 Task: Find connections with filter location Muret with filter topic #propertymanagement with filter profile language French with filter current company Hogarth with filter school Krantiguru Shyamji Krishna Verma Kachchh University, Kachchh (Gujarat) with filter industry Electric Power Transmission, Control, and Distribution with filter service category Leadership Development with filter keywords title Sales Representative
Action: Mouse moved to (588, 103)
Screenshot: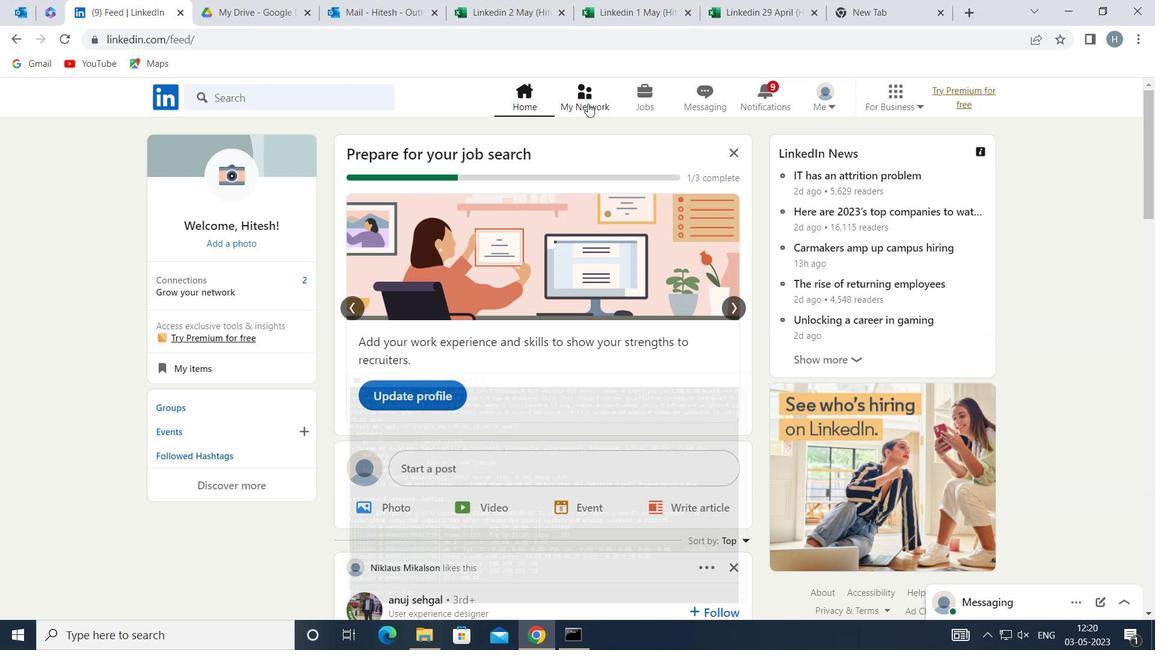 
Action: Mouse pressed left at (588, 103)
Screenshot: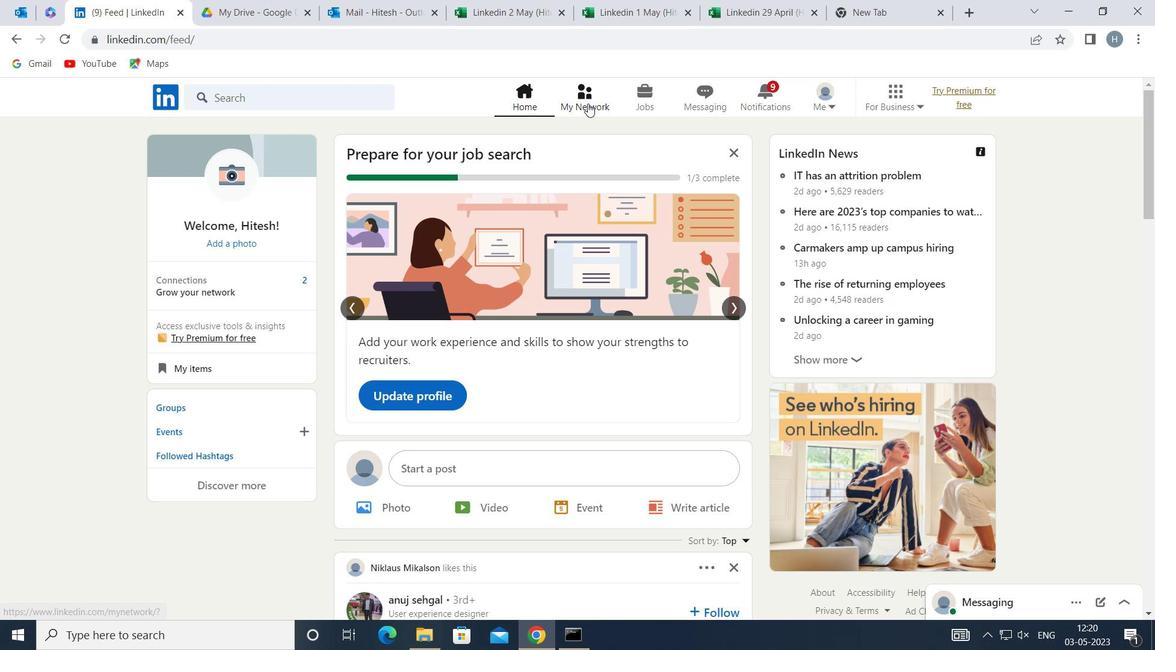 
Action: Mouse moved to (348, 175)
Screenshot: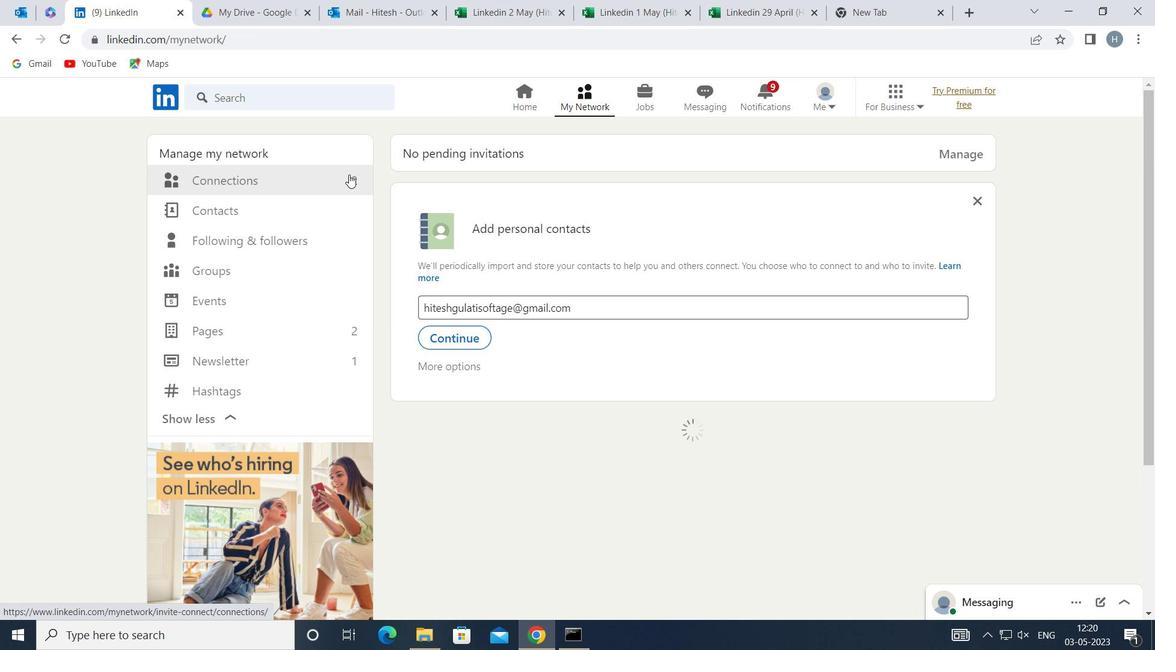 
Action: Mouse pressed left at (348, 175)
Screenshot: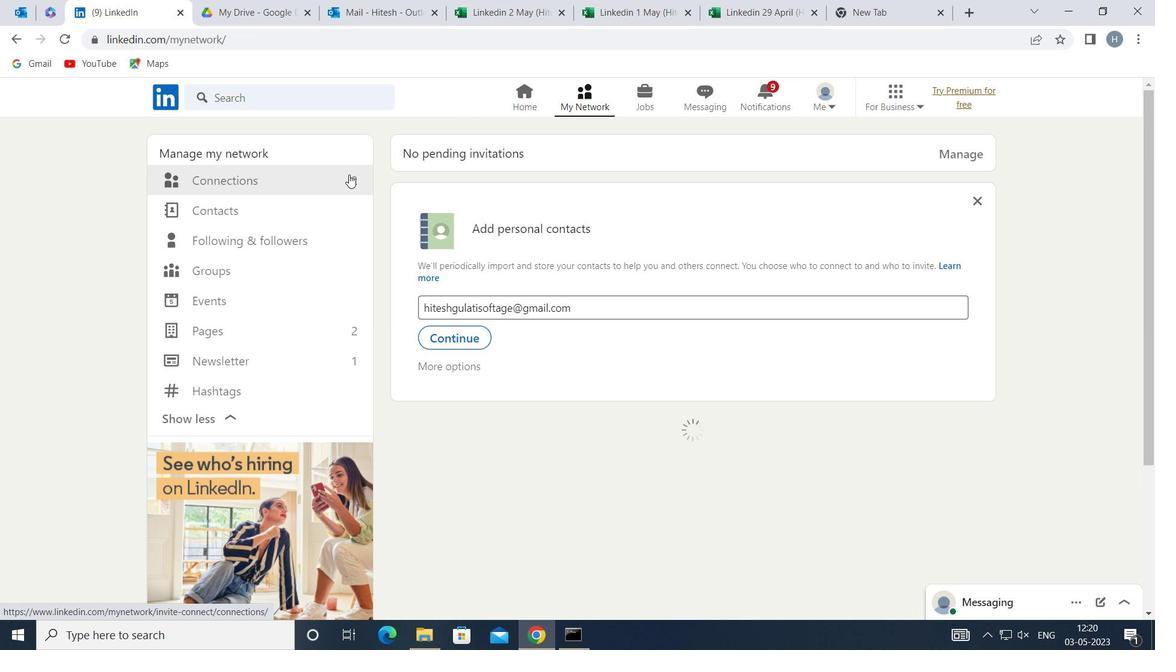 
Action: Mouse moved to (707, 182)
Screenshot: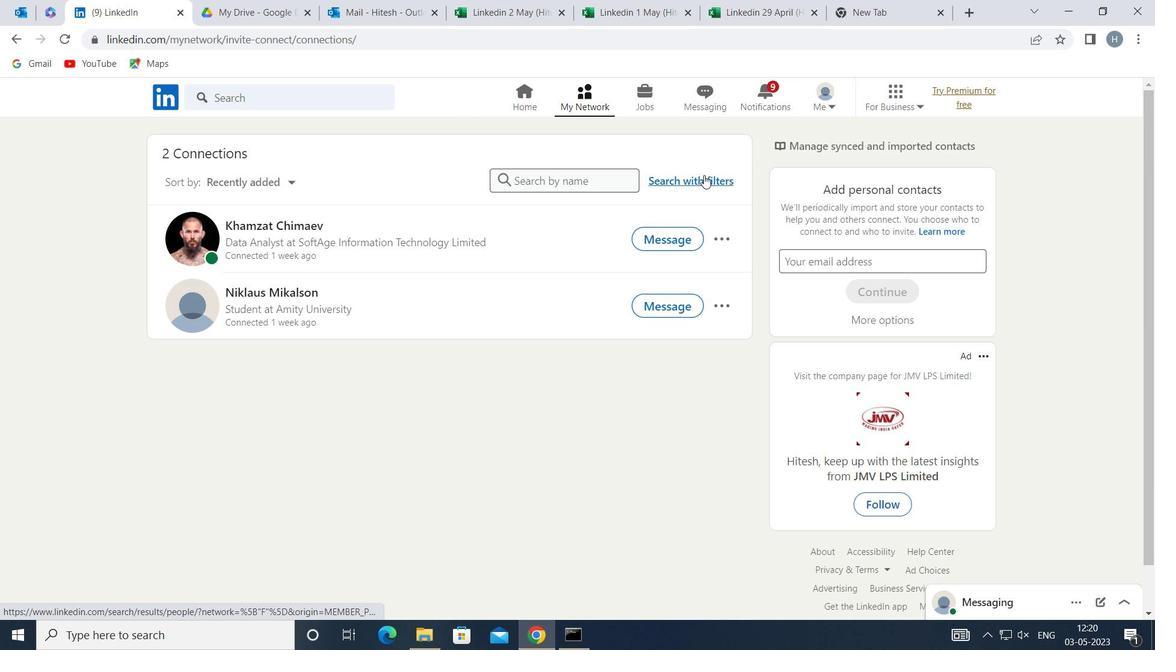 
Action: Mouse pressed left at (707, 182)
Screenshot: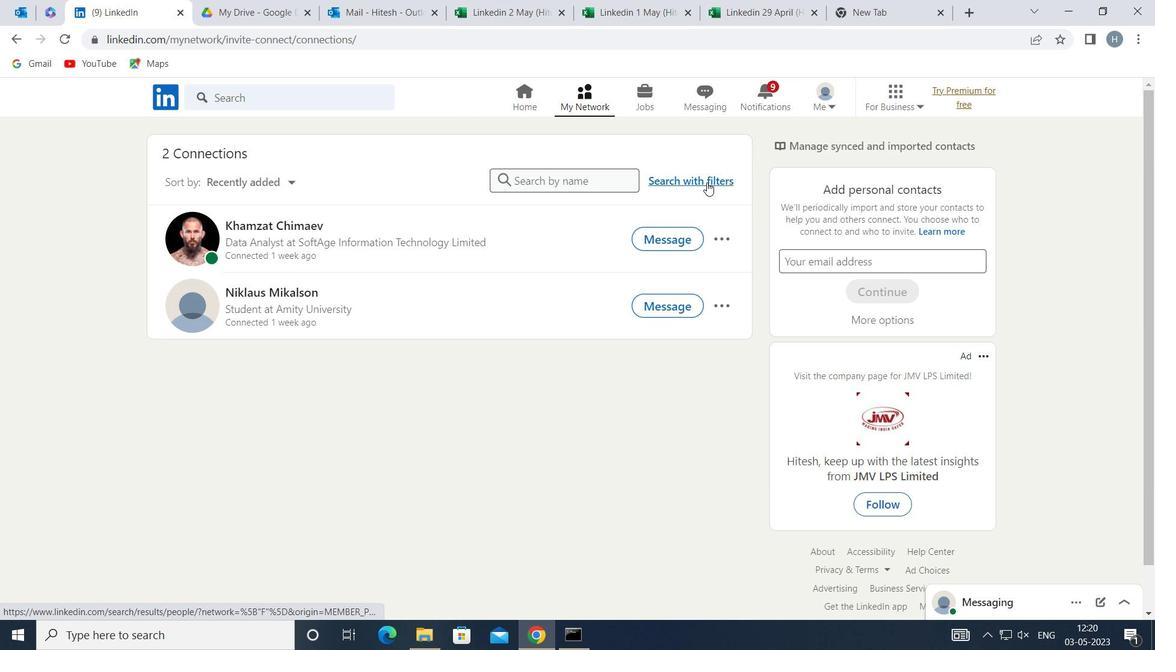 
Action: Mouse moved to (638, 140)
Screenshot: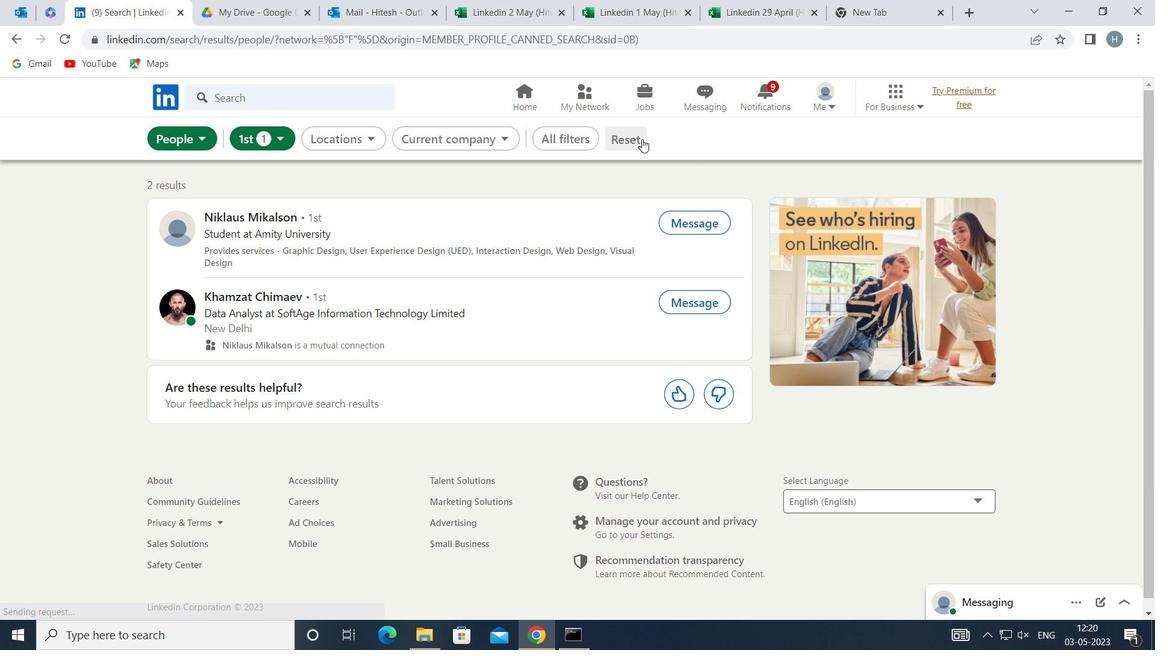 
Action: Mouse pressed left at (638, 140)
Screenshot: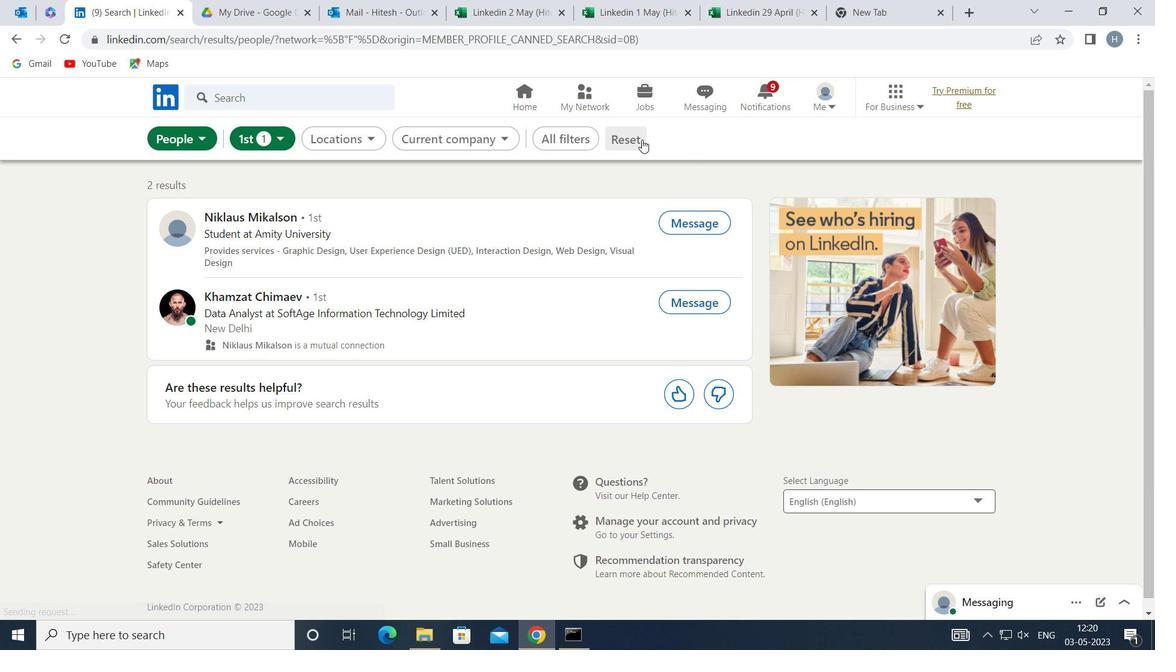 
Action: Mouse moved to (621, 139)
Screenshot: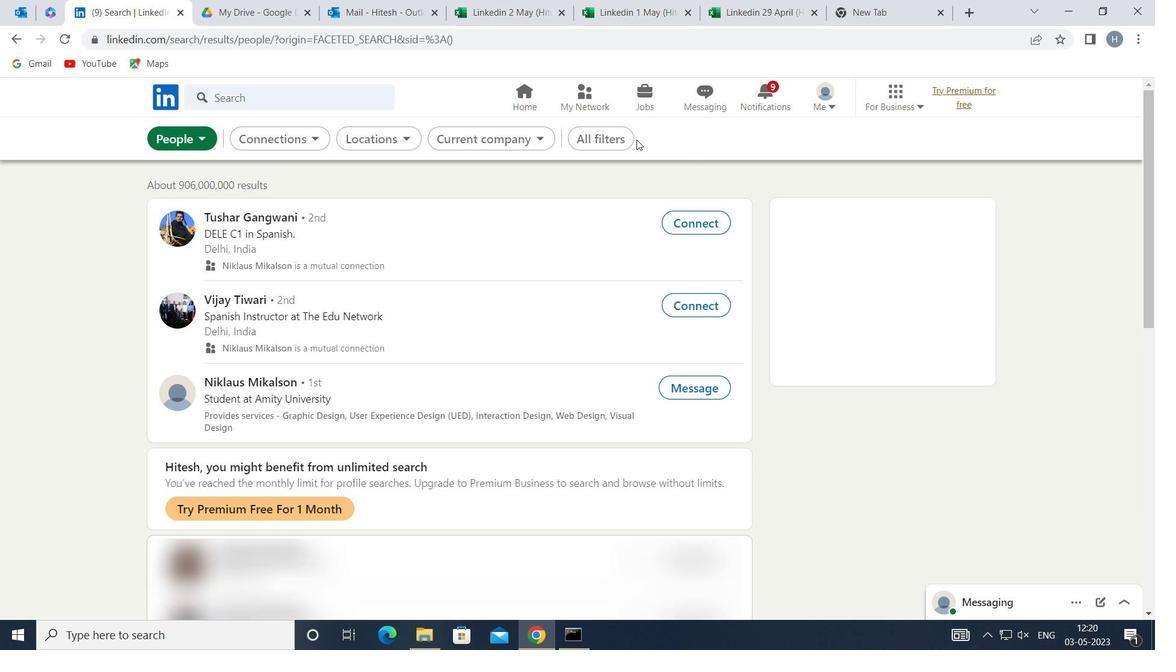 
Action: Mouse pressed left at (621, 139)
Screenshot: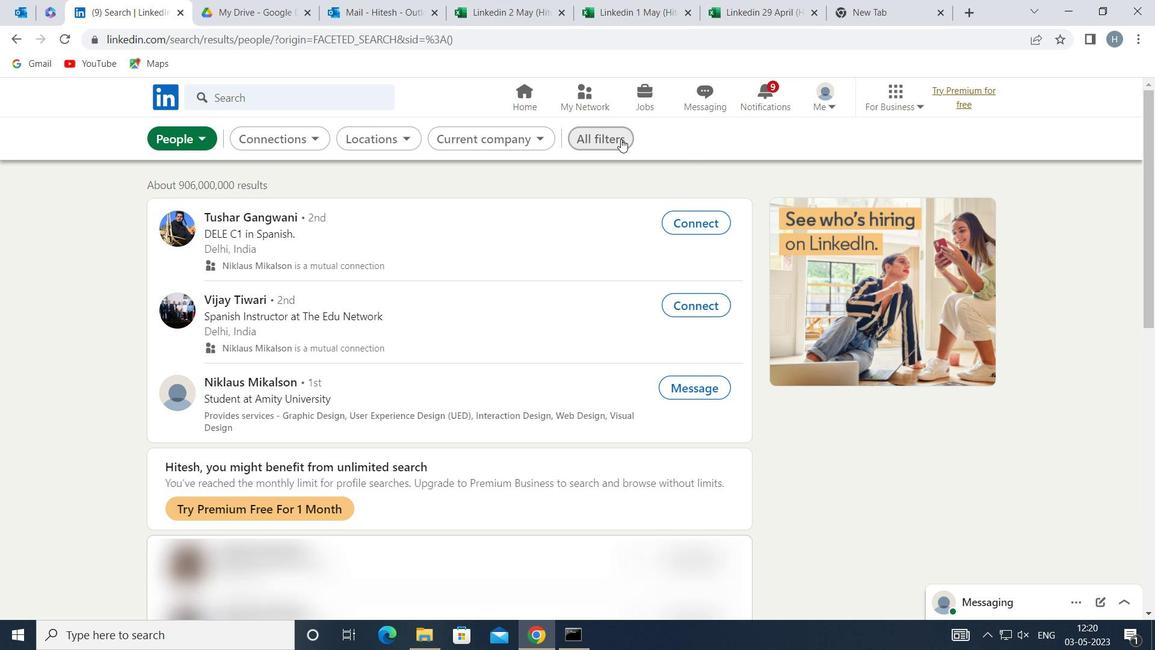 
Action: Mouse moved to (922, 322)
Screenshot: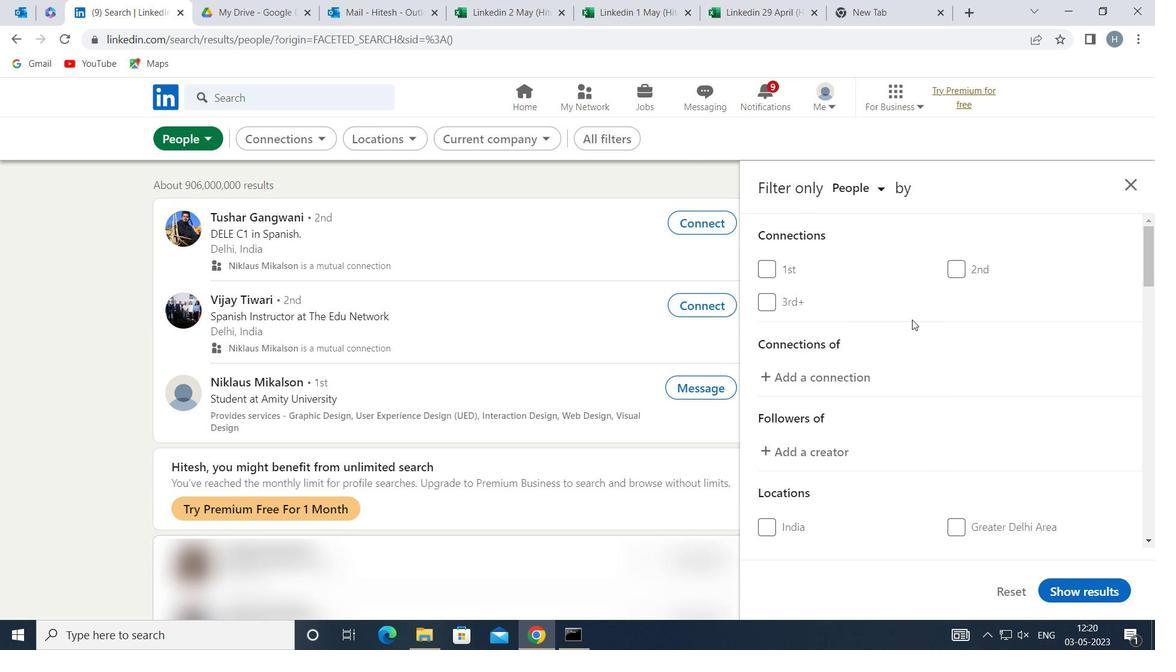 
Action: Mouse scrolled (922, 322) with delta (0, 0)
Screenshot: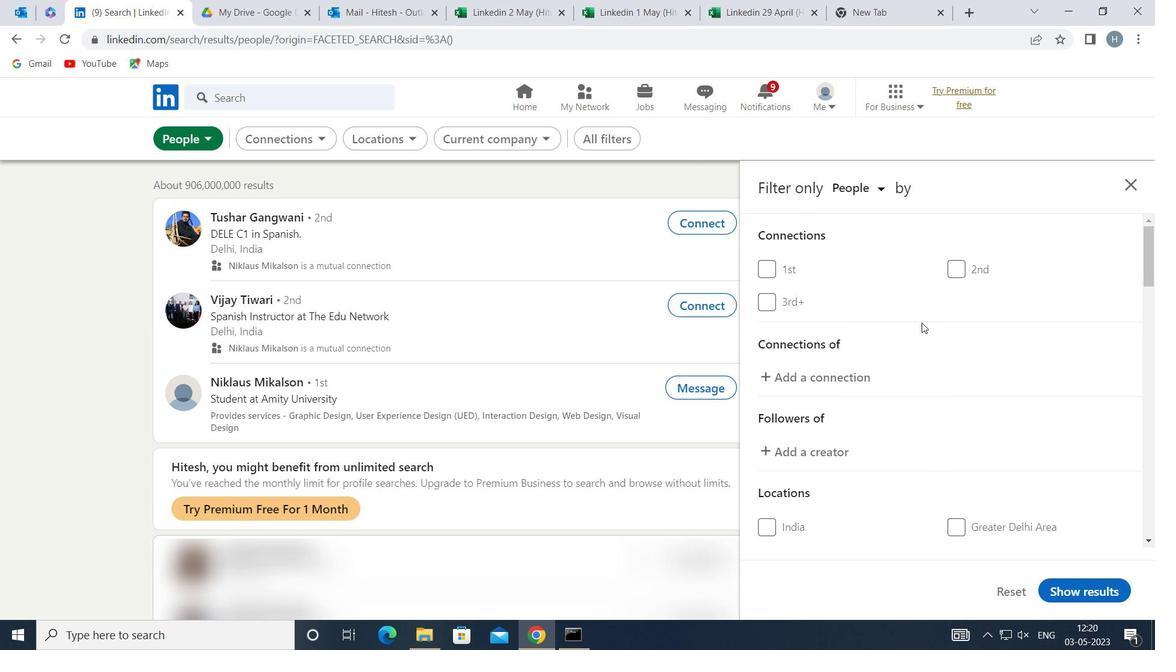 
Action: Mouse moved to (922, 326)
Screenshot: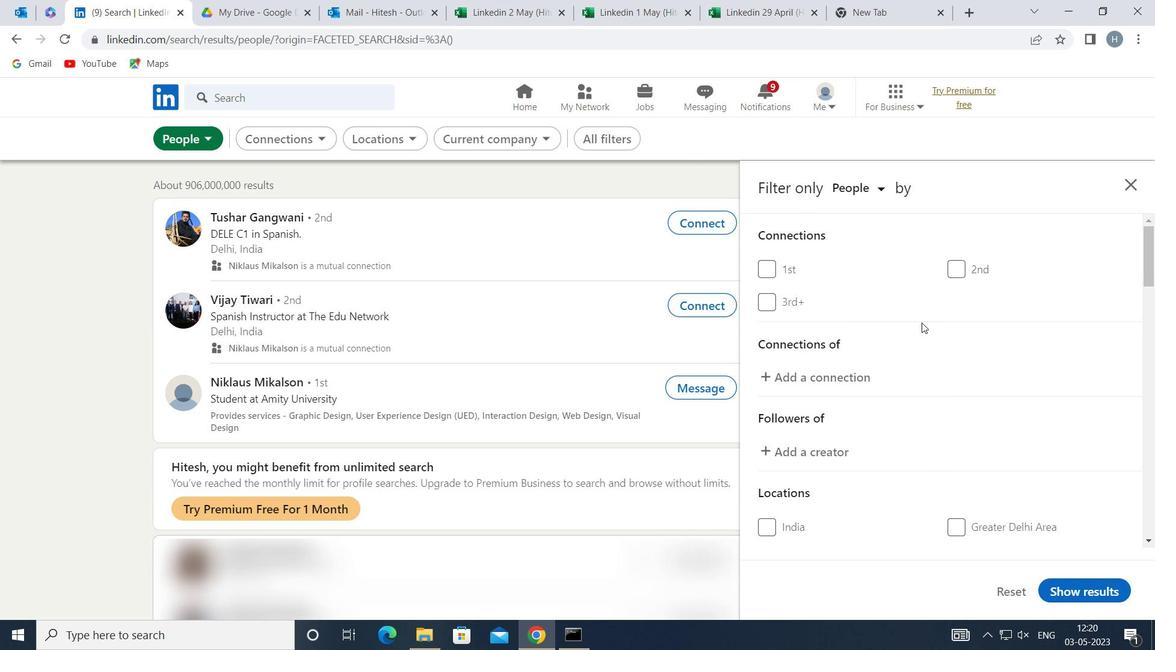 
Action: Mouse scrolled (922, 326) with delta (0, 0)
Screenshot: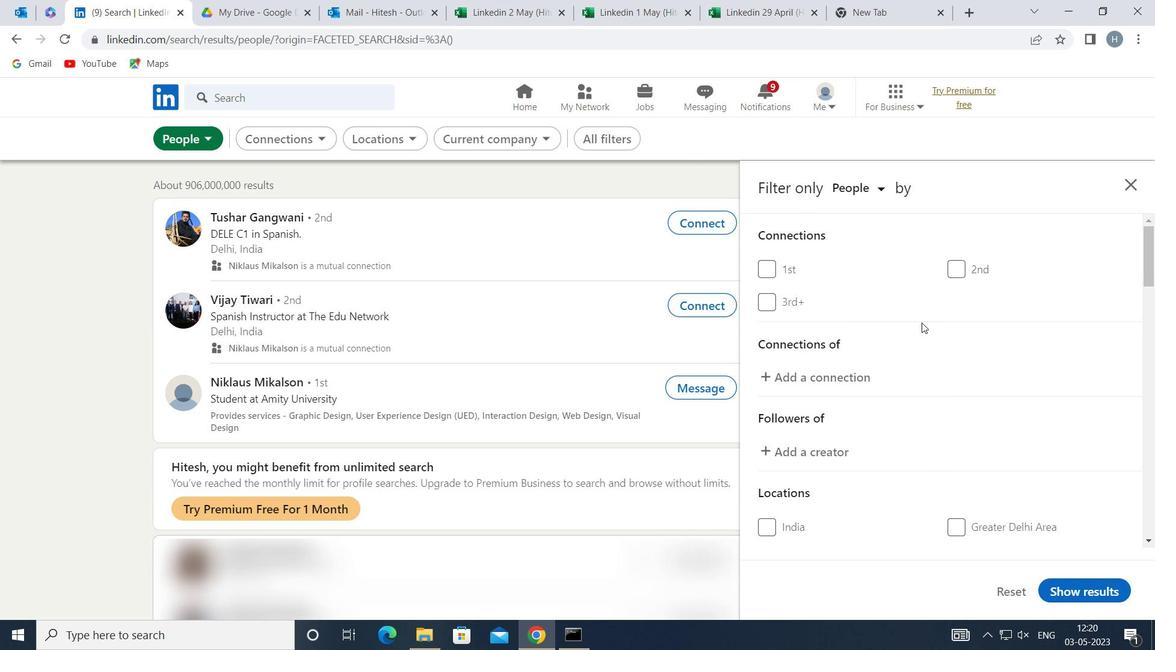 
Action: Mouse moved to (919, 328)
Screenshot: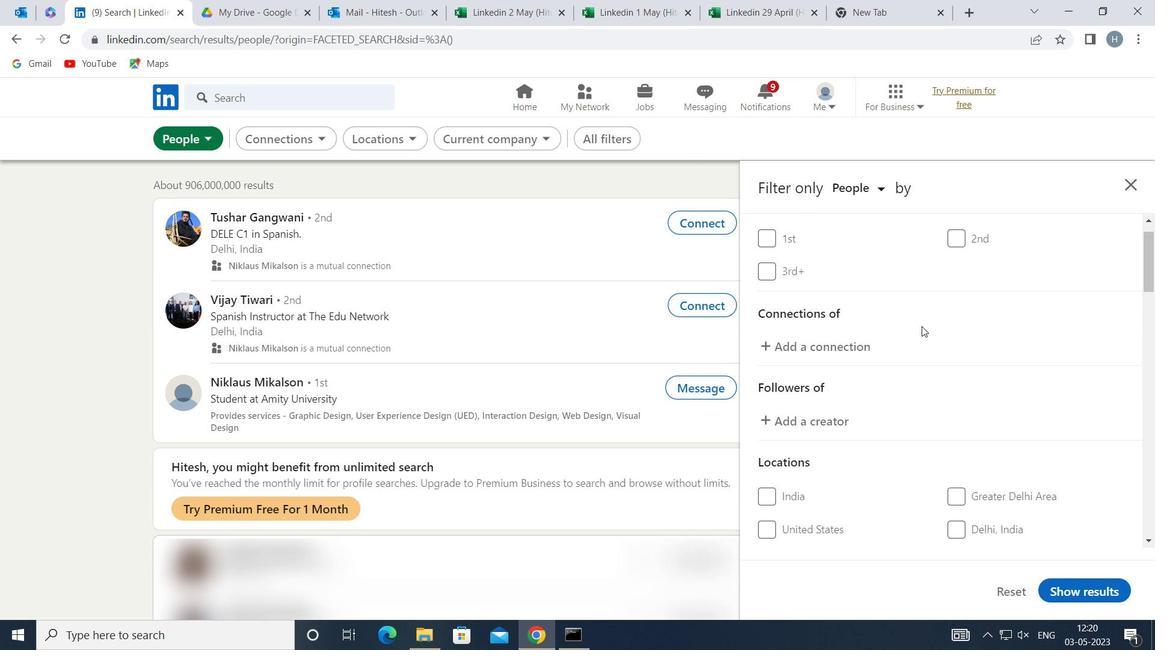 
Action: Mouse scrolled (919, 328) with delta (0, 0)
Screenshot: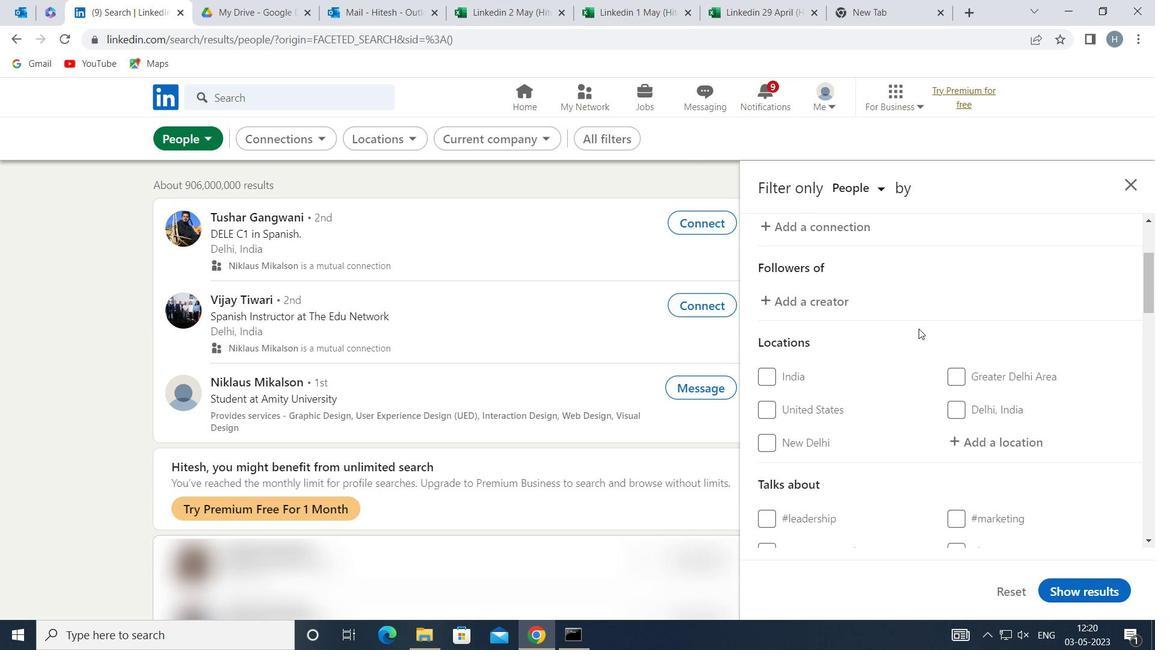 
Action: Mouse moved to (993, 366)
Screenshot: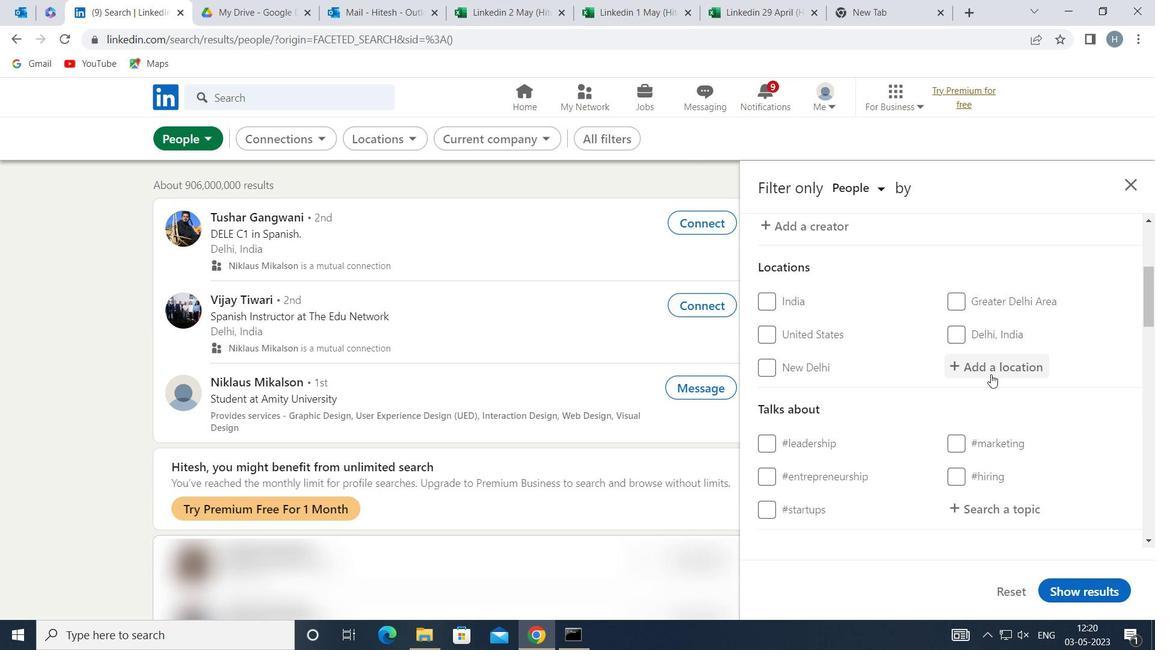 
Action: Mouse pressed left at (993, 366)
Screenshot: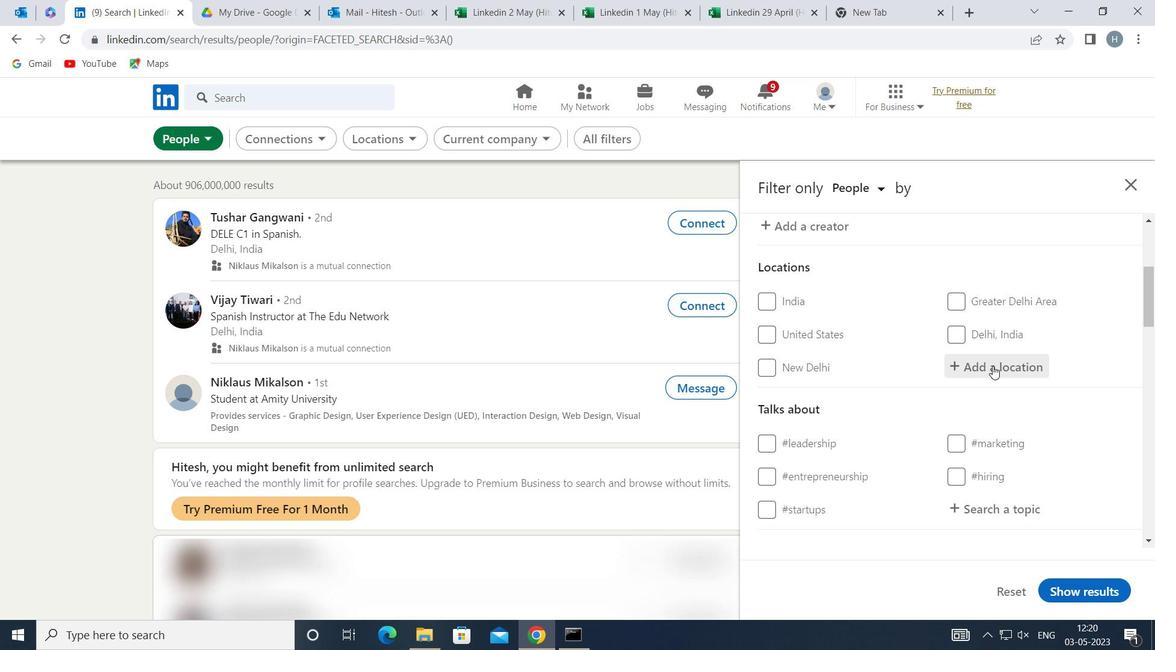 
Action: Mouse moved to (993, 366)
Screenshot: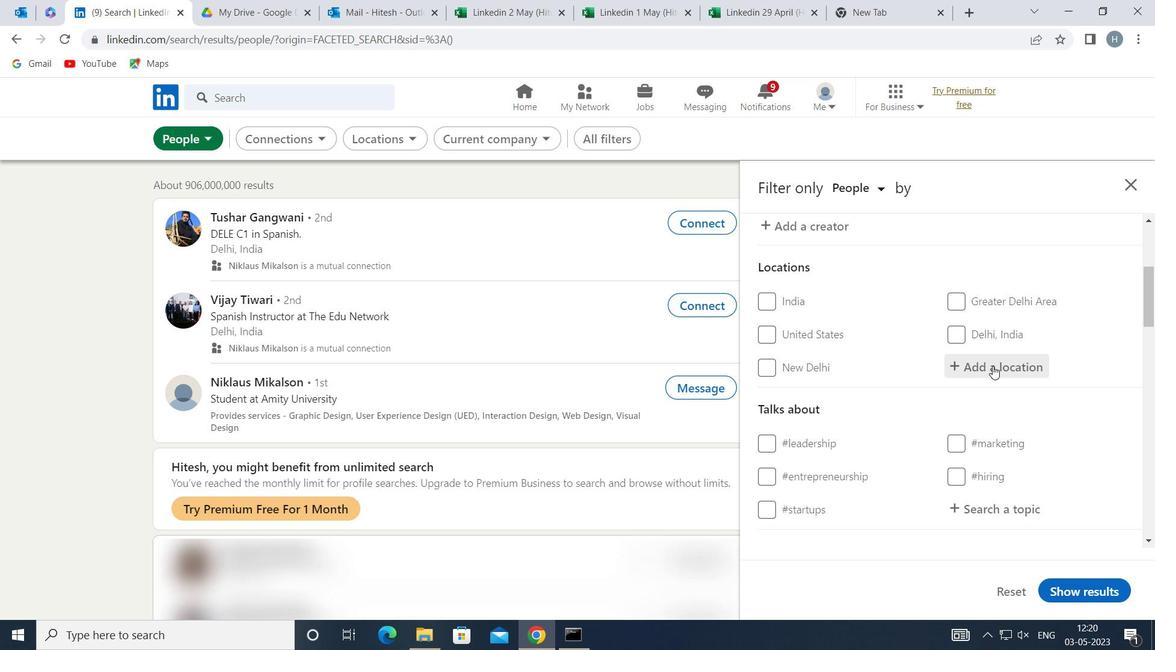 
Action: Key pressed <Key.shift>ME<Key.backspace>URET
Screenshot: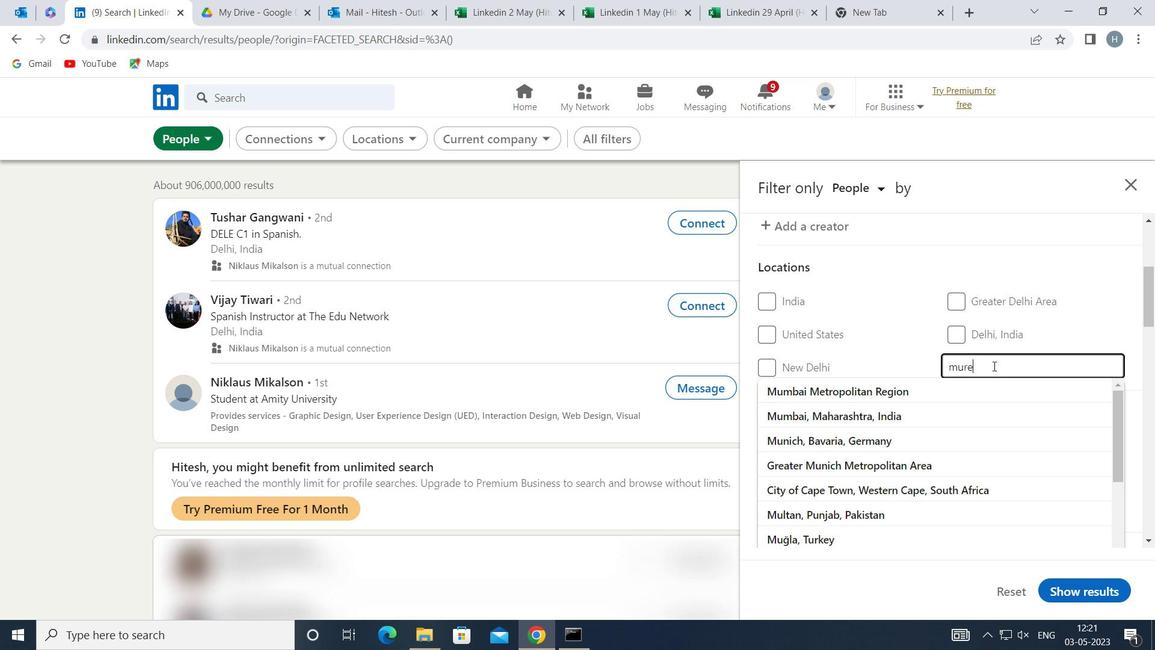 
Action: Mouse moved to (988, 390)
Screenshot: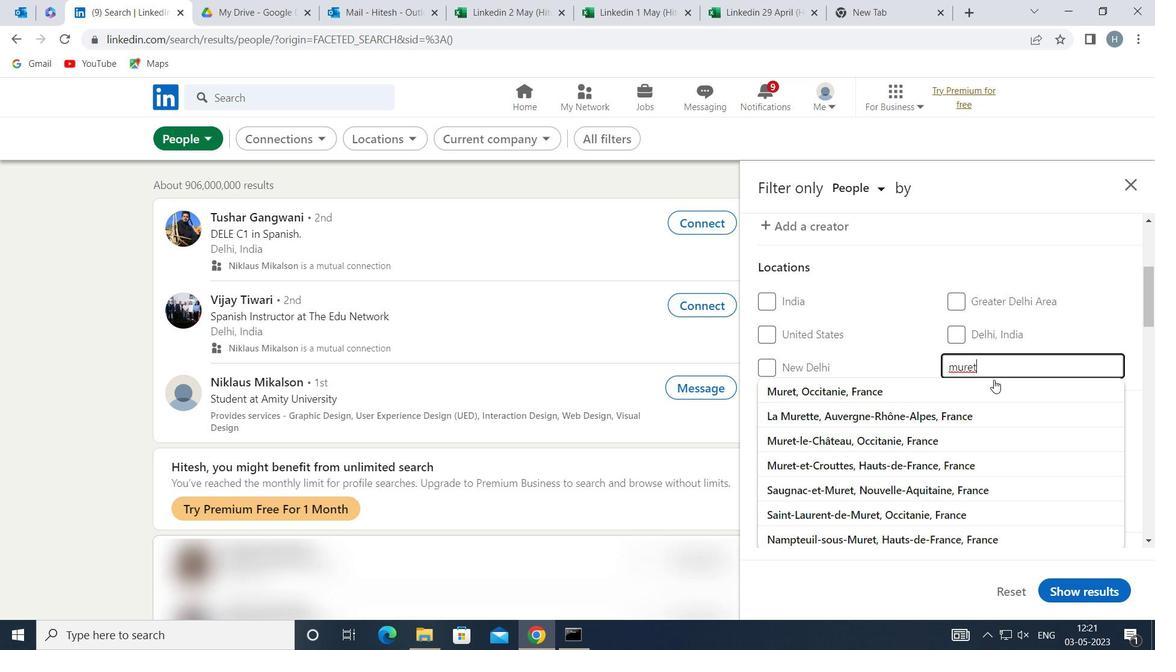 
Action: Mouse pressed left at (988, 390)
Screenshot: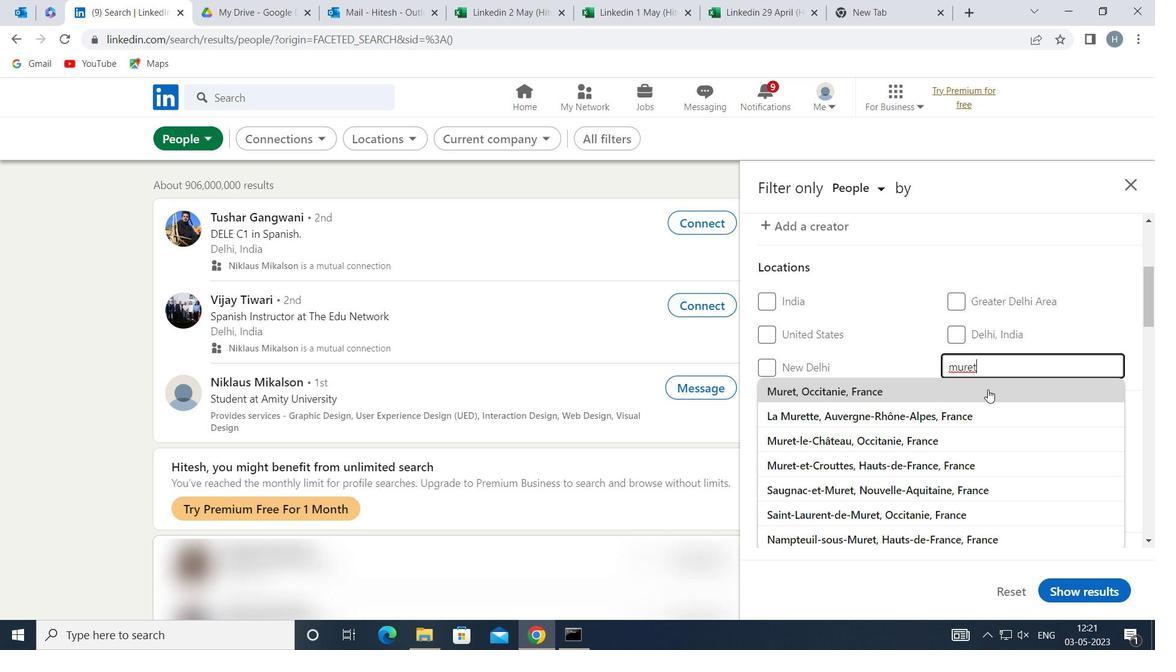 
Action: Mouse moved to (987, 390)
Screenshot: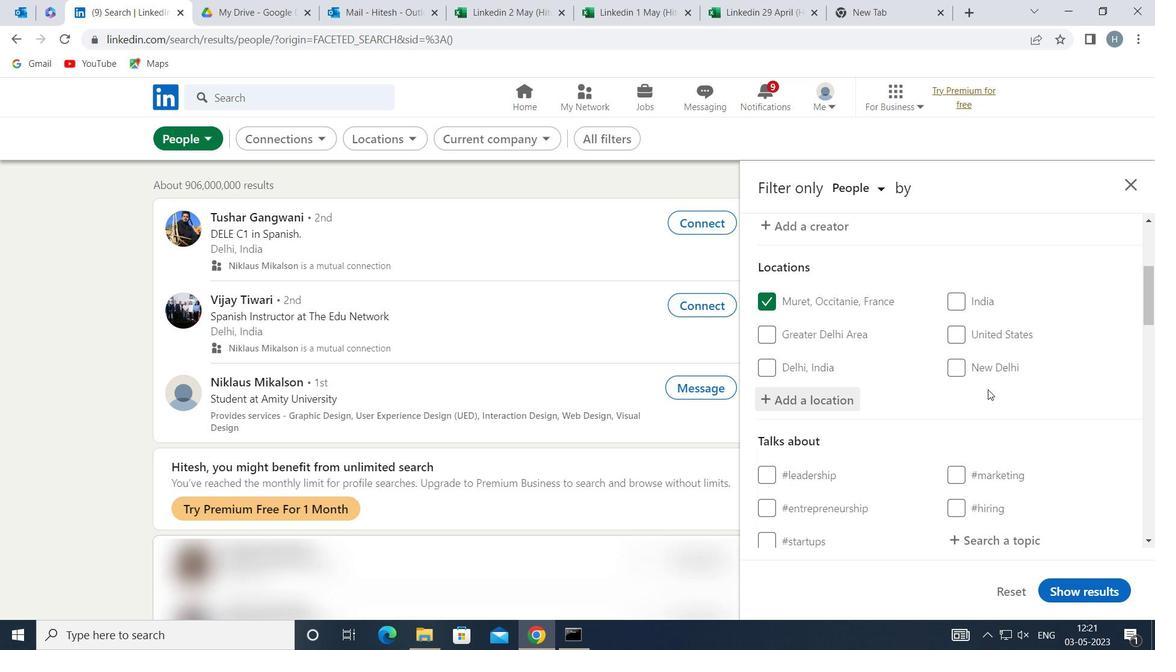 
Action: Mouse scrolled (987, 390) with delta (0, 0)
Screenshot: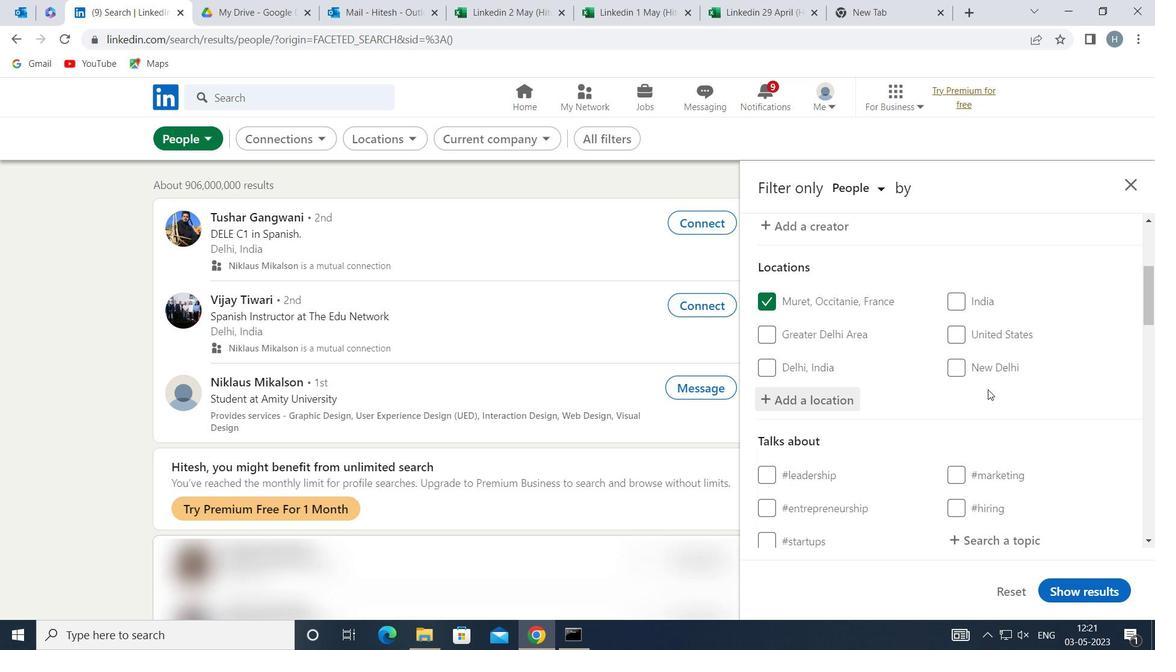 
Action: Mouse moved to (999, 466)
Screenshot: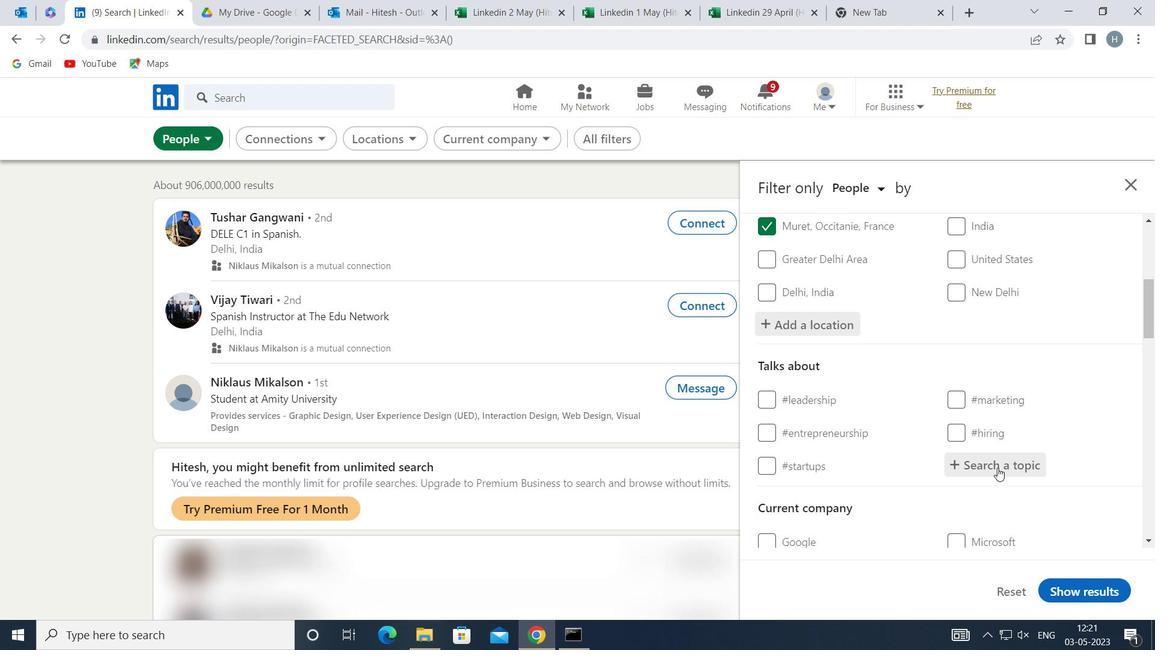 
Action: Mouse pressed left at (999, 466)
Screenshot: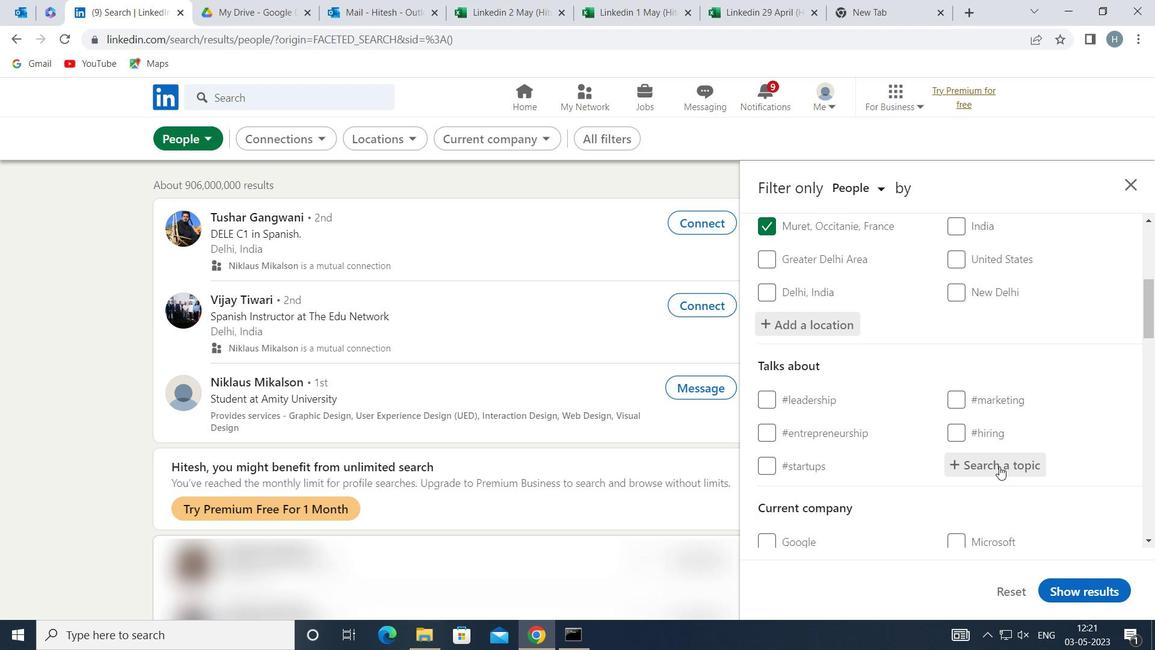 
Action: Key pressed PROPERTYMAN
Screenshot: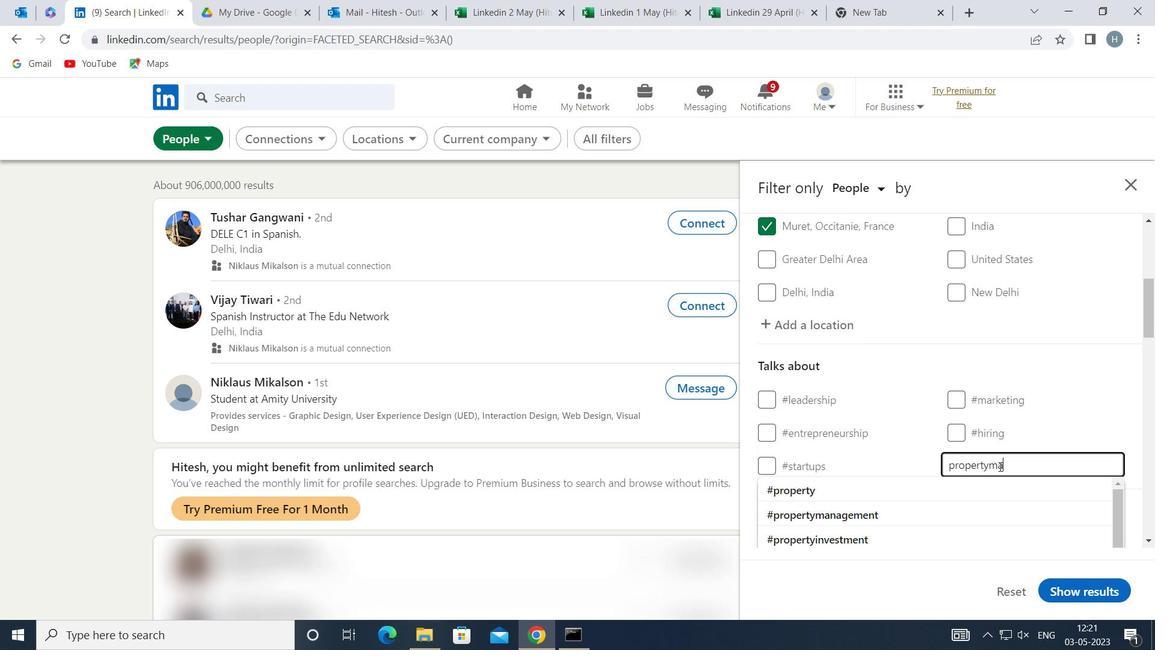 
Action: Mouse moved to (957, 489)
Screenshot: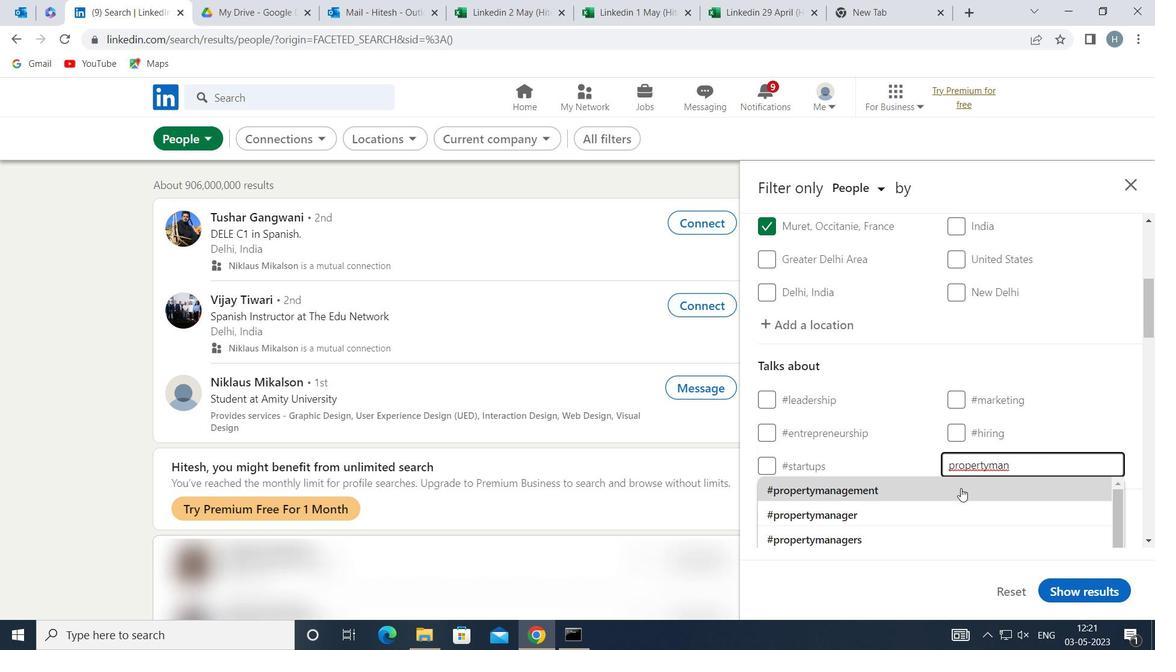 
Action: Mouse pressed left at (957, 489)
Screenshot: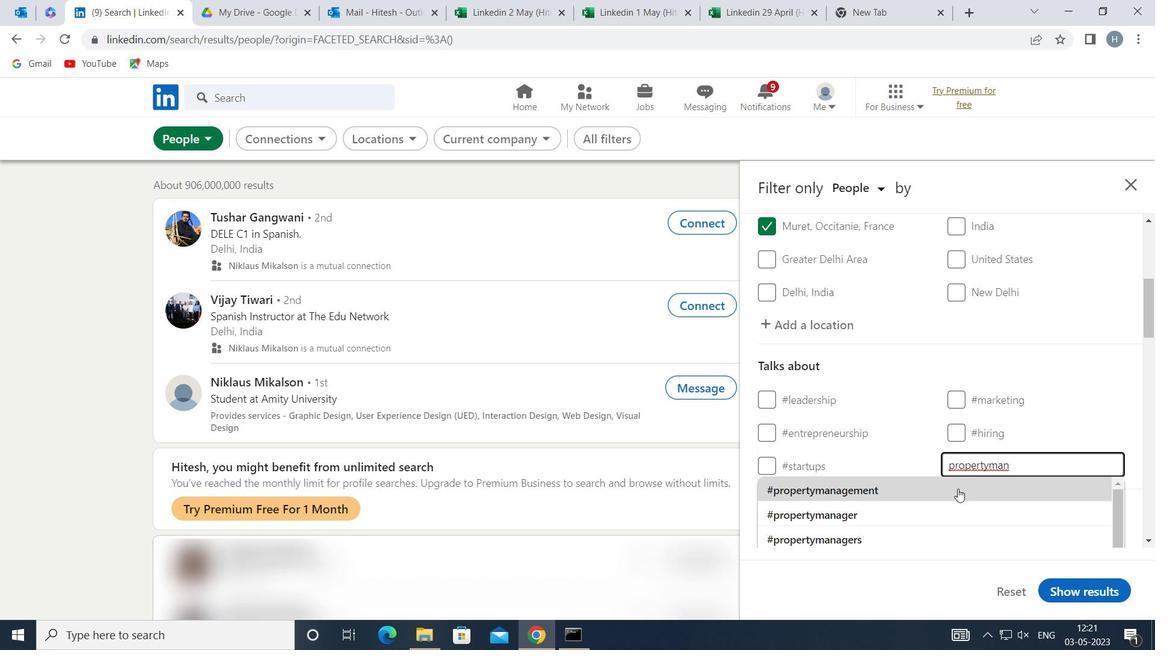 
Action: Mouse moved to (894, 456)
Screenshot: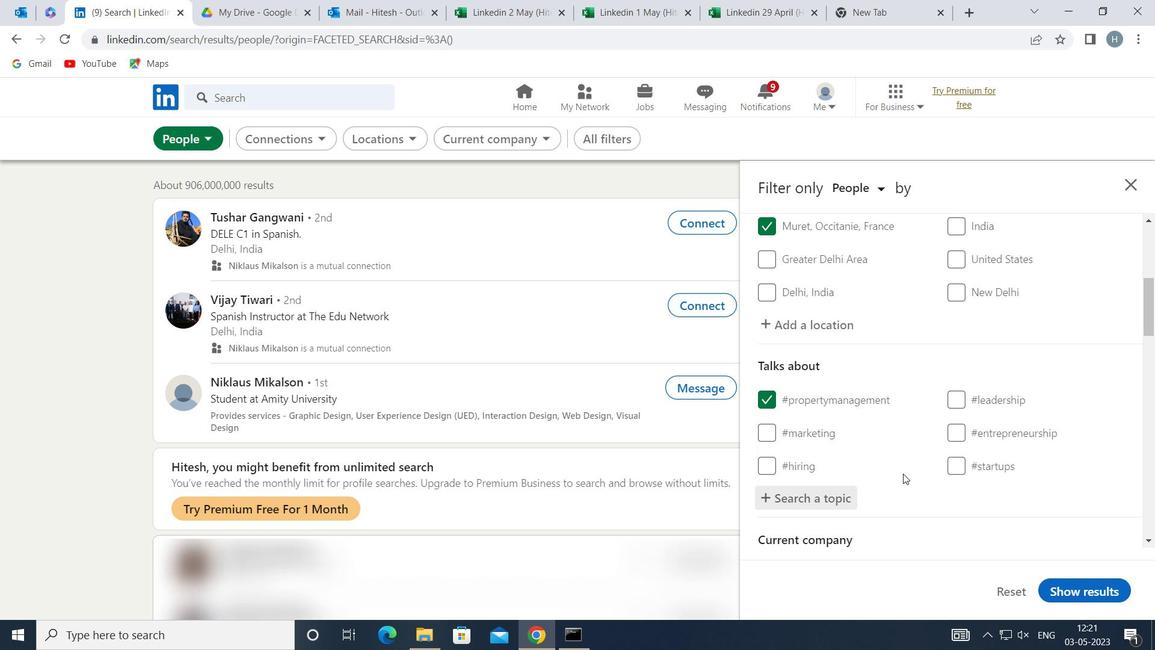 
Action: Mouse scrolled (894, 456) with delta (0, 0)
Screenshot: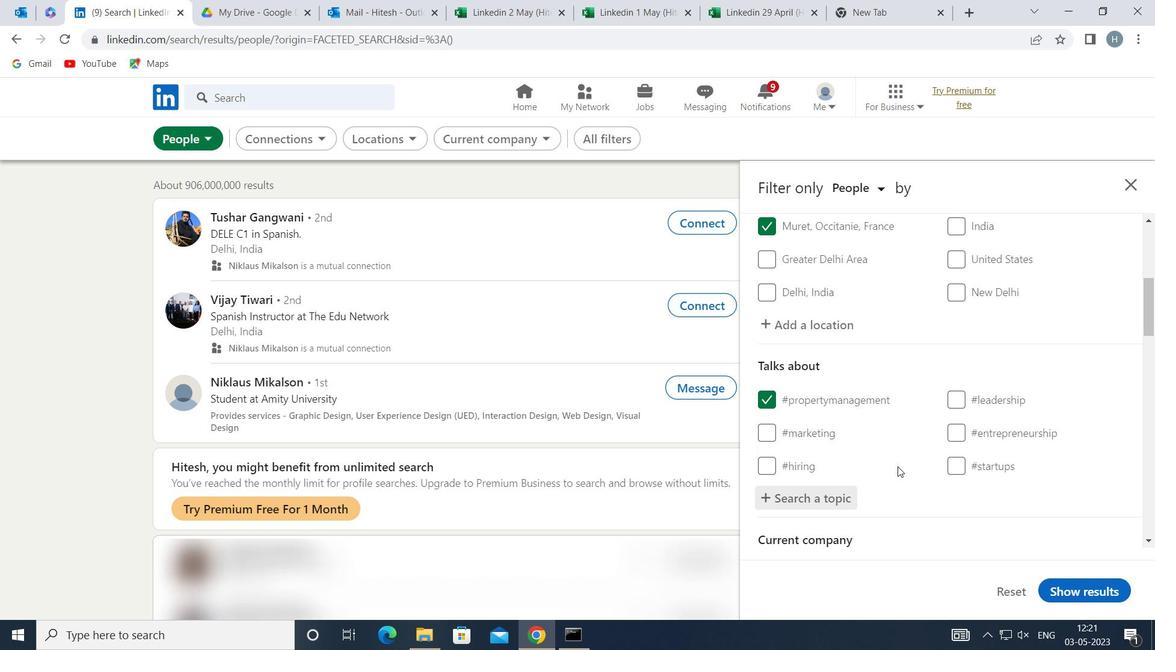 
Action: Mouse moved to (896, 453)
Screenshot: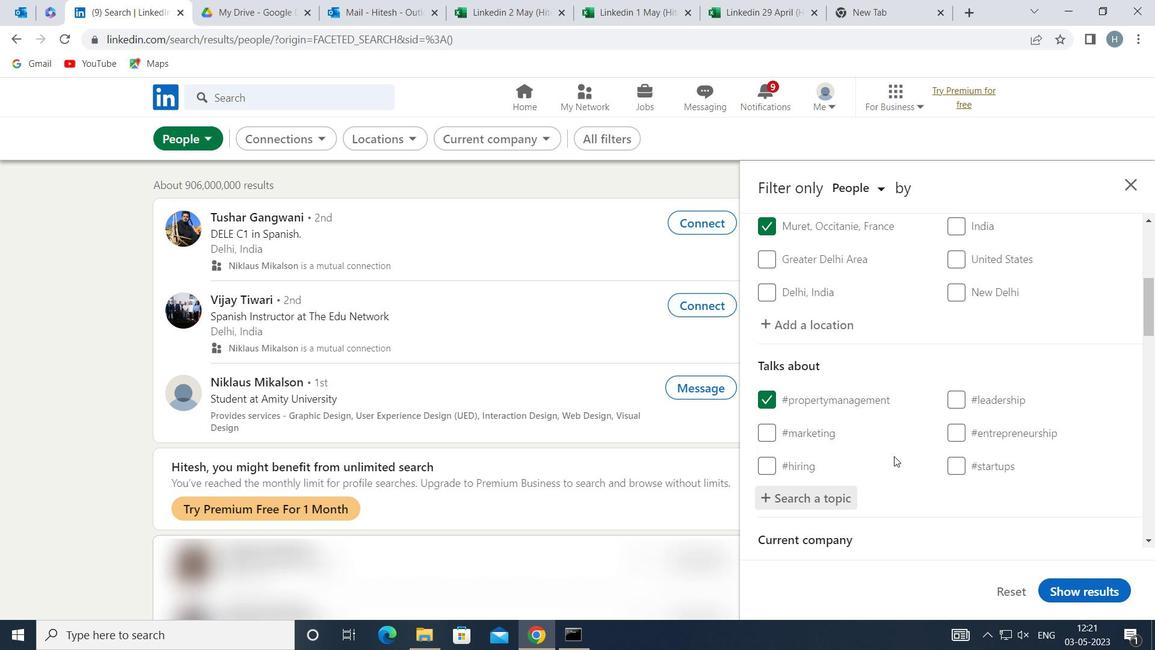 
Action: Mouse scrolled (896, 453) with delta (0, 0)
Screenshot: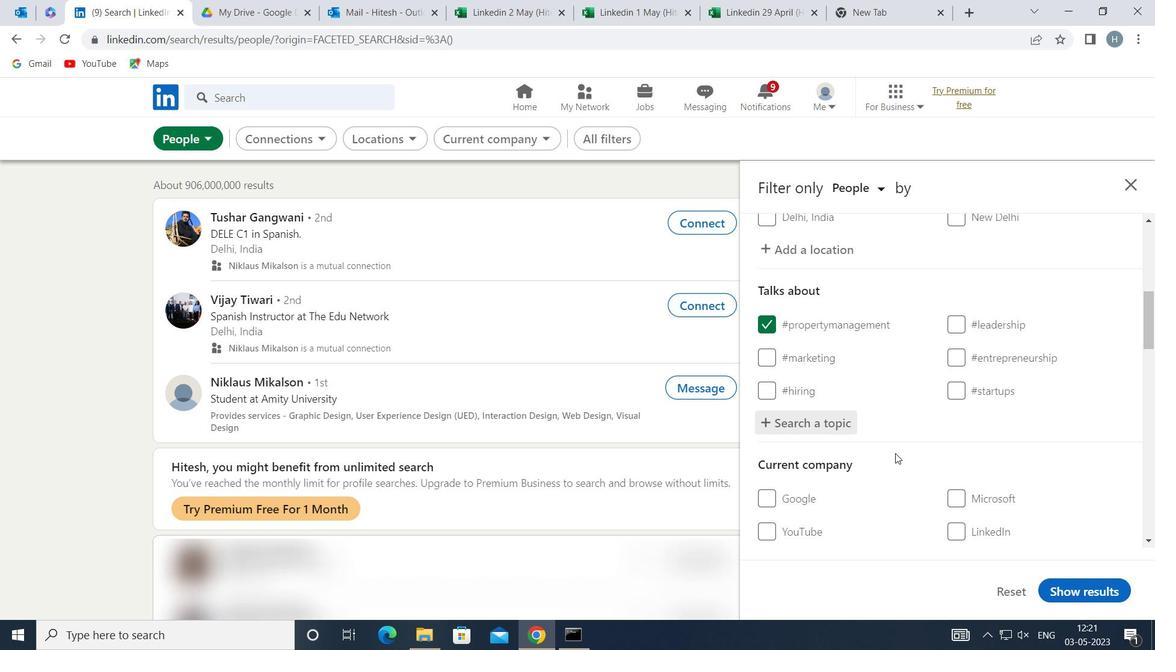 
Action: Mouse scrolled (896, 453) with delta (0, 0)
Screenshot: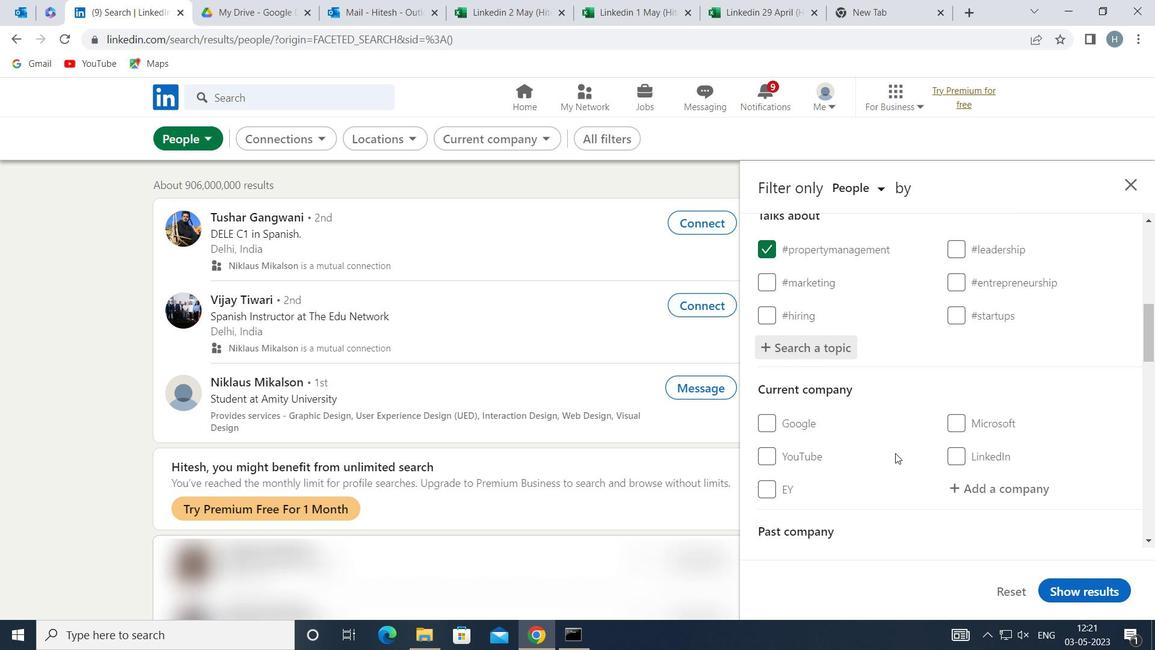 
Action: Mouse scrolled (896, 453) with delta (0, 0)
Screenshot: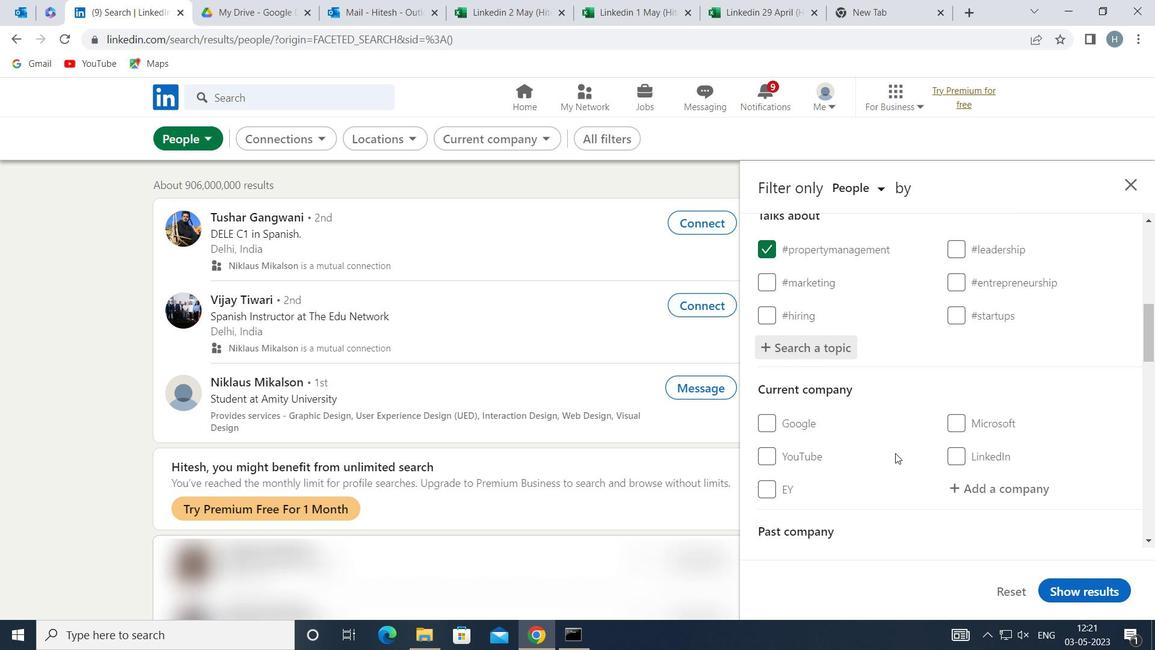
Action: Mouse scrolled (896, 453) with delta (0, 0)
Screenshot: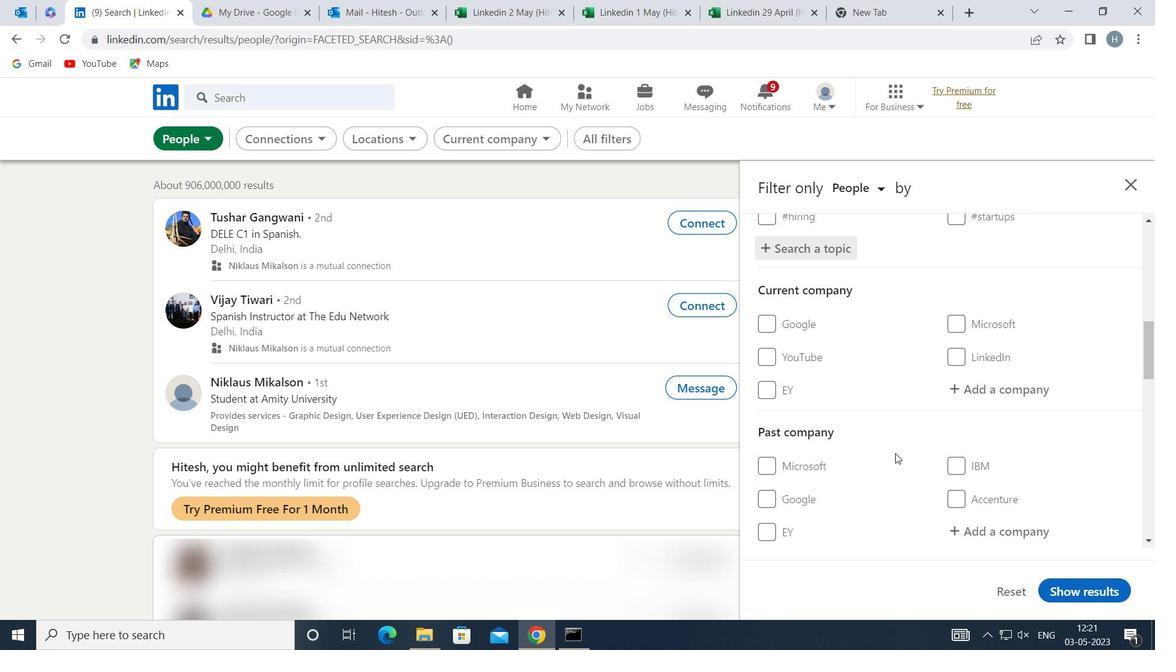 
Action: Mouse scrolled (896, 453) with delta (0, 0)
Screenshot: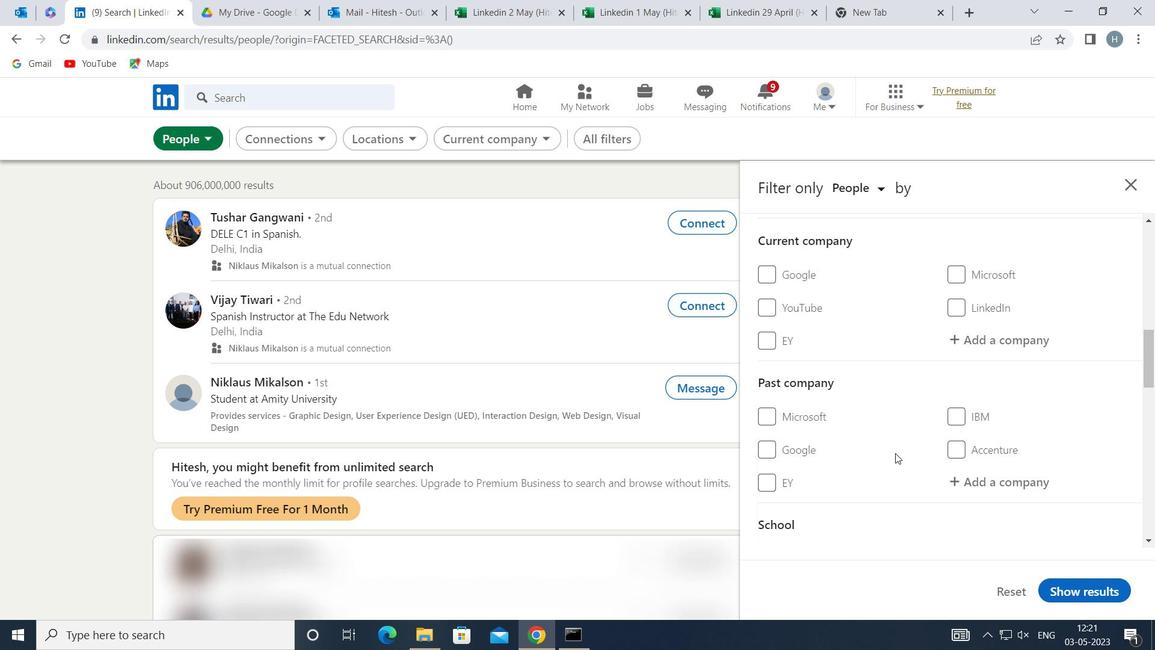
Action: Mouse scrolled (896, 453) with delta (0, 0)
Screenshot: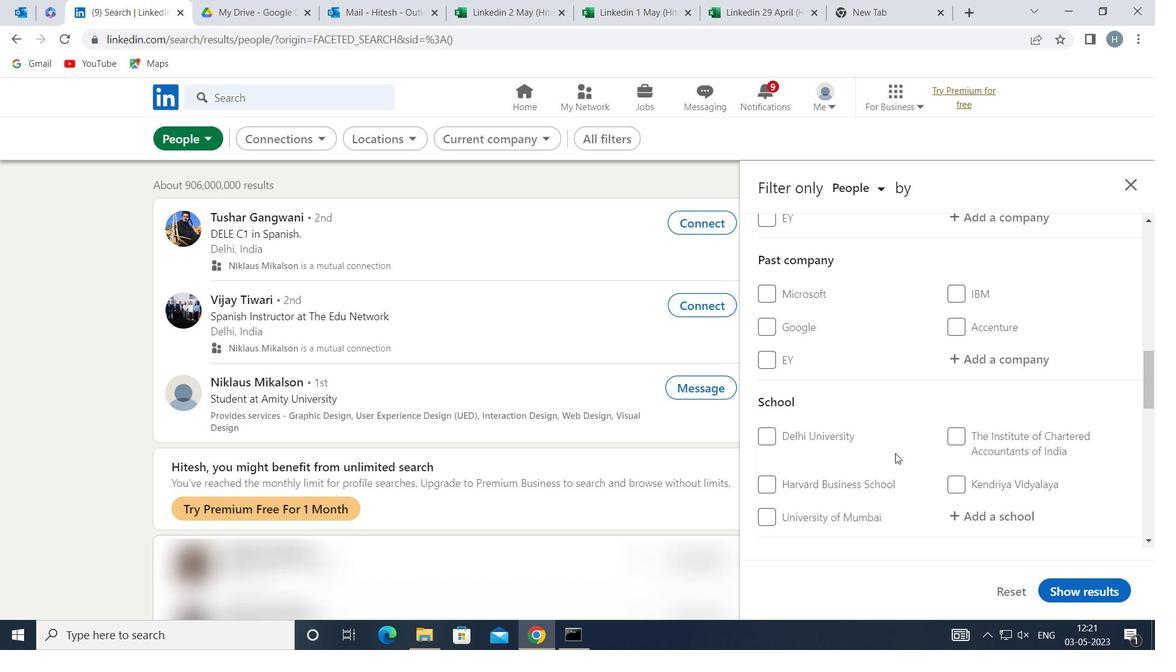 
Action: Mouse scrolled (896, 453) with delta (0, 0)
Screenshot: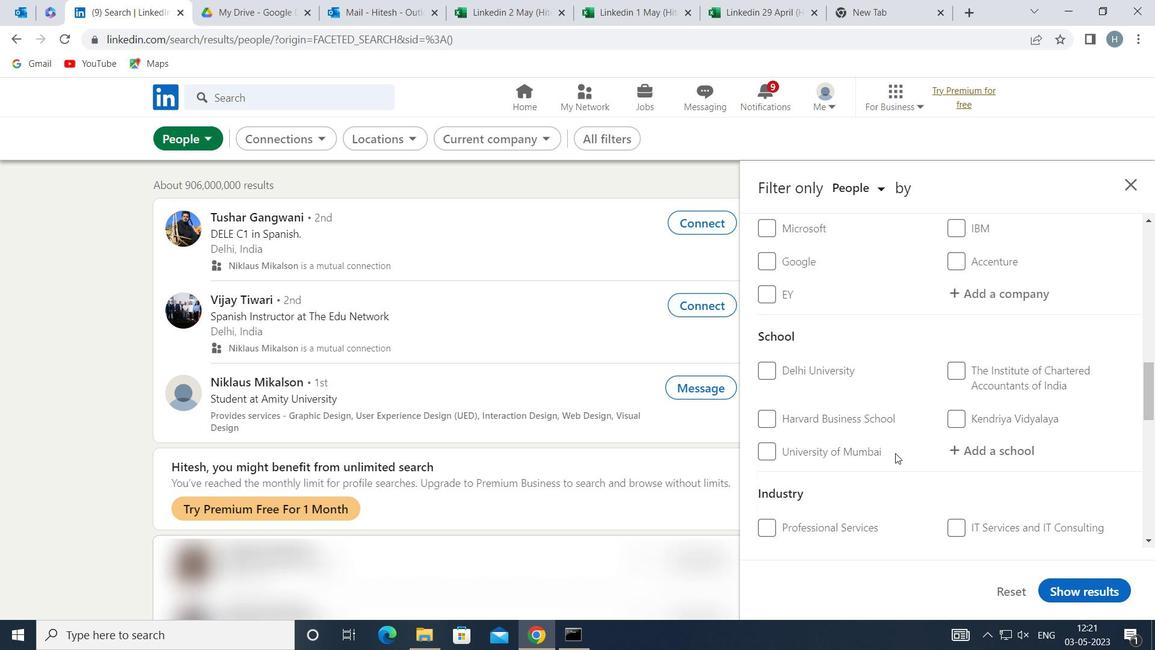 
Action: Mouse scrolled (896, 453) with delta (0, 0)
Screenshot: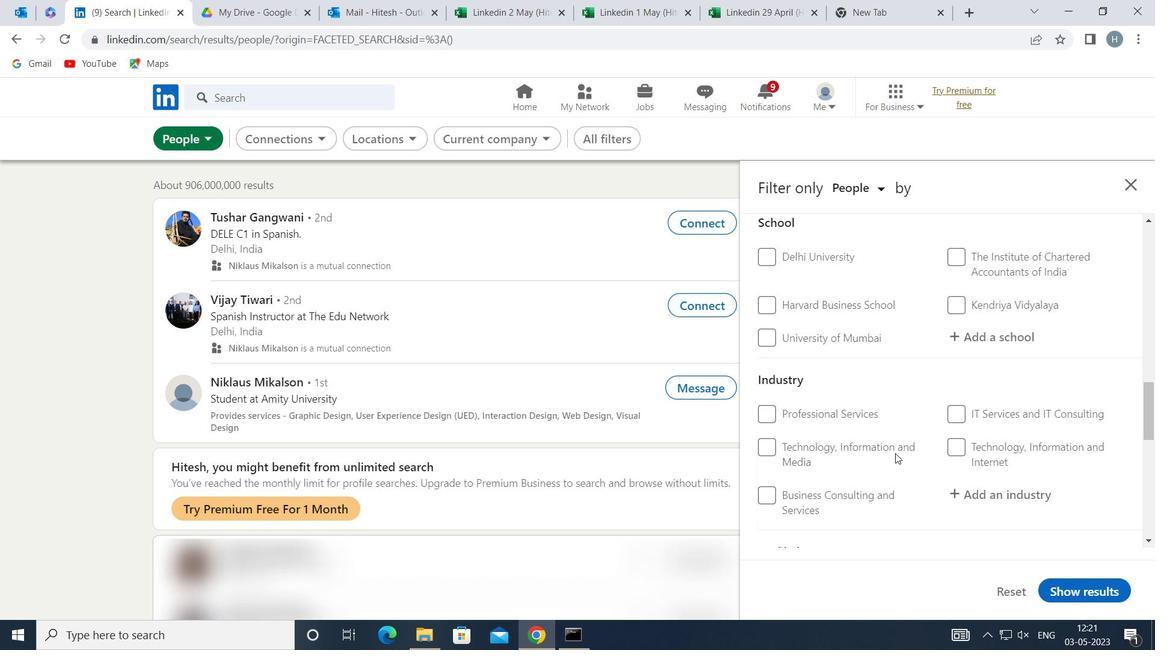 
Action: Mouse moved to (963, 507)
Screenshot: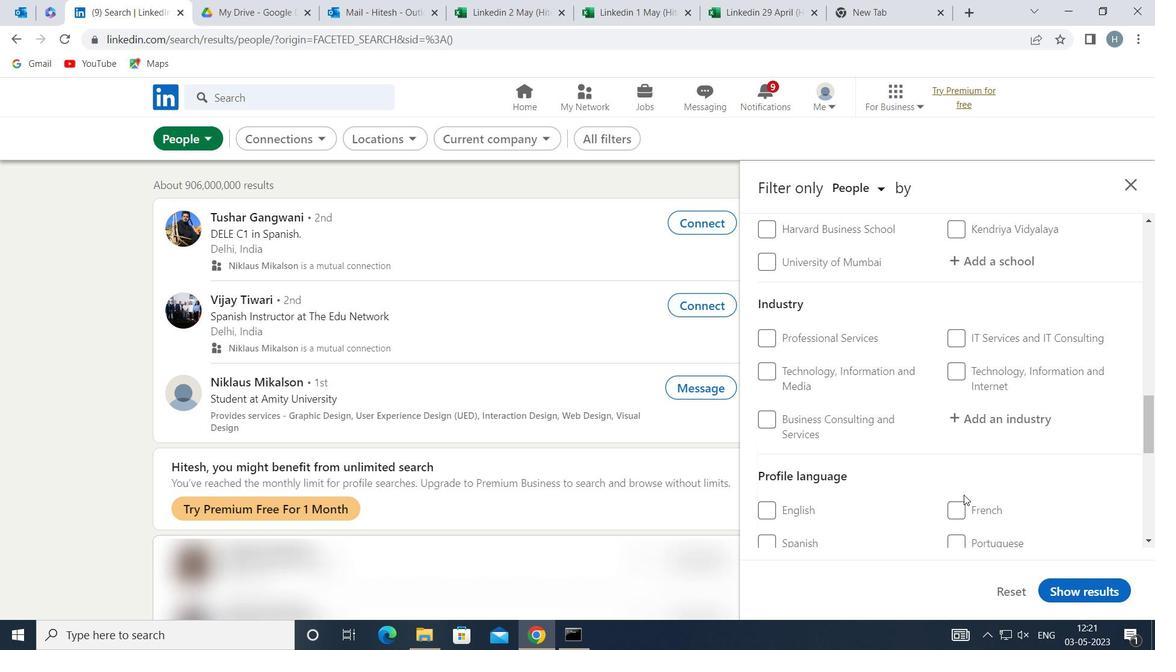 
Action: Mouse pressed left at (963, 507)
Screenshot: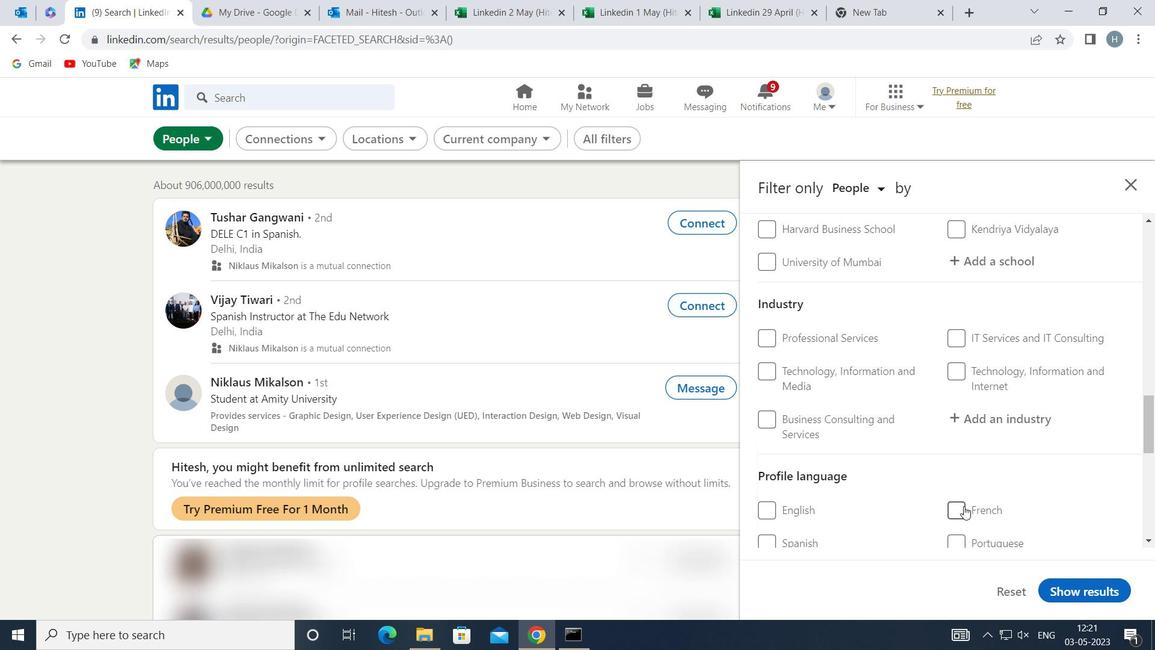 
Action: Mouse moved to (915, 489)
Screenshot: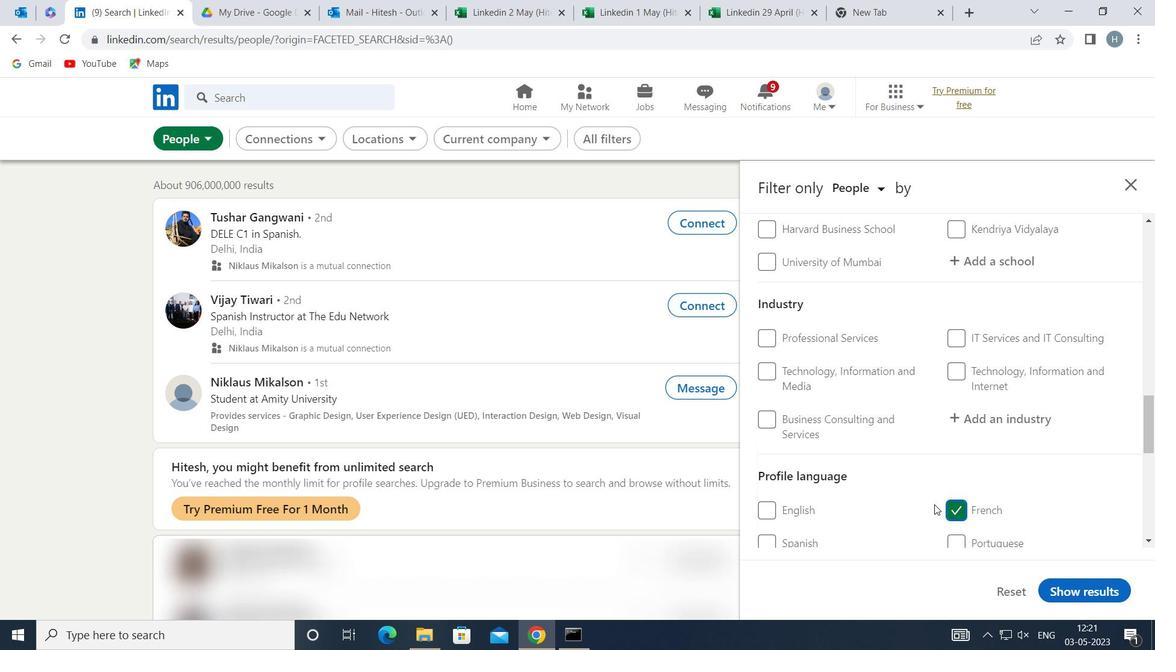 
Action: Mouse scrolled (915, 489) with delta (0, 0)
Screenshot: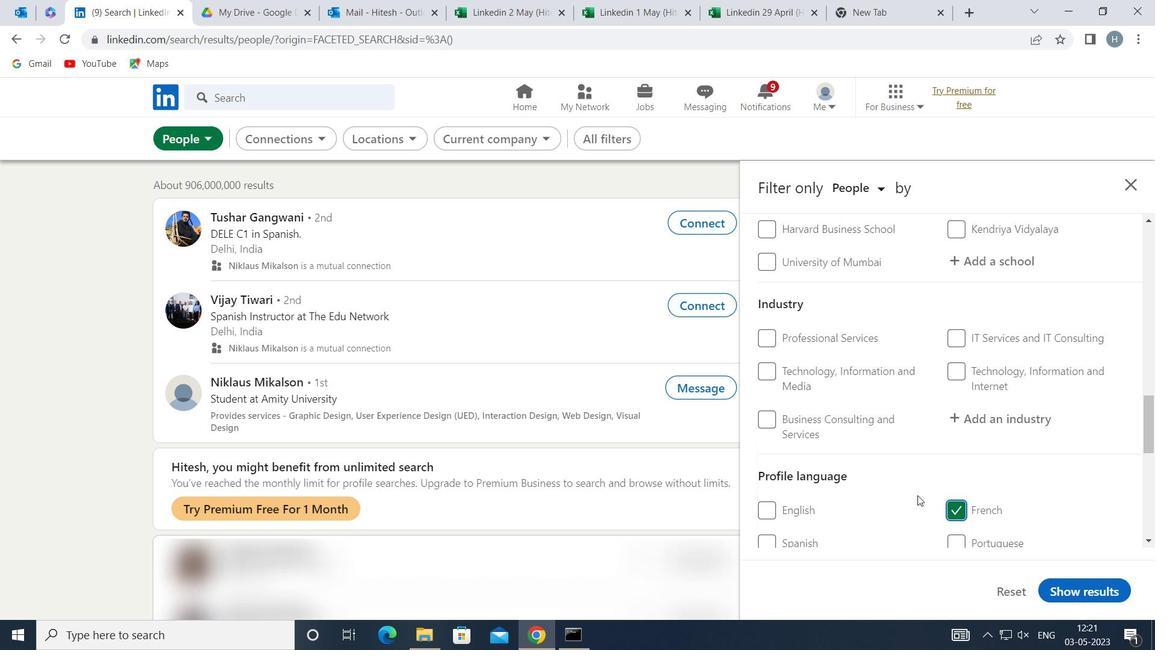 
Action: Mouse scrolled (915, 489) with delta (0, 0)
Screenshot: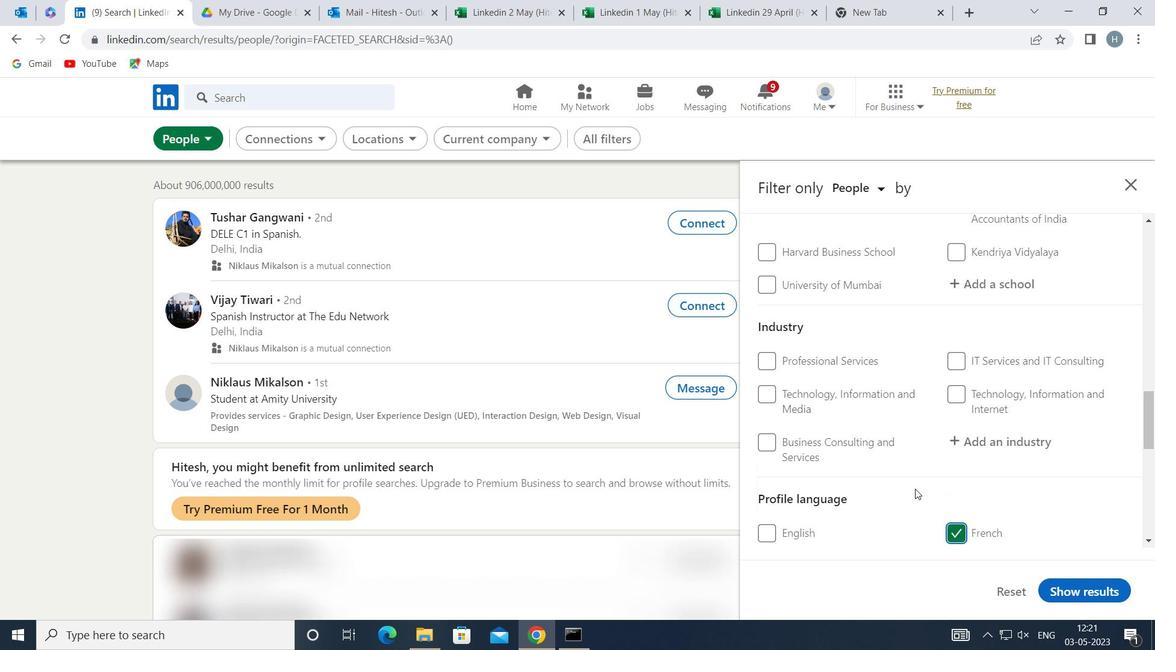 
Action: Mouse scrolled (915, 489) with delta (0, 0)
Screenshot: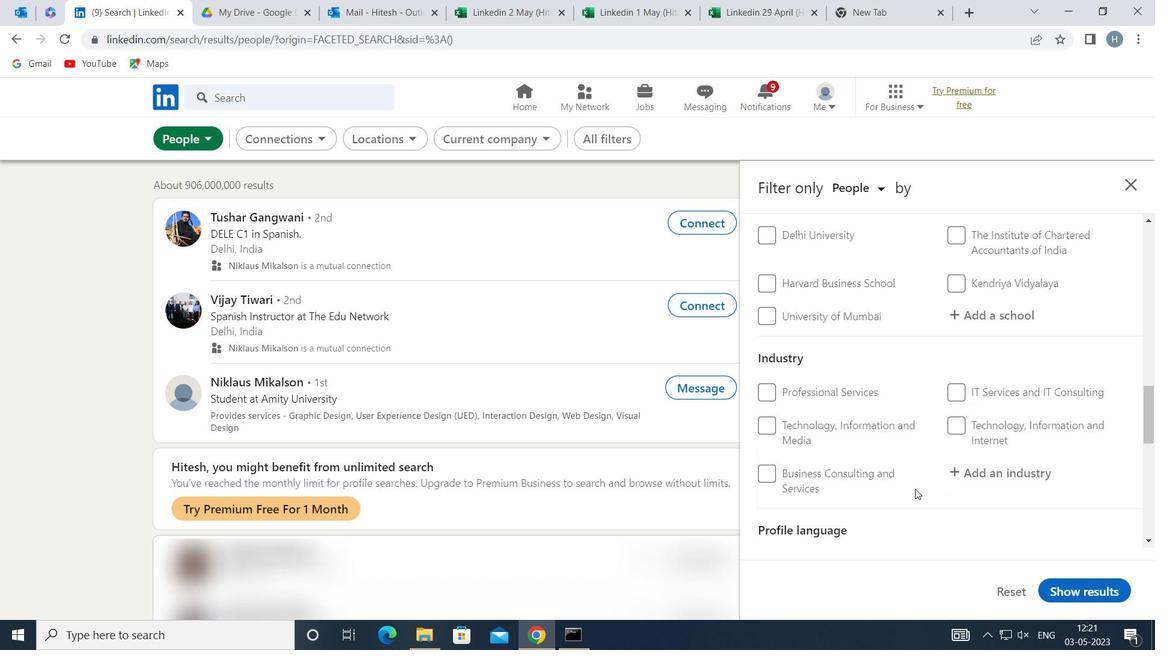 
Action: Mouse scrolled (915, 489) with delta (0, 0)
Screenshot: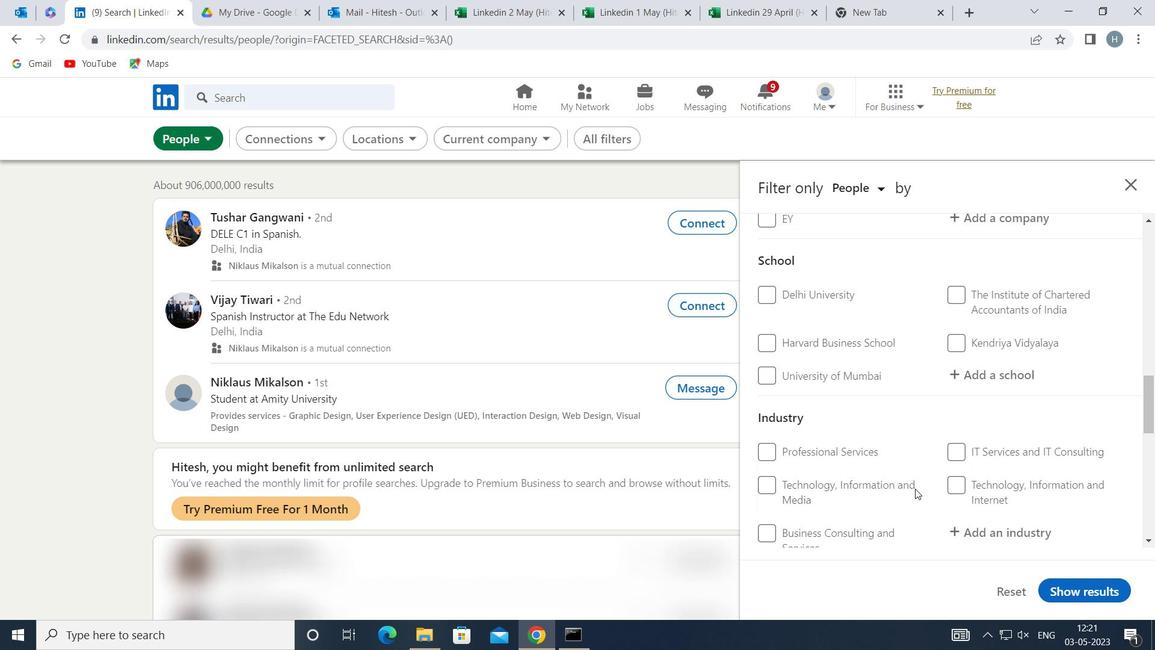 
Action: Mouse scrolled (915, 489) with delta (0, 0)
Screenshot: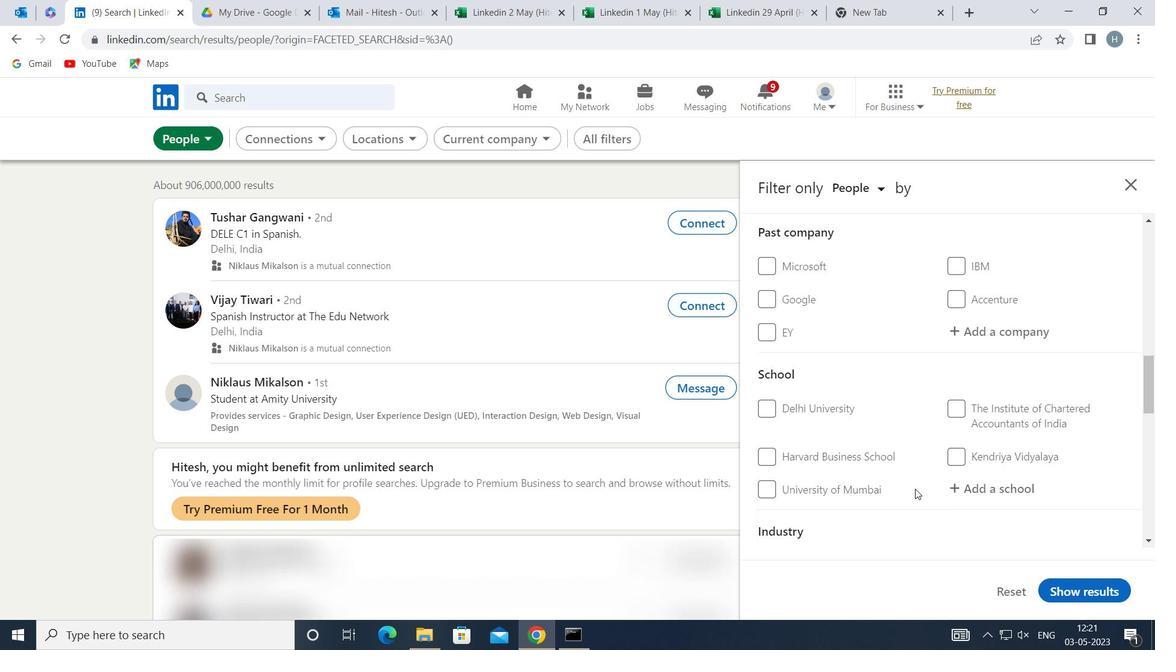 
Action: Mouse scrolled (915, 489) with delta (0, 0)
Screenshot: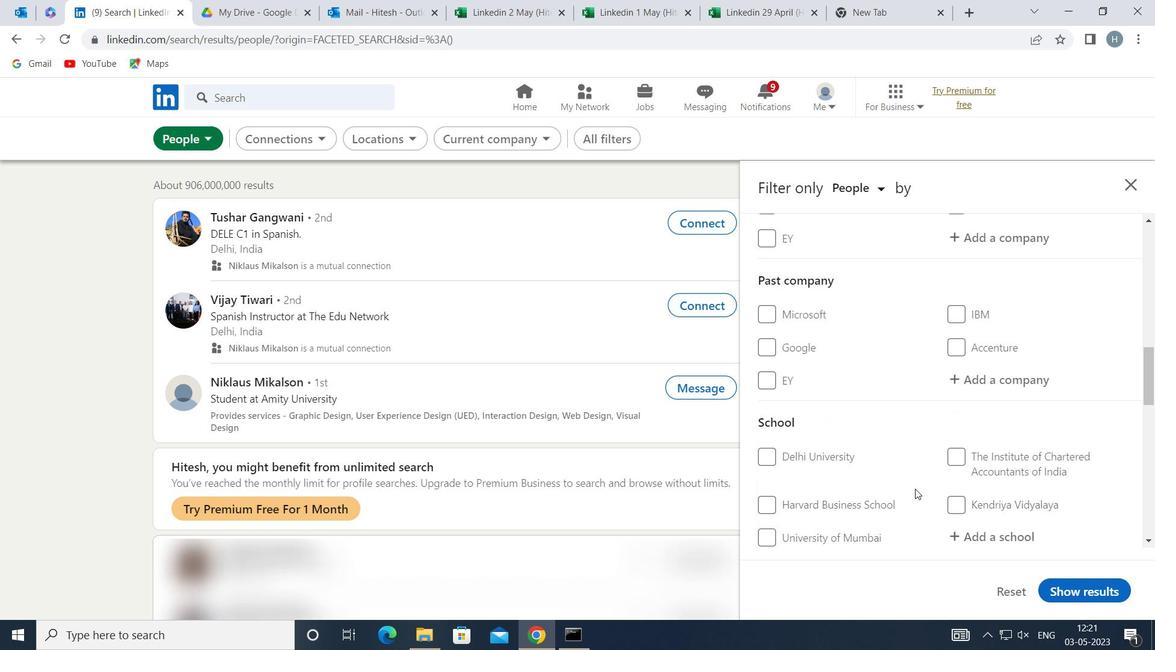 
Action: Mouse scrolled (915, 489) with delta (0, 0)
Screenshot: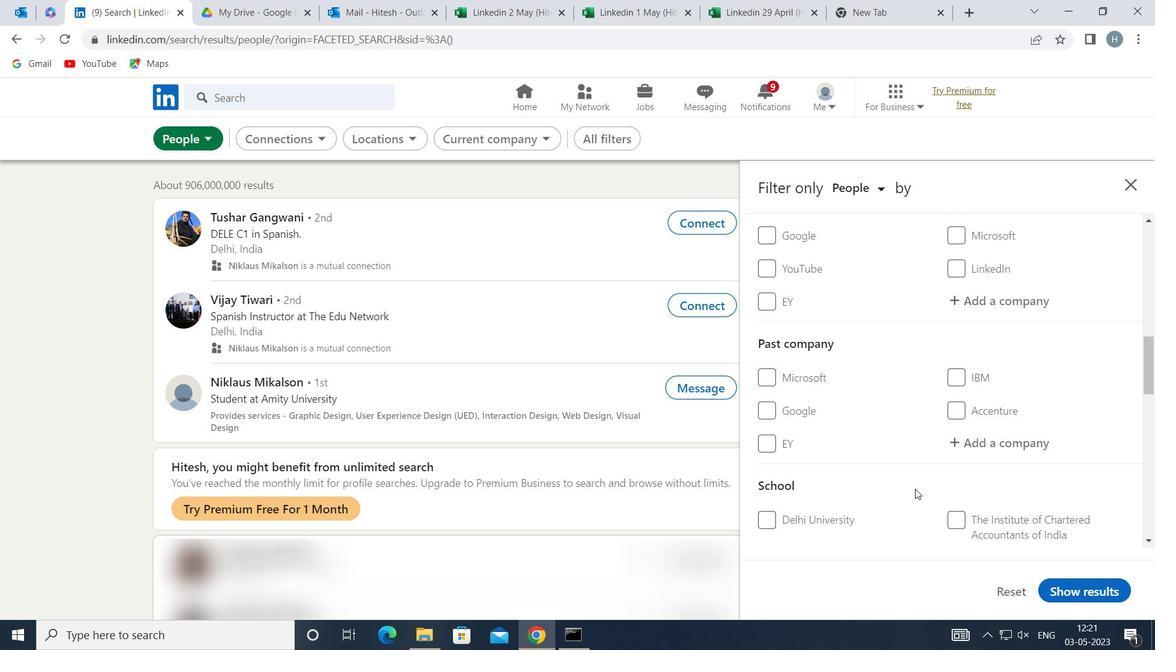 
Action: Mouse moved to (983, 486)
Screenshot: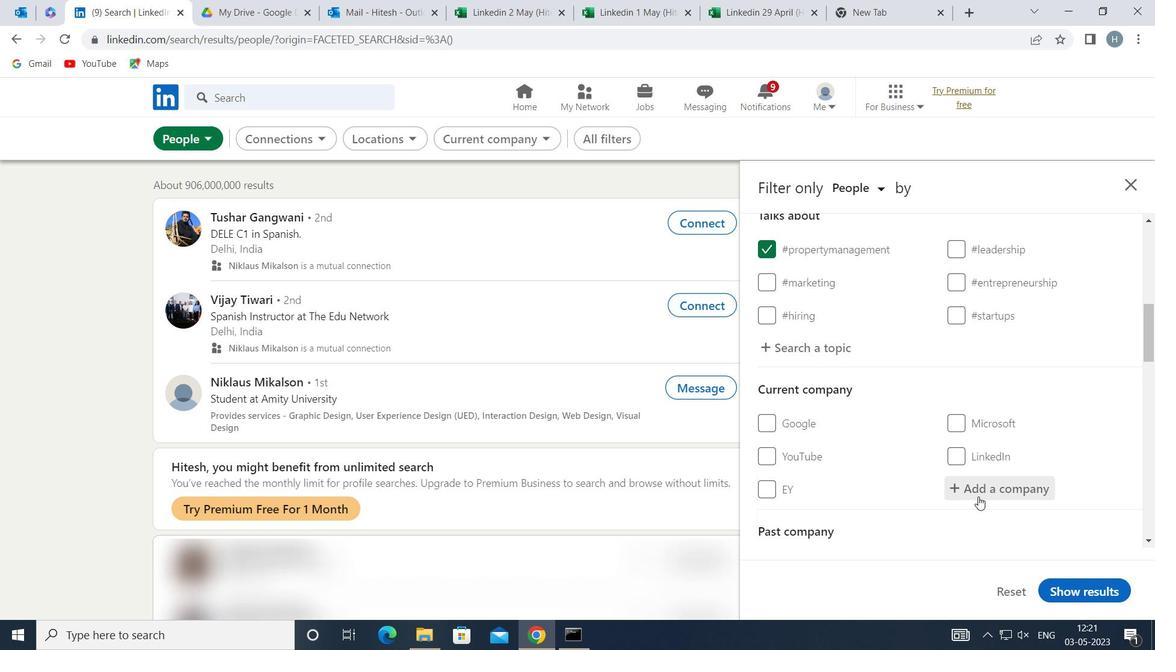 
Action: Mouse pressed left at (983, 486)
Screenshot: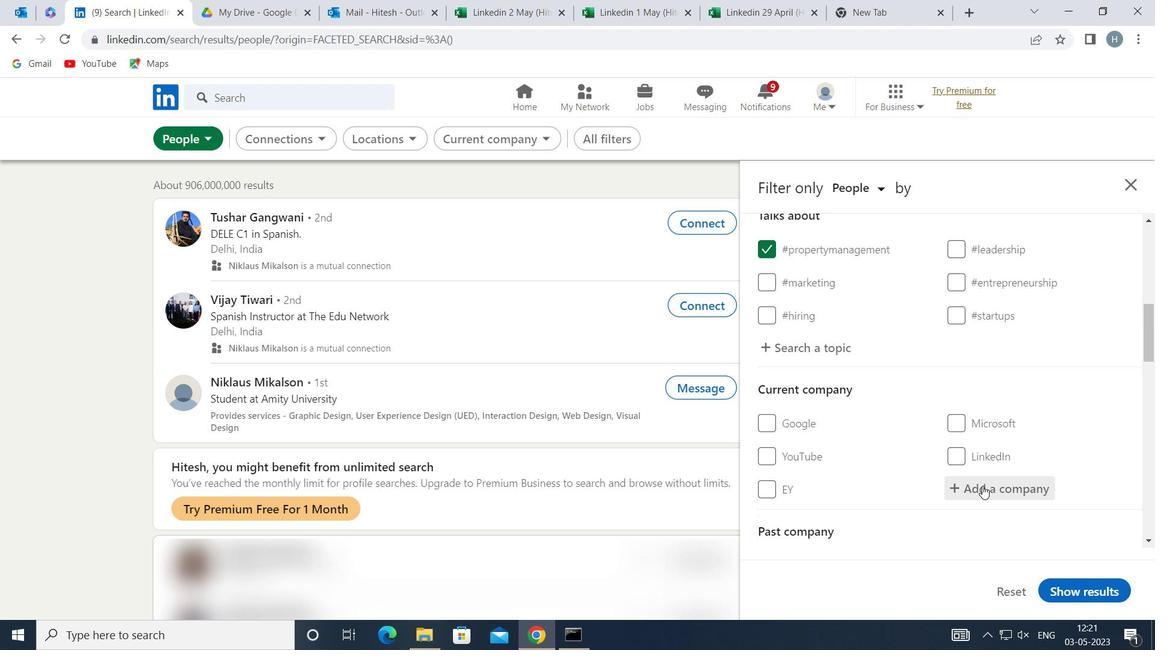
Action: Key pressed <Key.shift>HOGARTH
Screenshot: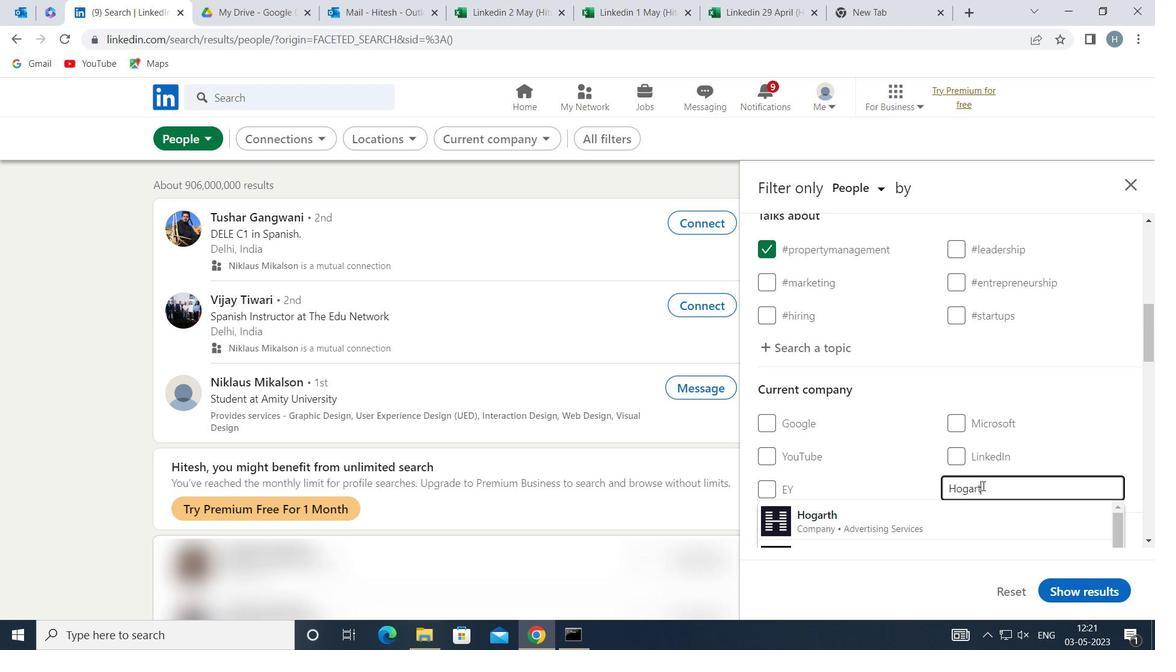 
Action: Mouse moved to (928, 515)
Screenshot: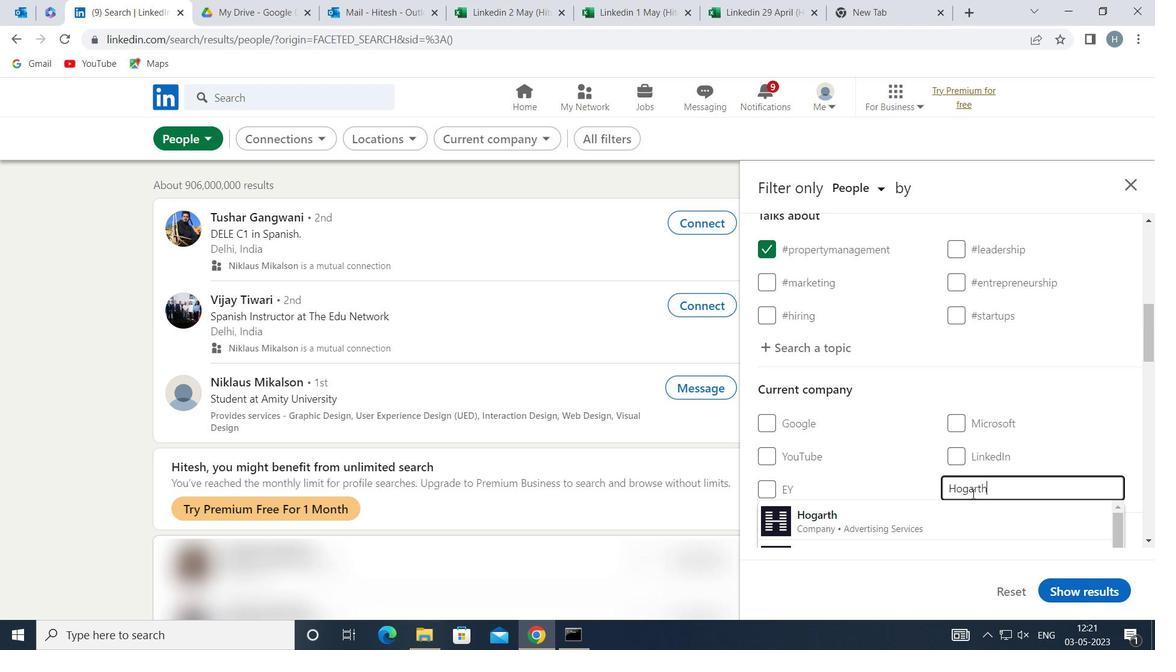 
Action: Mouse pressed left at (928, 515)
Screenshot: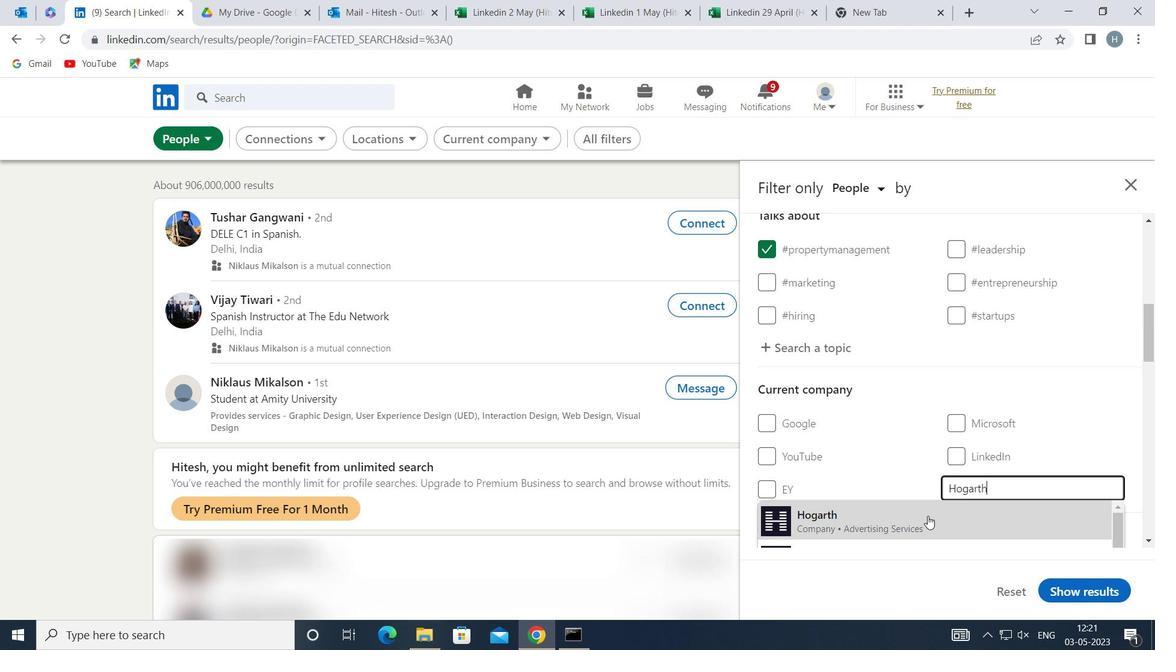 
Action: Mouse moved to (907, 452)
Screenshot: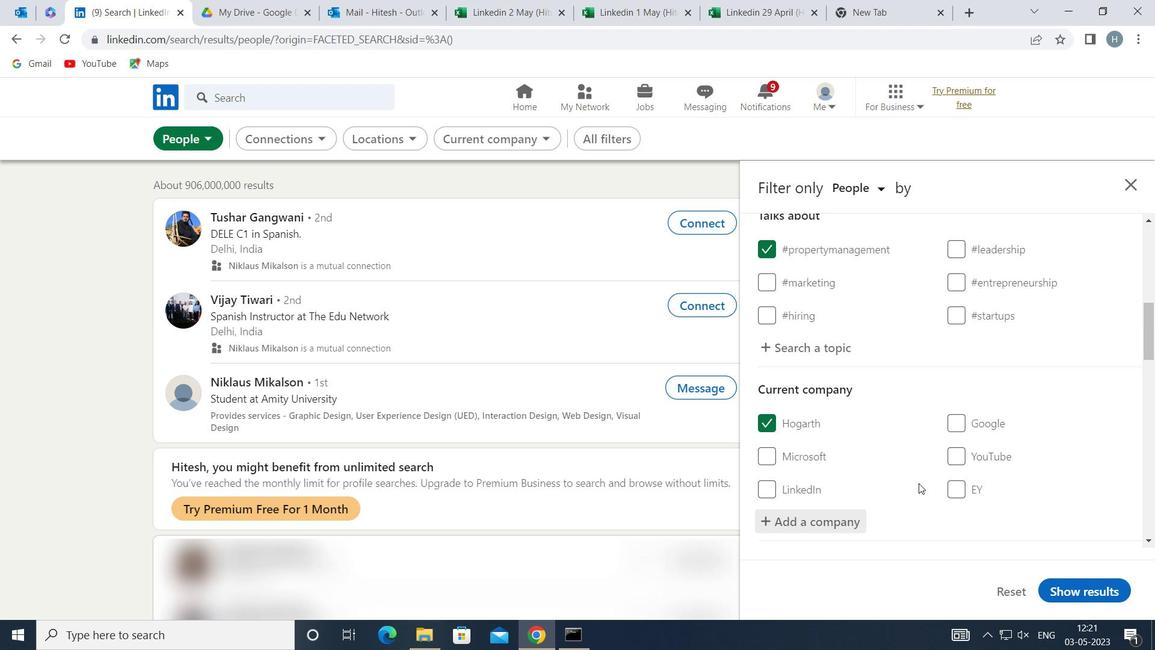 
Action: Mouse scrolled (907, 451) with delta (0, 0)
Screenshot: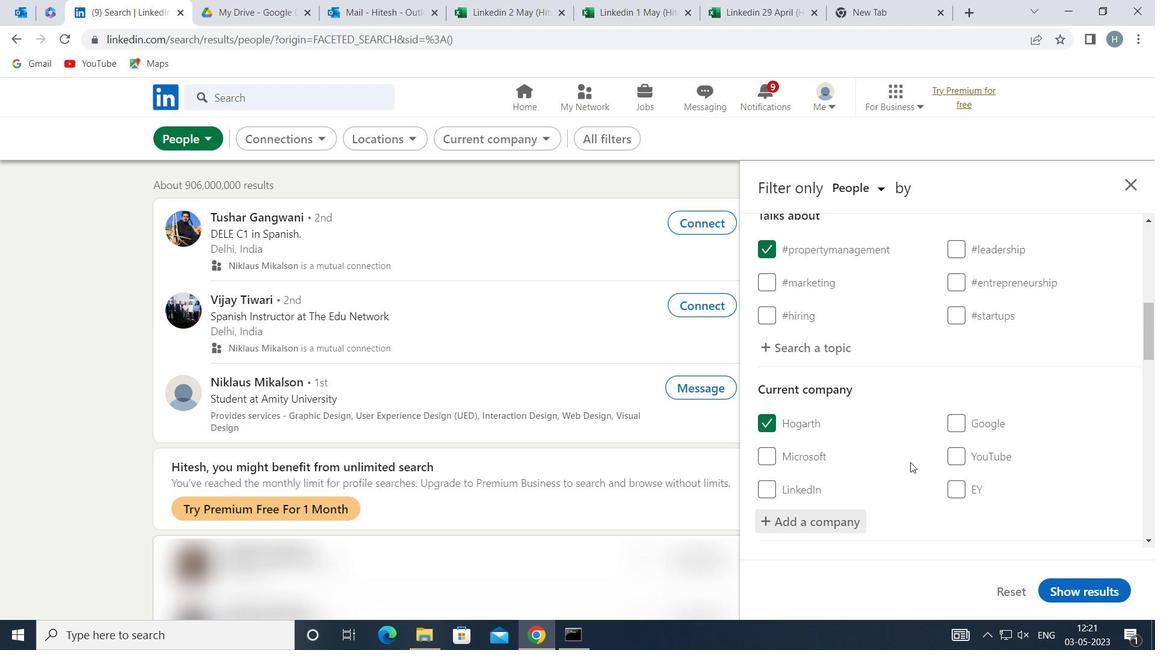 
Action: Mouse moved to (907, 451)
Screenshot: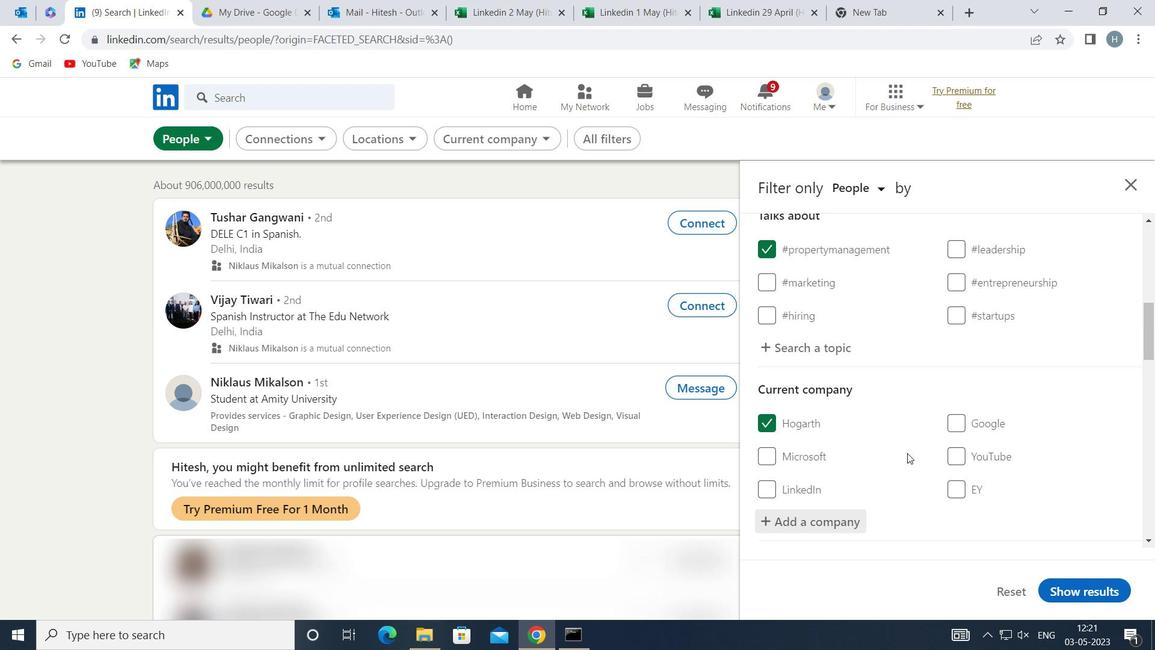 
Action: Mouse scrolled (907, 450) with delta (0, 0)
Screenshot: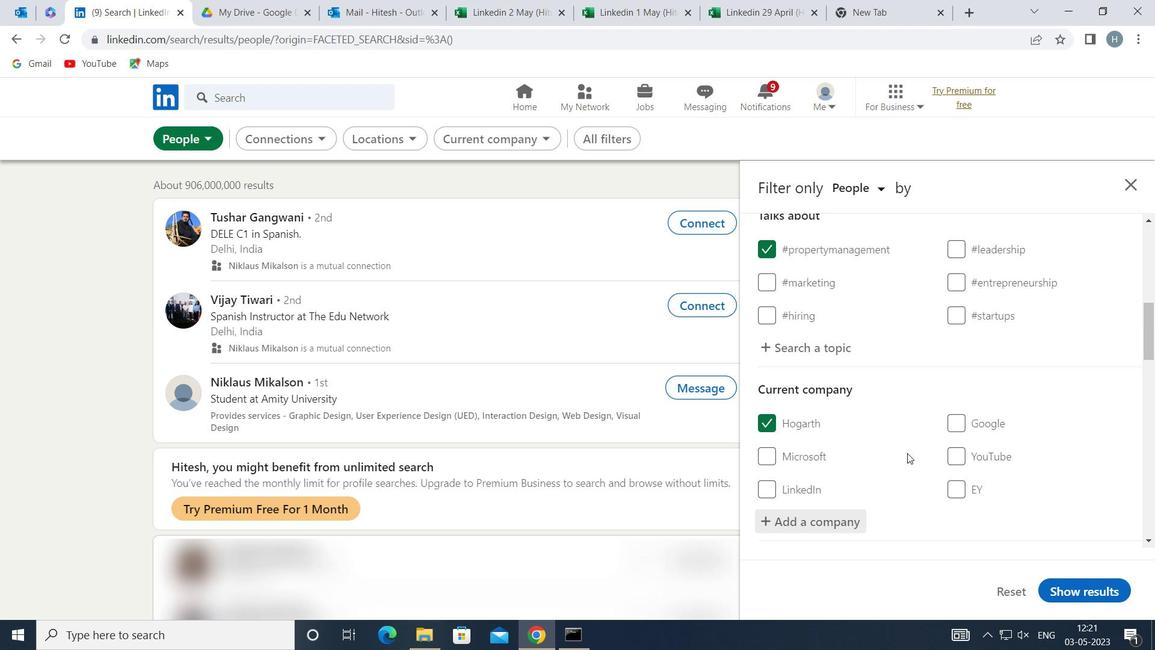 
Action: Mouse moved to (907, 446)
Screenshot: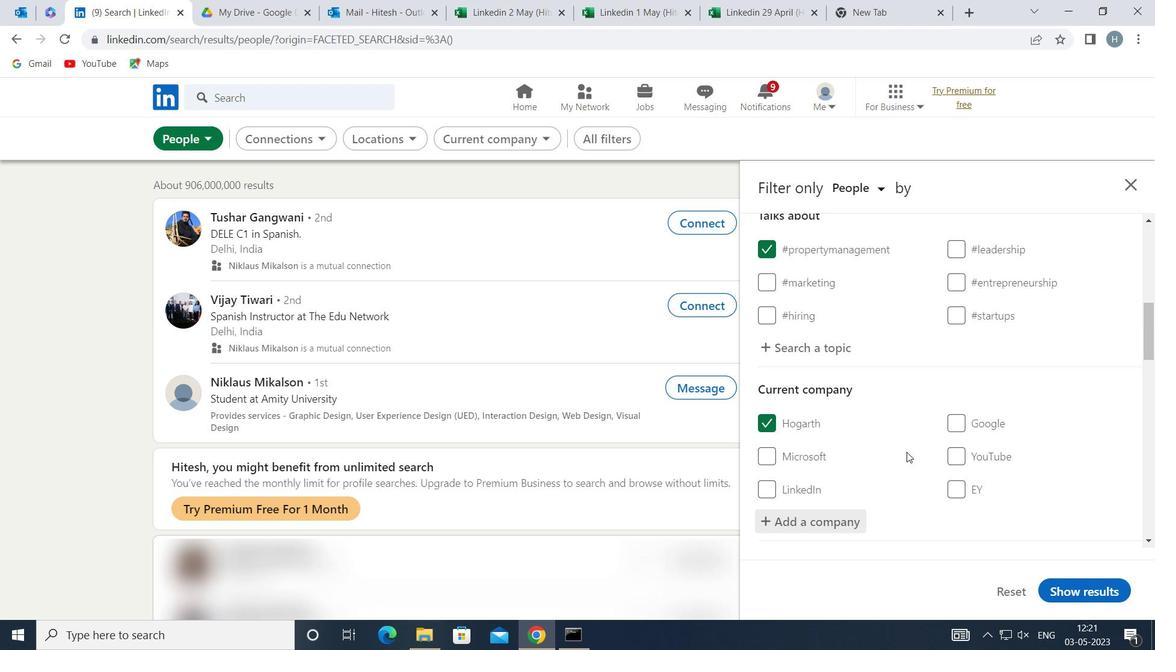 
Action: Mouse scrolled (907, 446) with delta (0, 0)
Screenshot: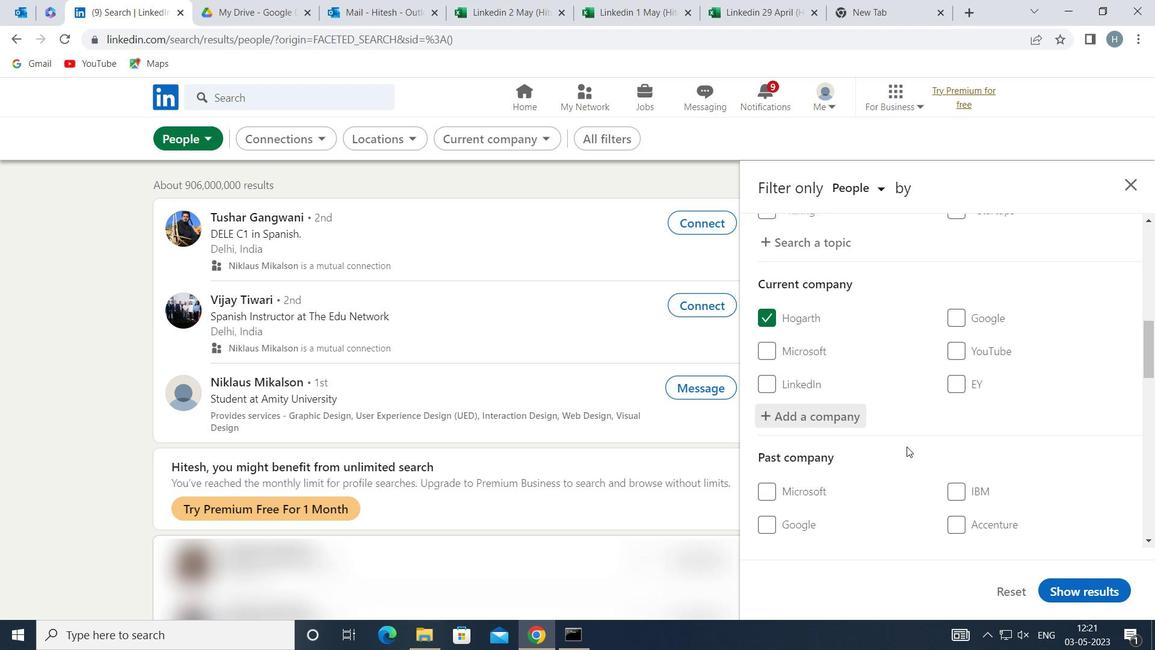 
Action: Mouse moved to (908, 444)
Screenshot: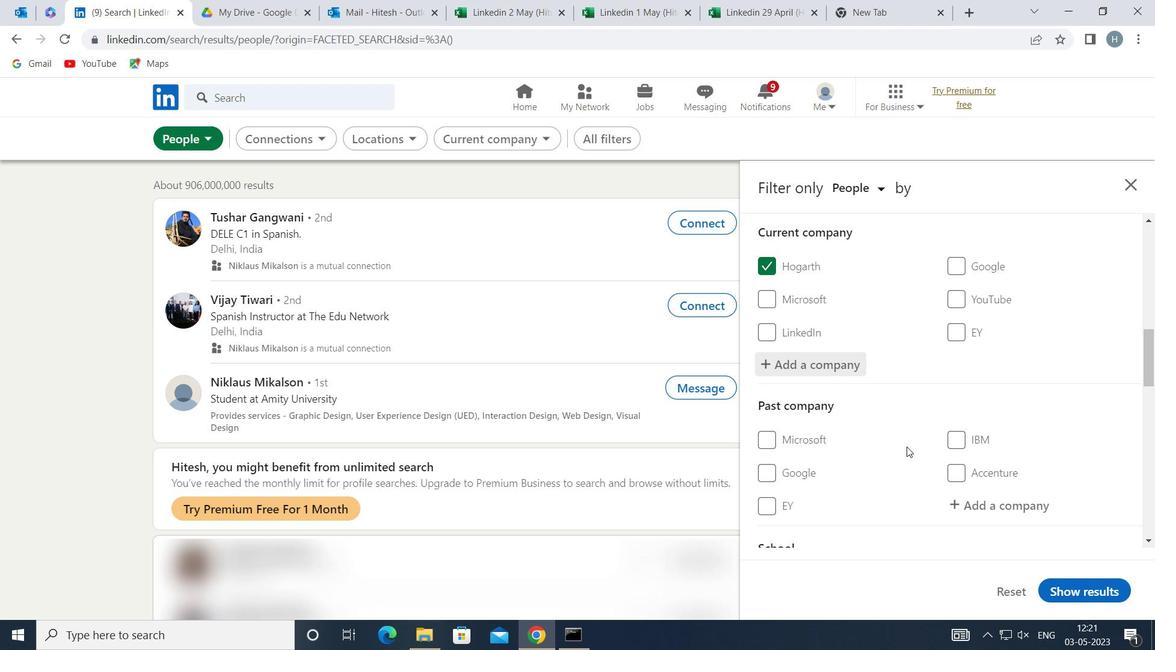 
Action: Mouse scrolled (908, 443) with delta (0, 0)
Screenshot: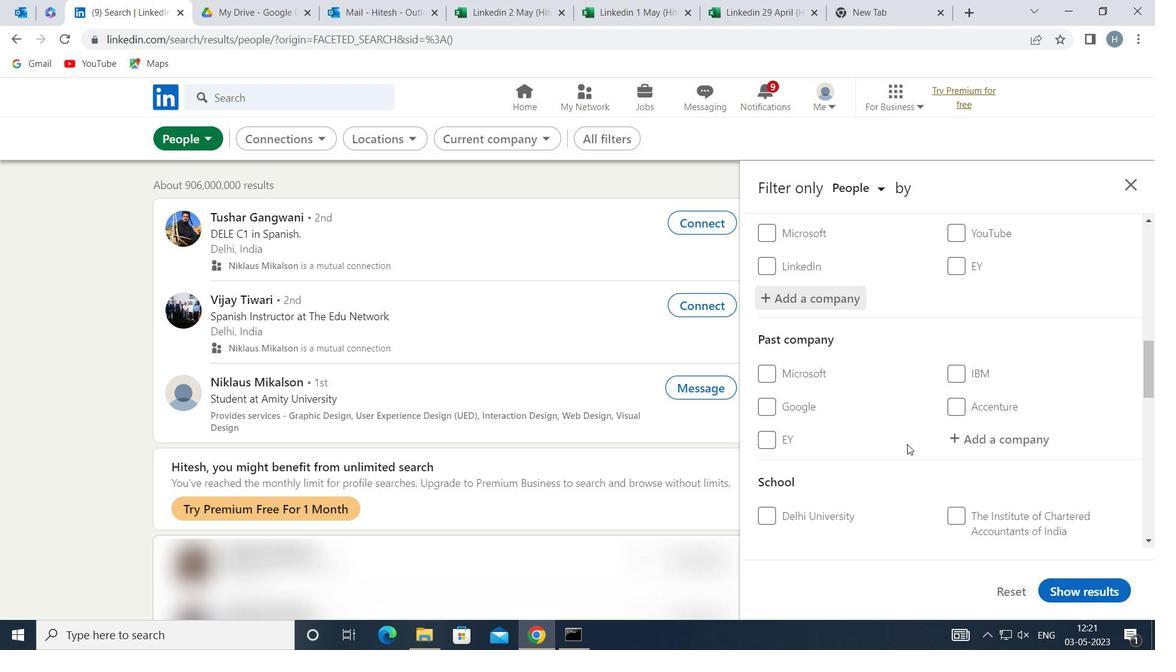 
Action: Mouse scrolled (908, 443) with delta (0, 0)
Screenshot: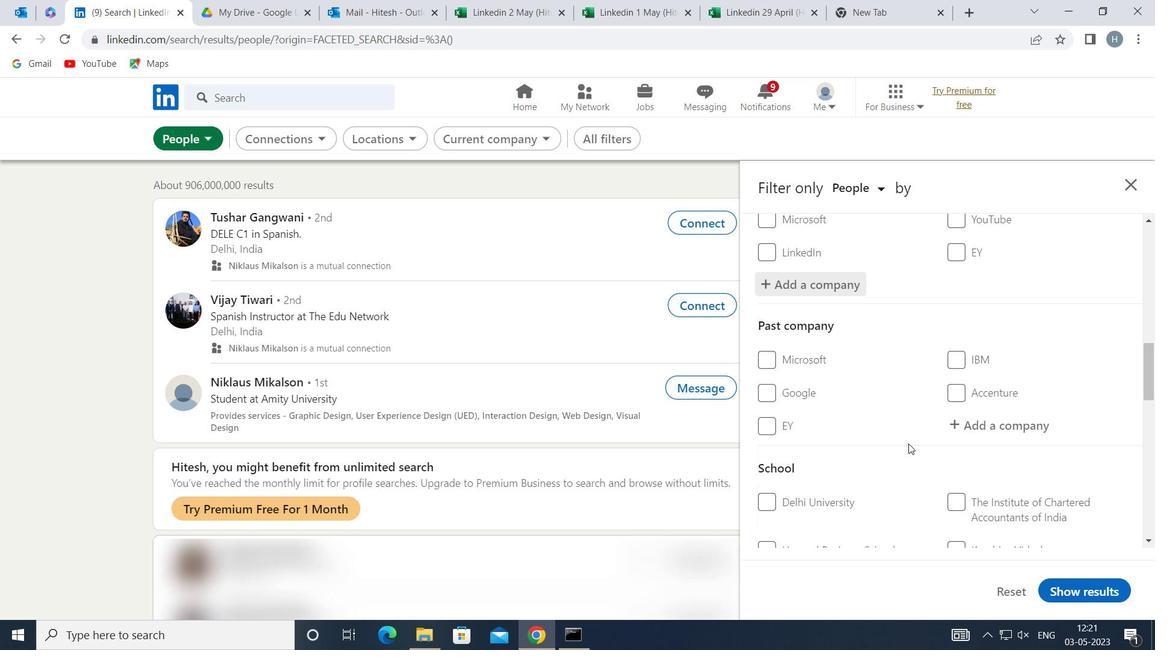 
Action: Mouse moved to (989, 440)
Screenshot: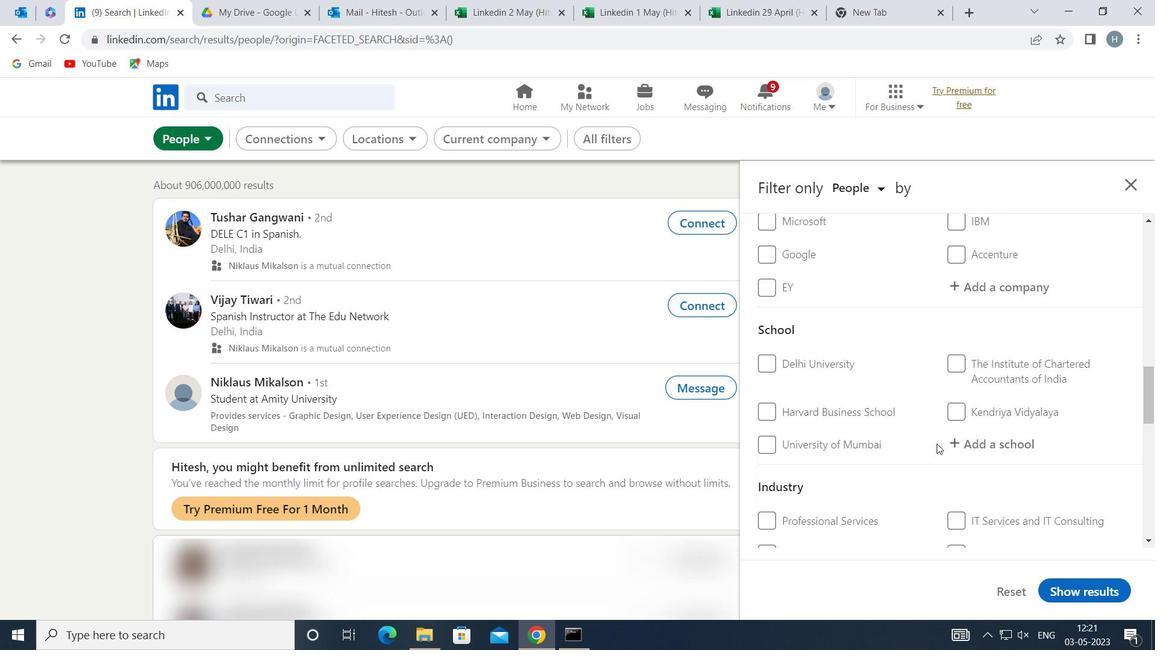 
Action: Mouse pressed left at (989, 440)
Screenshot: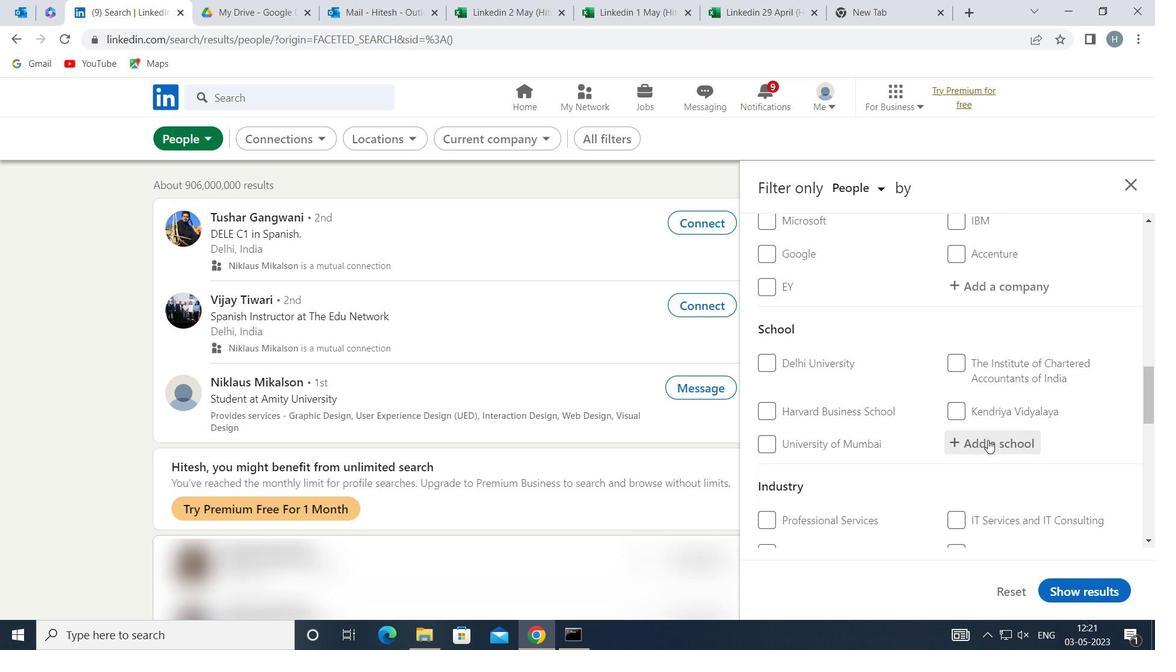 
Action: Key pressed <Key.shift>KRANTIGURU
Screenshot: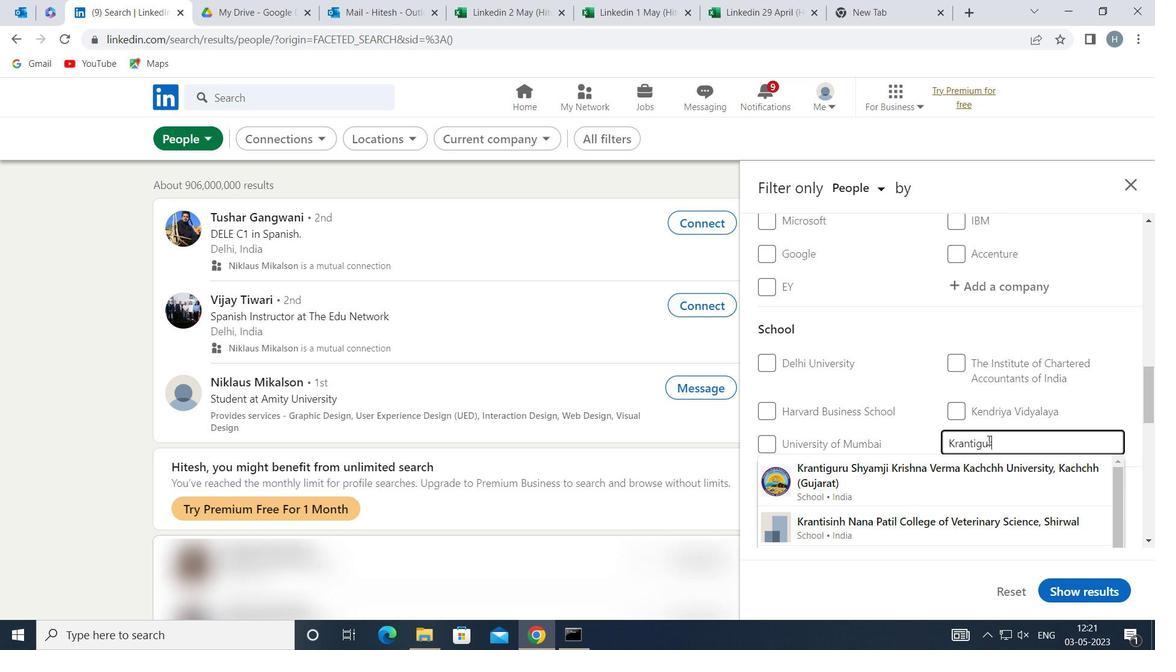 
Action: Mouse moved to (950, 470)
Screenshot: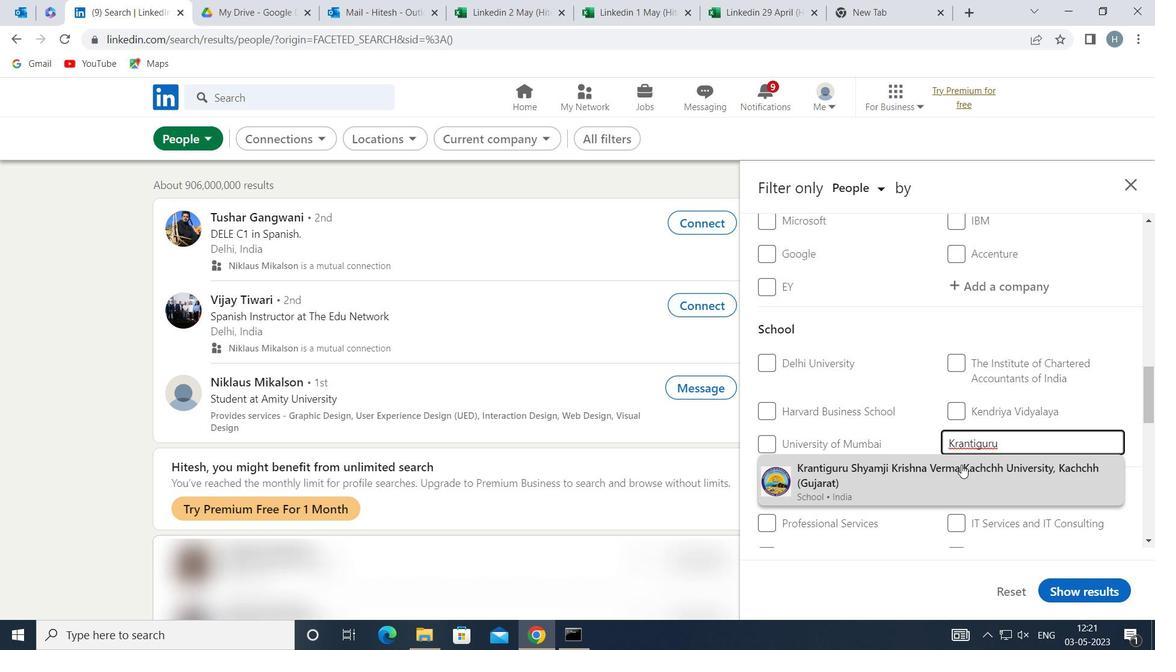 
Action: Mouse pressed left at (950, 470)
Screenshot: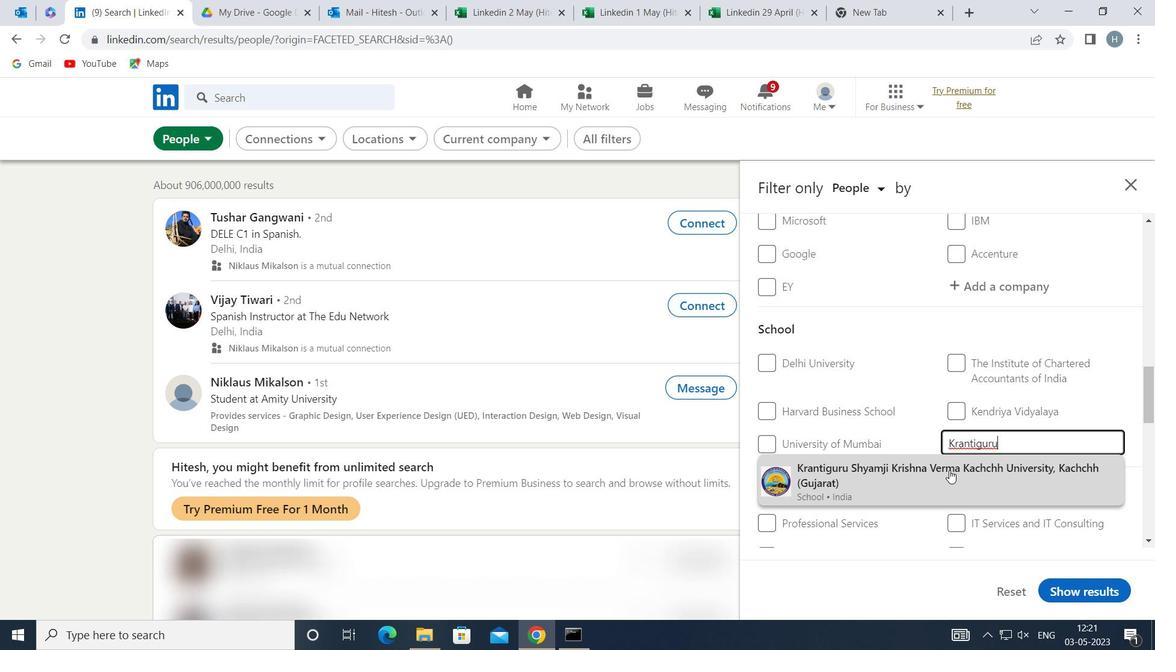 
Action: Mouse moved to (911, 444)
Screenshot: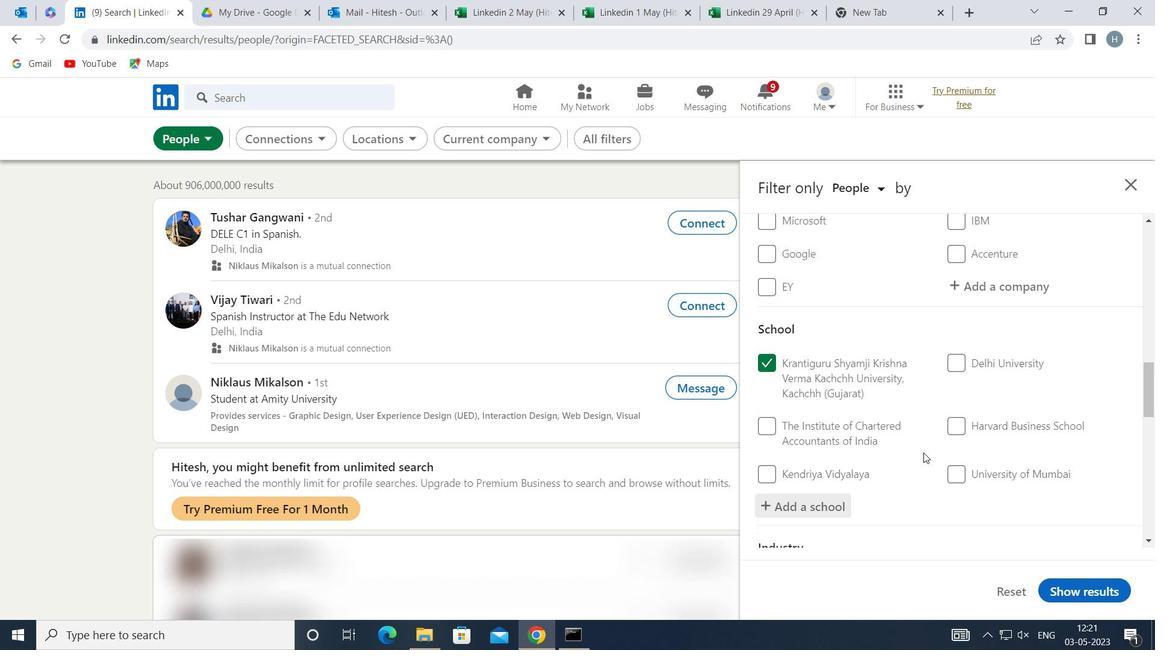
Action: Mouse scrolled (911, 443) with delta (0, 0)
Screenshot: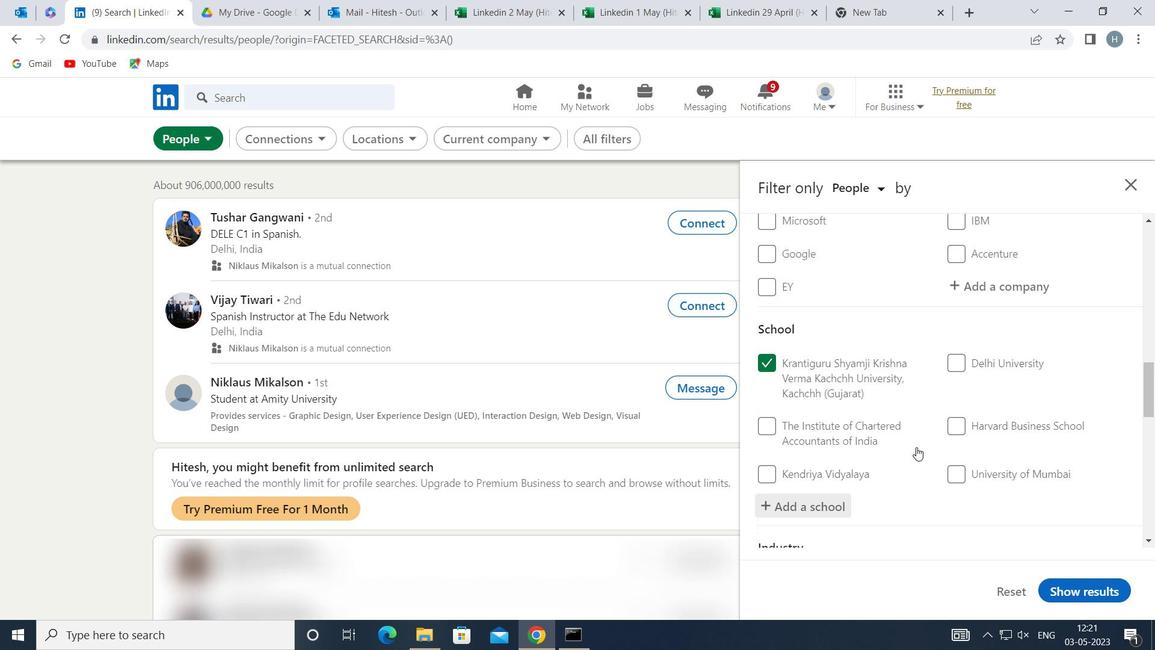 
Action: Mouse scrolled (911, 443) with delta (0, 0)
Screenshot: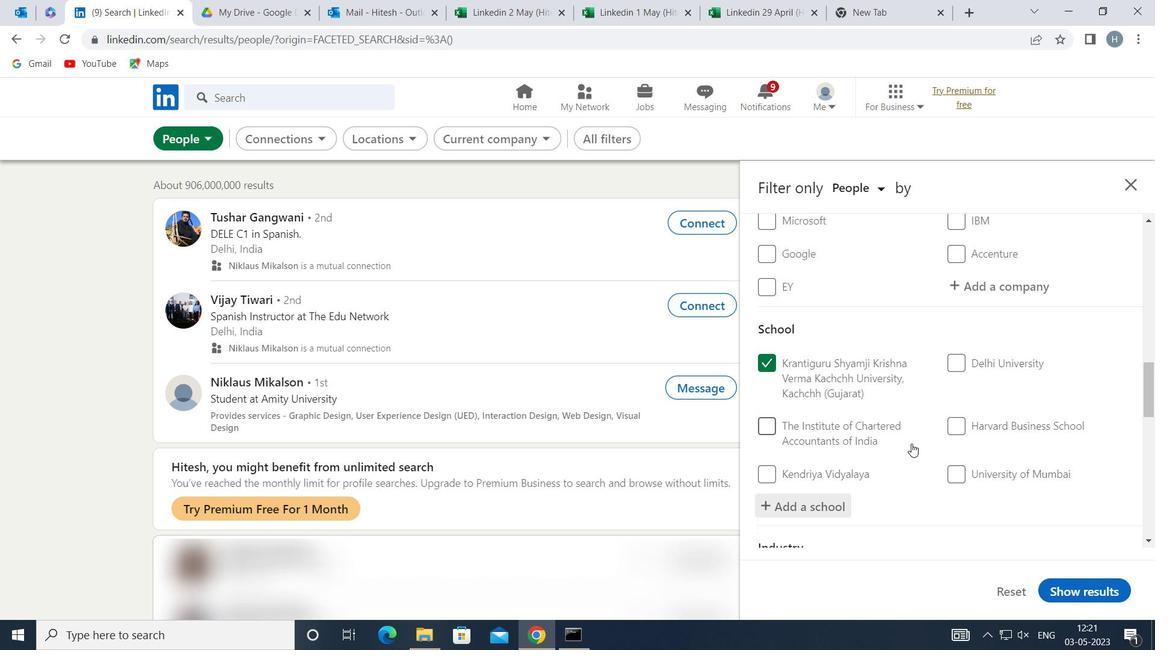 
Action: Mouse scrolled (911, 443) with delta (0, 0)
Screenshot: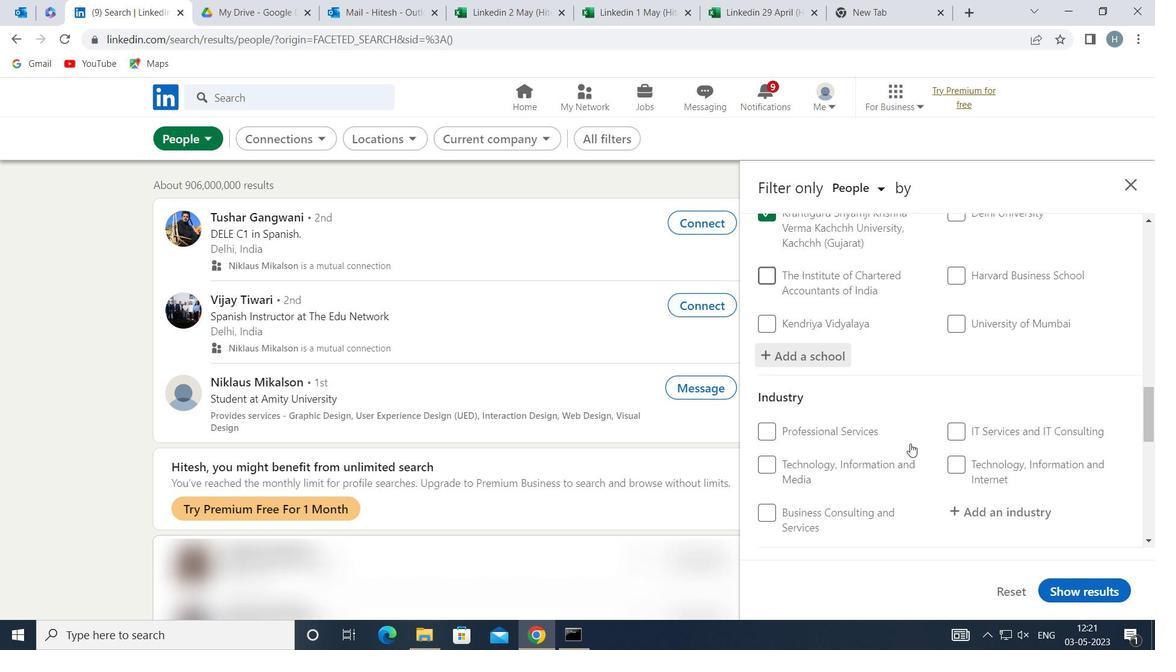 
Action: Mouse moved to (993, 434)
Screenshot: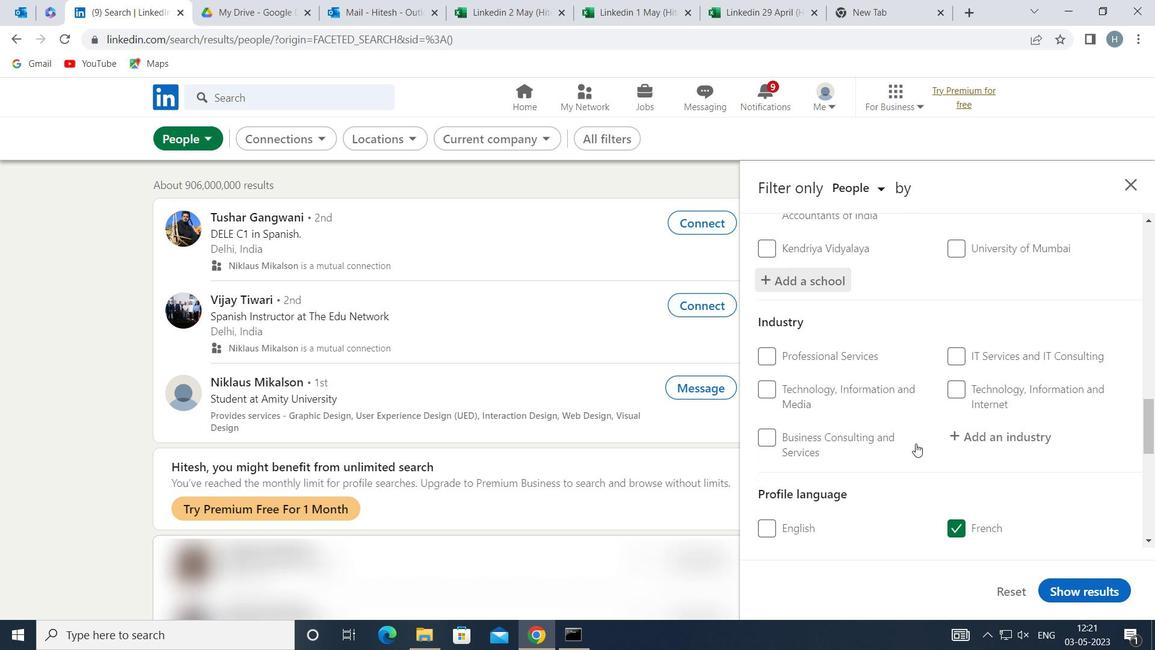 
Action: Mouse pressed left at (993, 434)
Screenshot: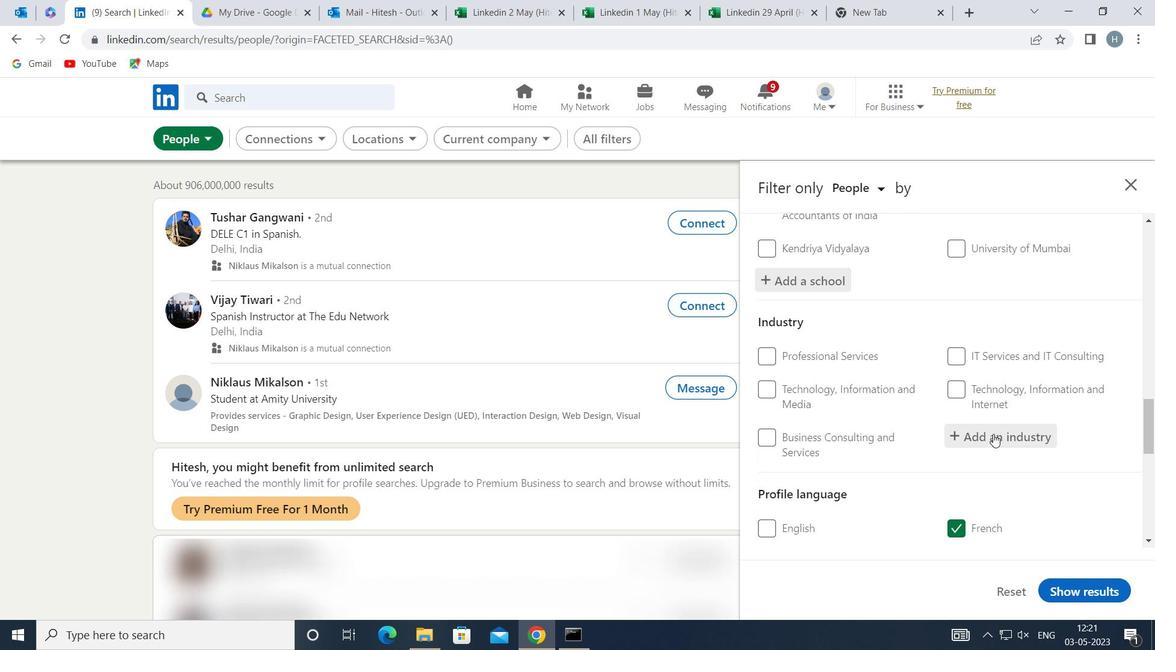 
Action: Mouse moved to (993, 434)
Screenshot: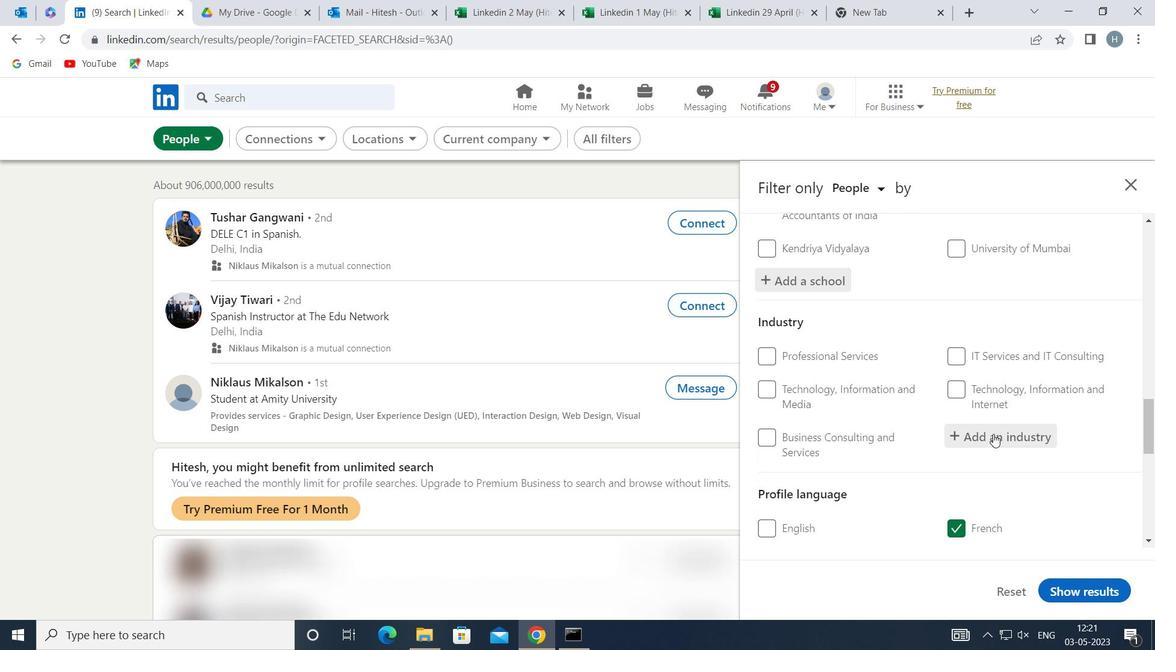 
Action: Key pressed <Key.shift>ELECTRIC<Key.space><Key.shift>POWER<Key.space><Key.shift>TRA
Screenshot: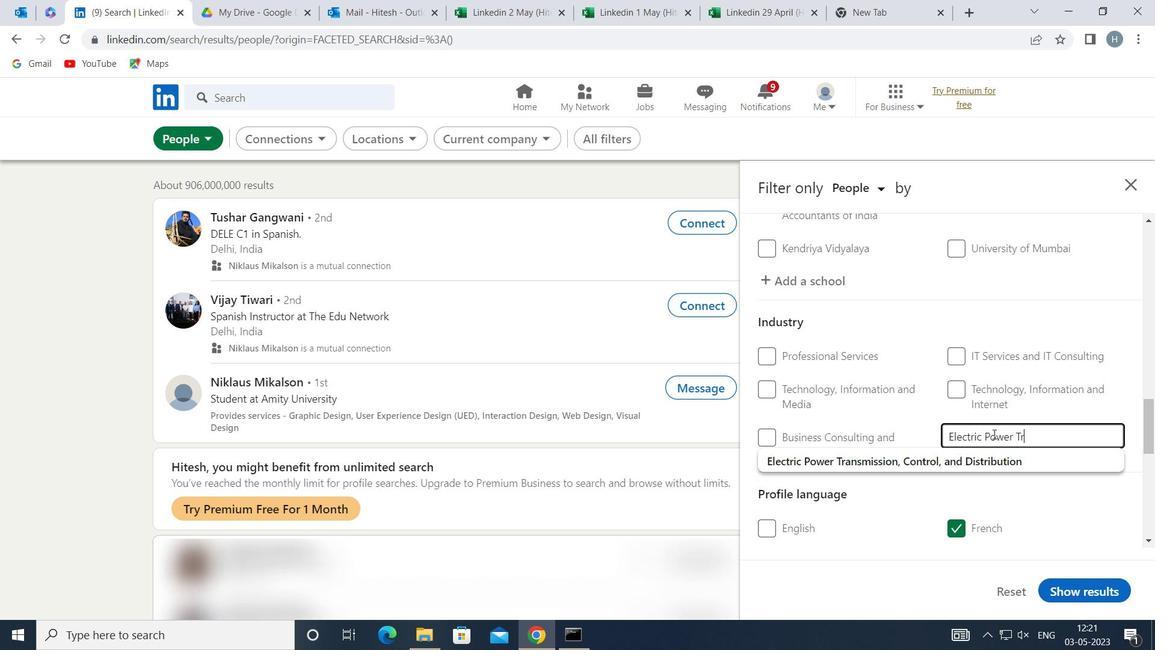 
Action: Mouse moved to (976, 462)
Screenshot: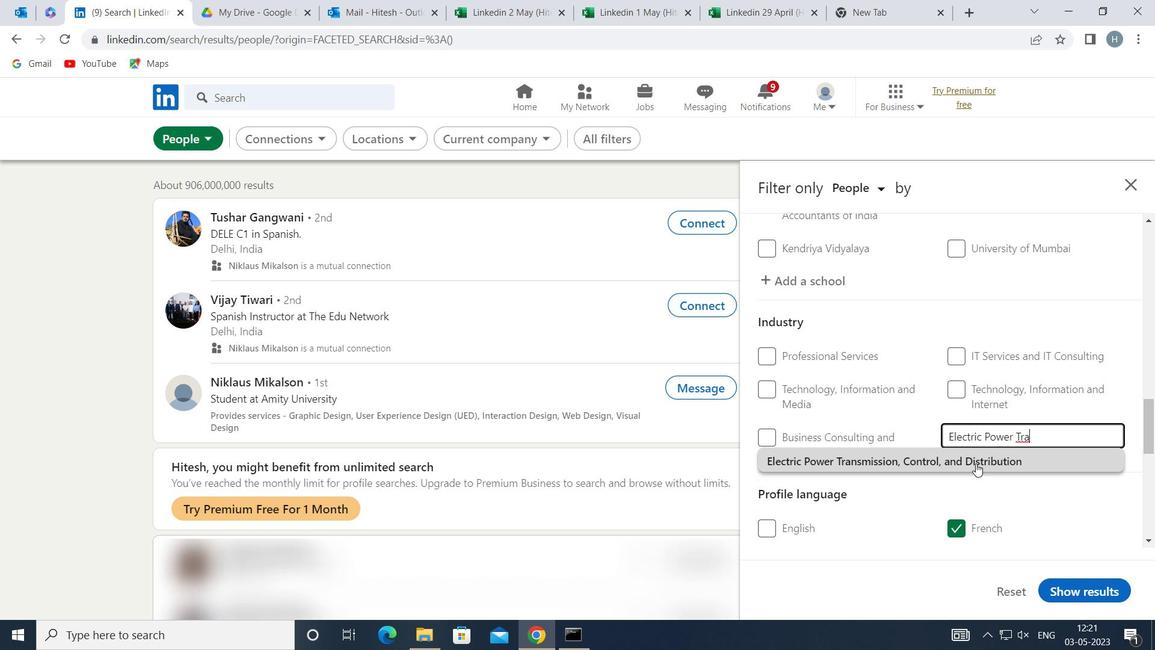
Action: Mouse pressed left at (976, 462)
Screenshot: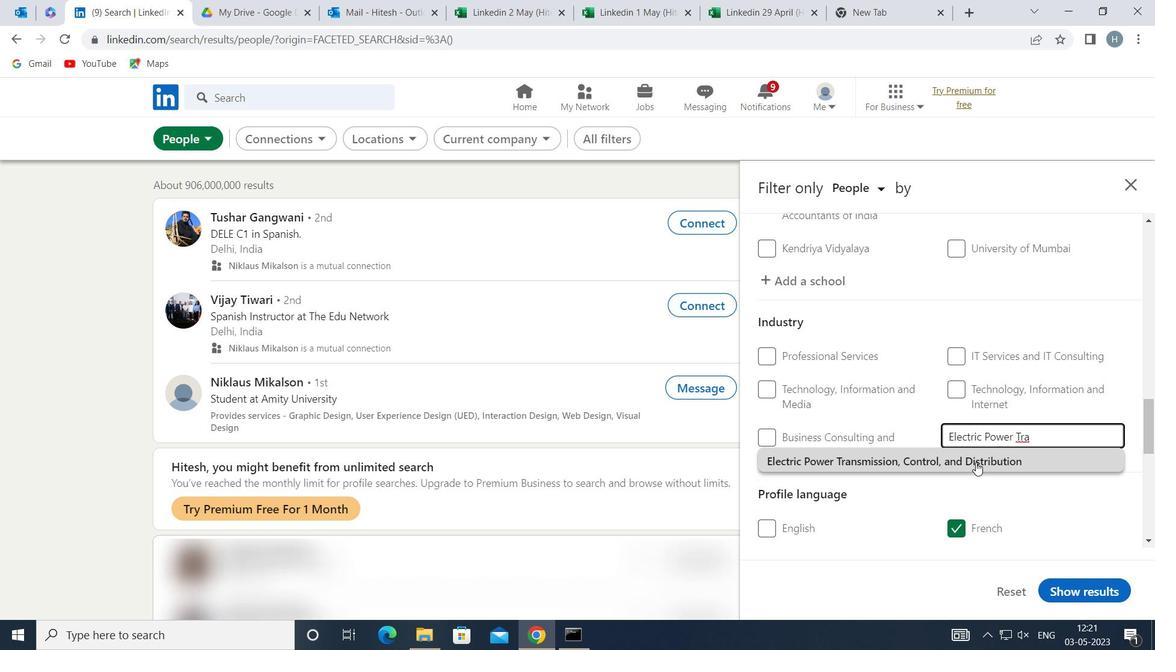 
Action: Mouse moved to (900, 451)
Screenshot: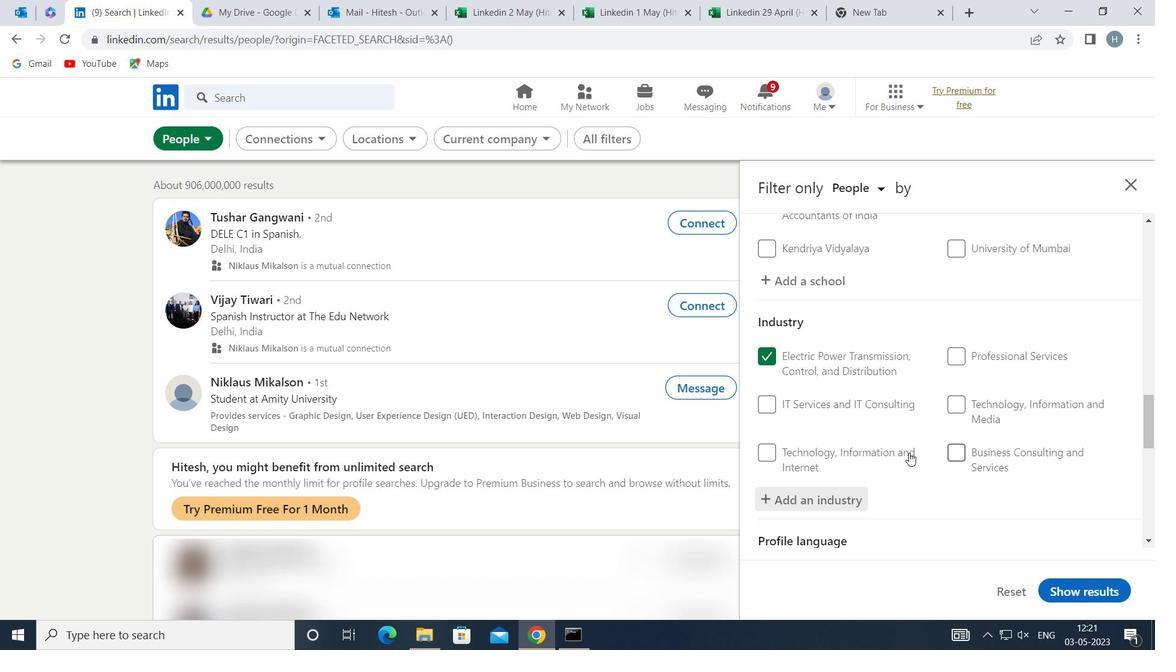 
Action: Mouse scrolled (900, 450) with delta (0, 0)
Screenshot: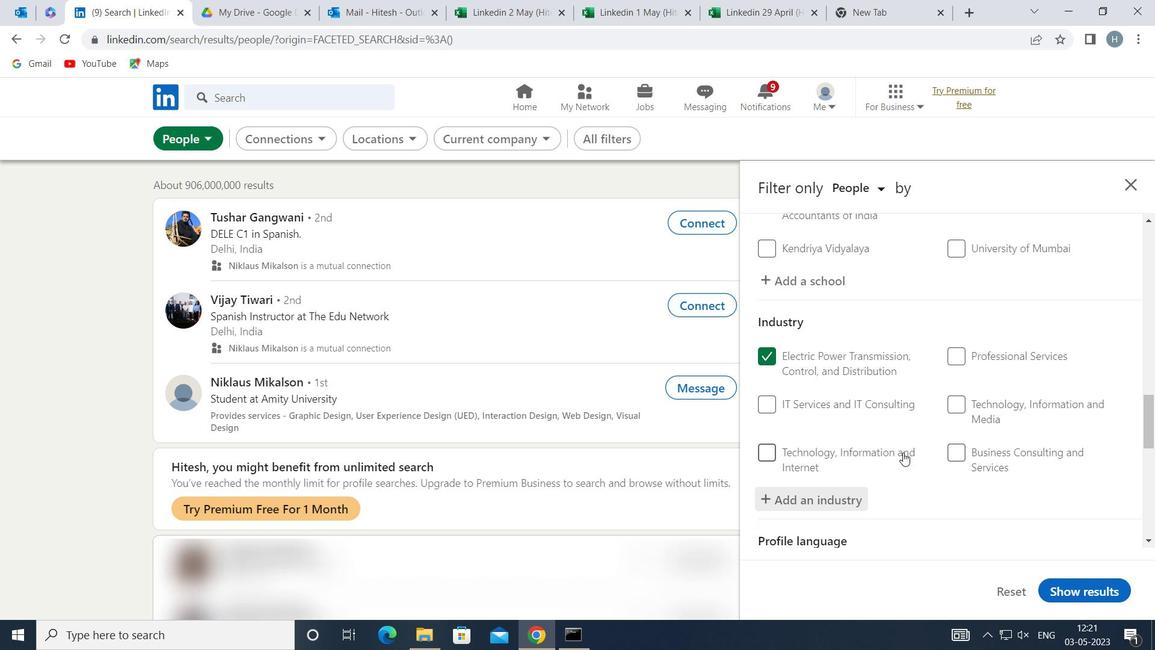 
Action: Mouse scrolled (900, 450) with delta (0, 0)
Screenshot: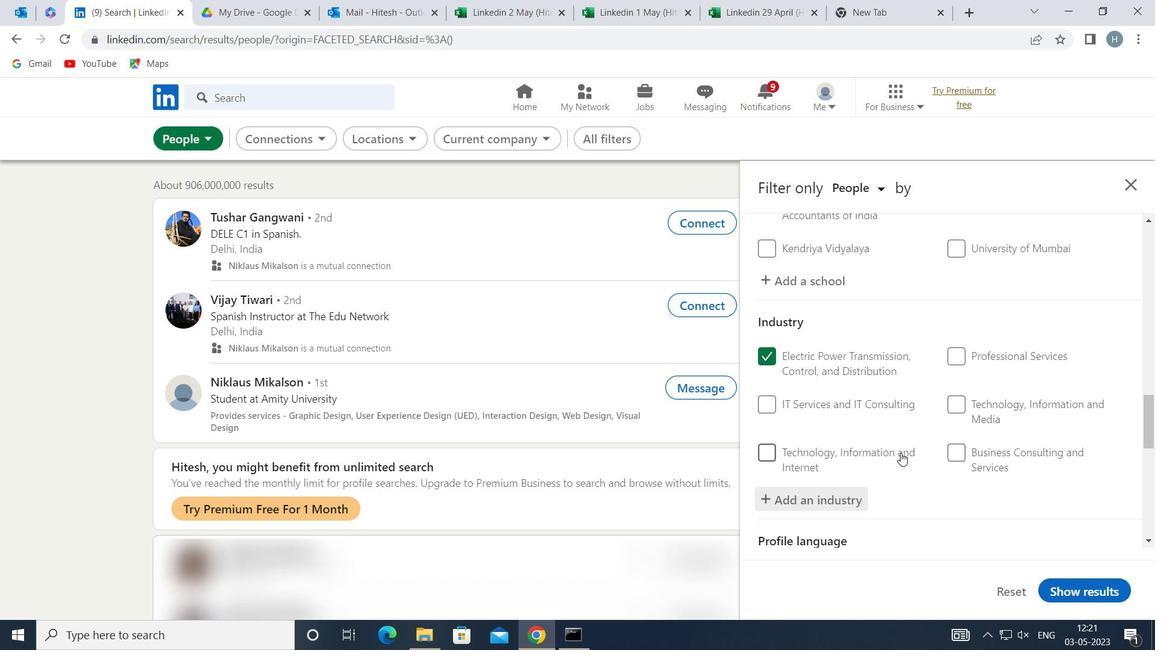 
Action: Mouse moved to (900, 451)
Screenshot: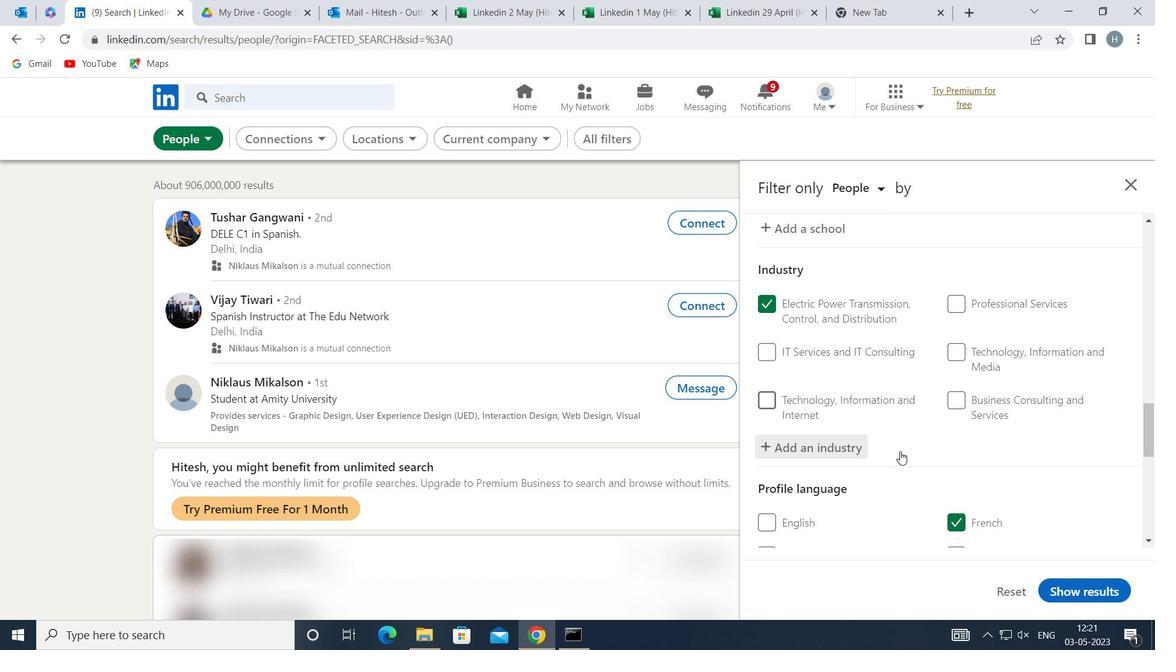 
Action: Mouse scrolled (900, 450) with delta (0, 0)
Screenshot: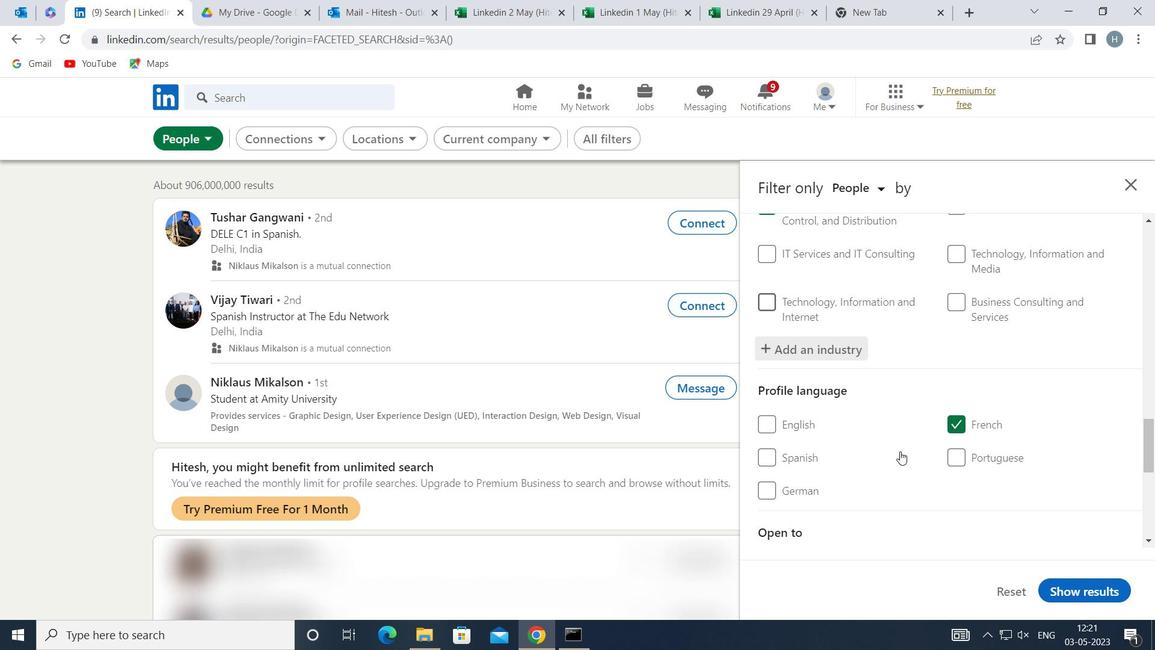 
Action: Mouse scrolled (900, 450) with delta (0, 0)
Screenshot: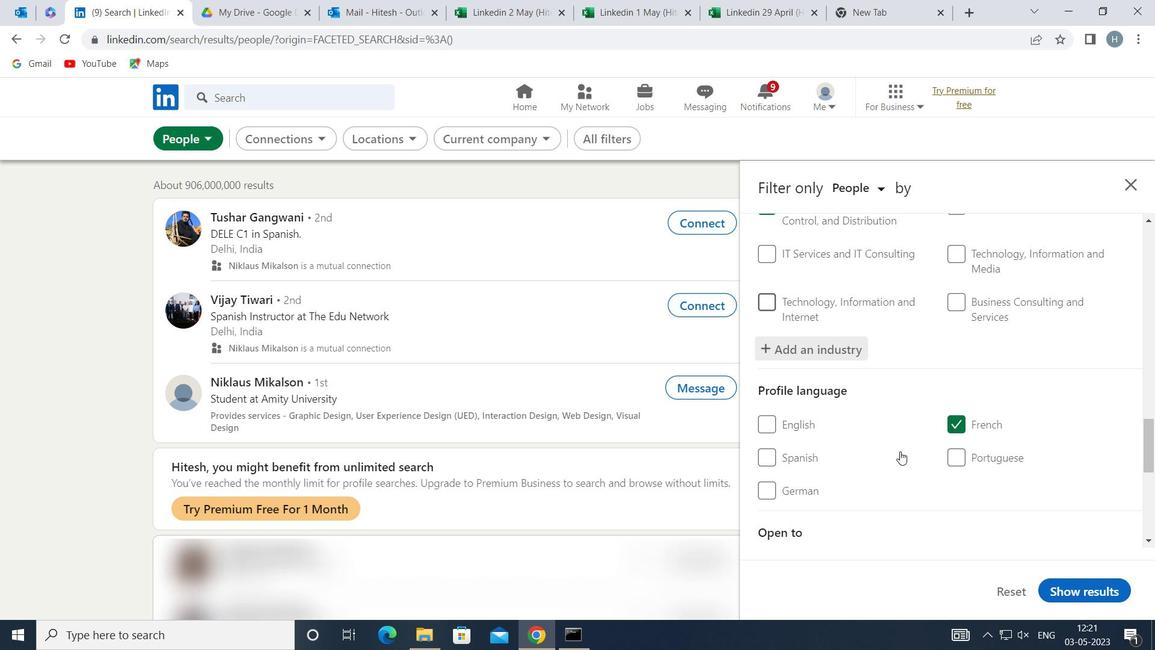 
Action: Mouse moved to (901, 451)
Screenshot: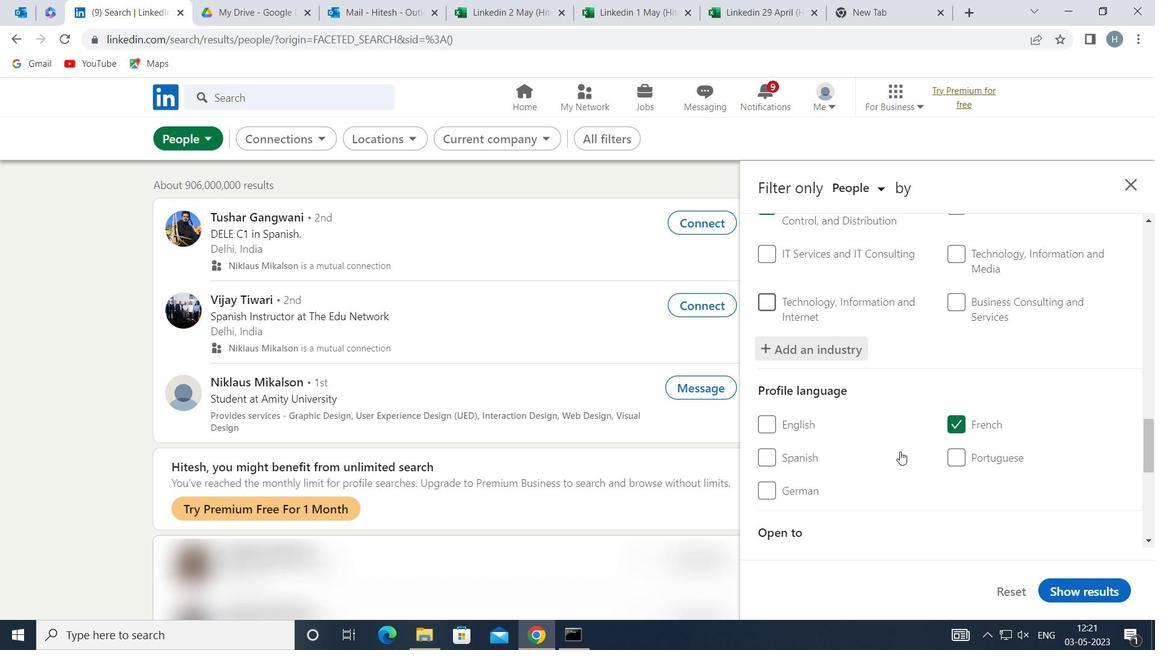 
Action: Mouse scrolled (901, 450) with delta (0, 0)
Screenshot: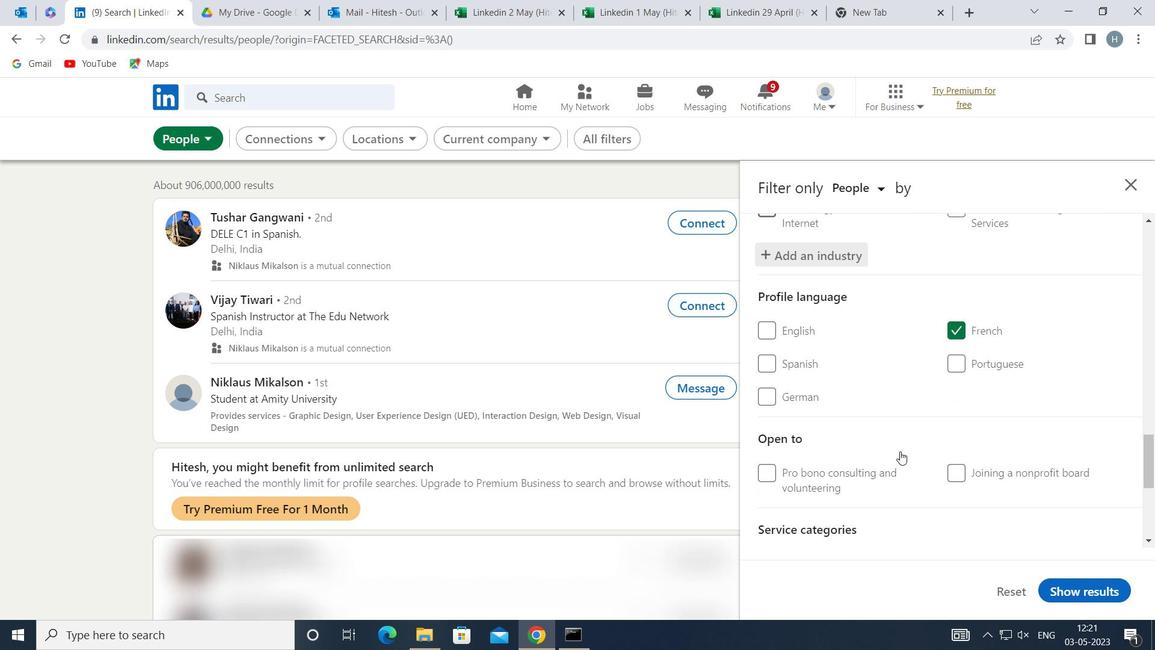 
Action: Mouse moved to (983, 492)
Screenshot: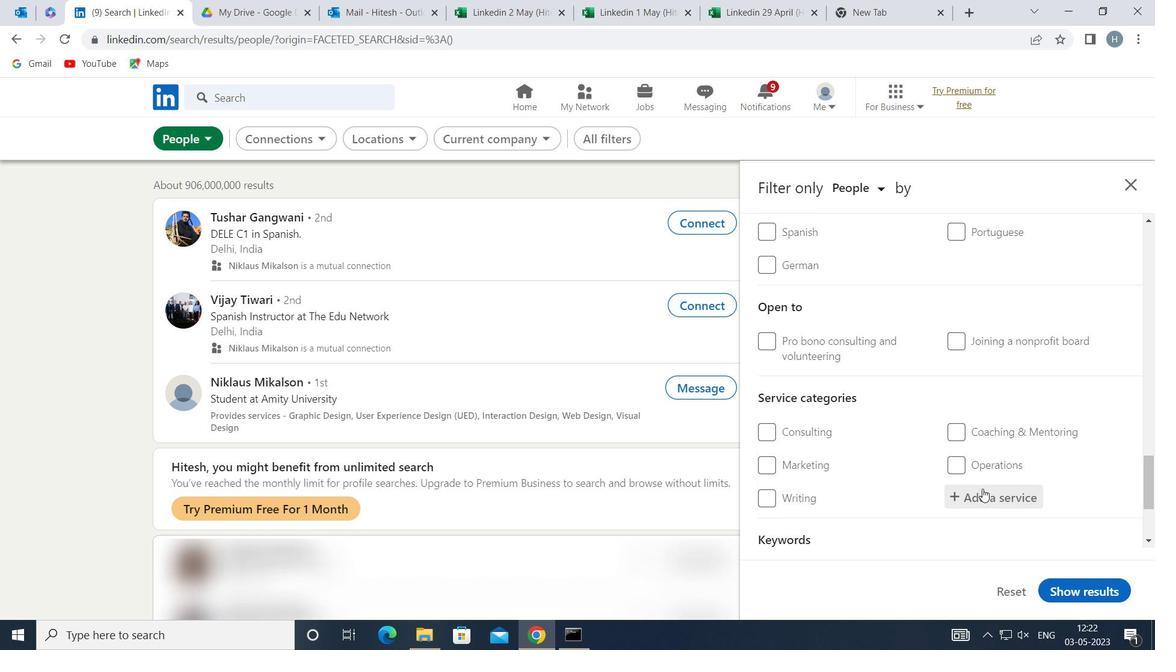 
Action: Mouse pressed left at (983, 492)
Screenshot: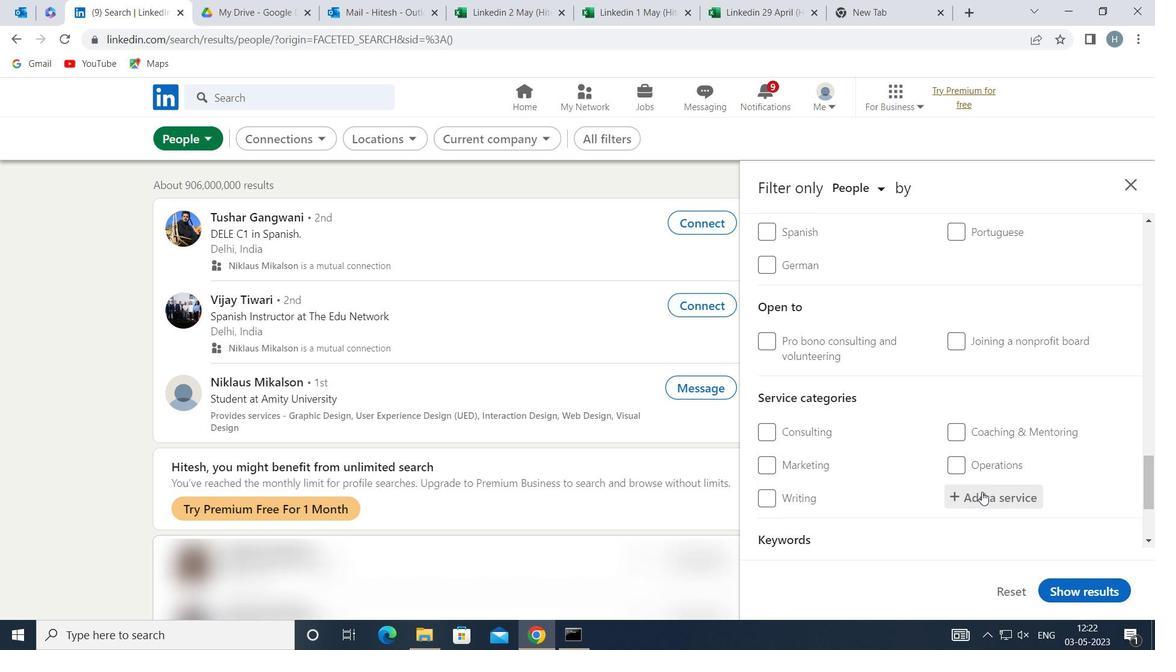 
Action: Mouse moved to (981, 492)
Screenshot: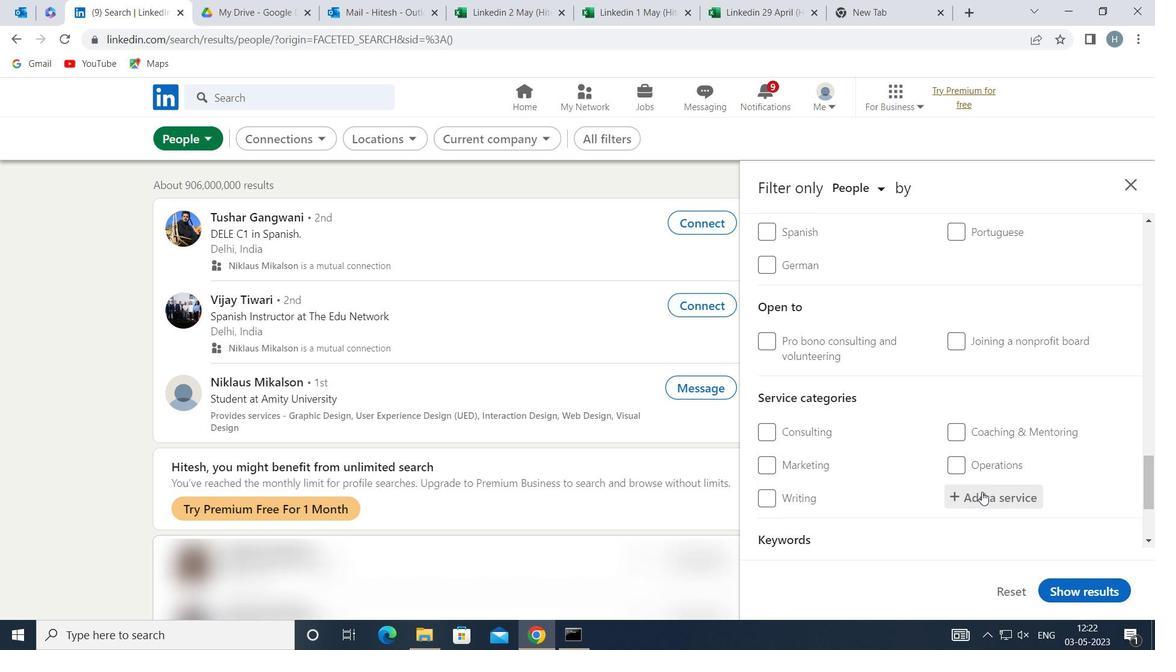
Action: Key pressed <Key.shift>LEADHE<Key.backspace><Key.backspace>ERSHIP<Key.space><Key.shift>DE
Screenshot: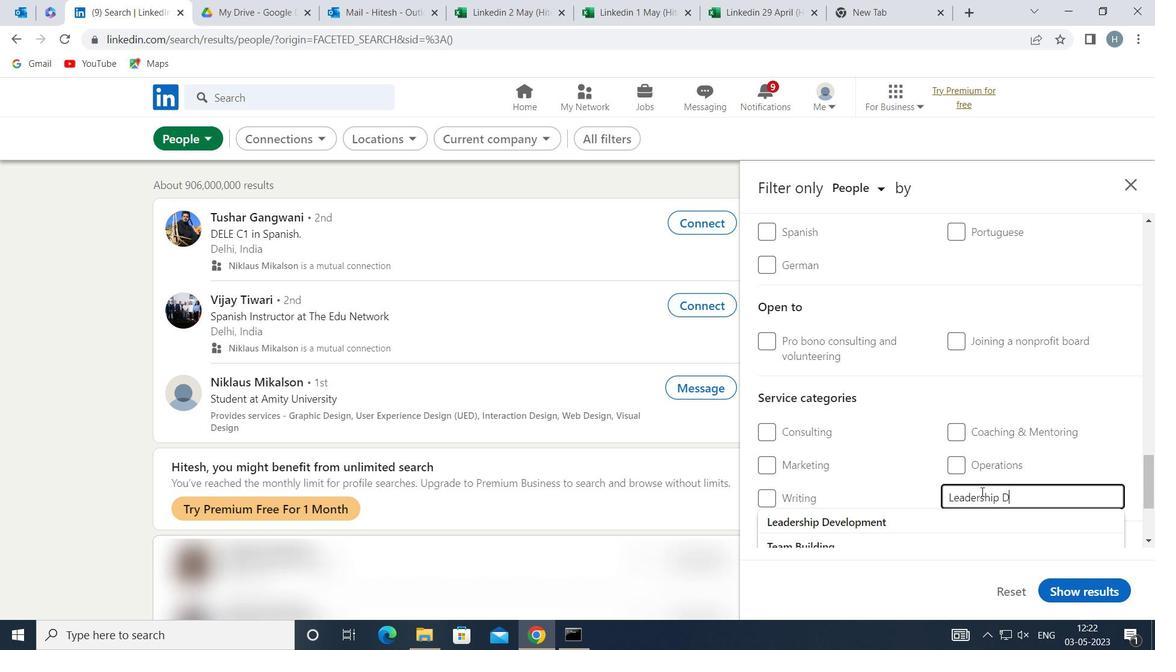 
Action: Mouse moved to (936, 518)
Screenshot: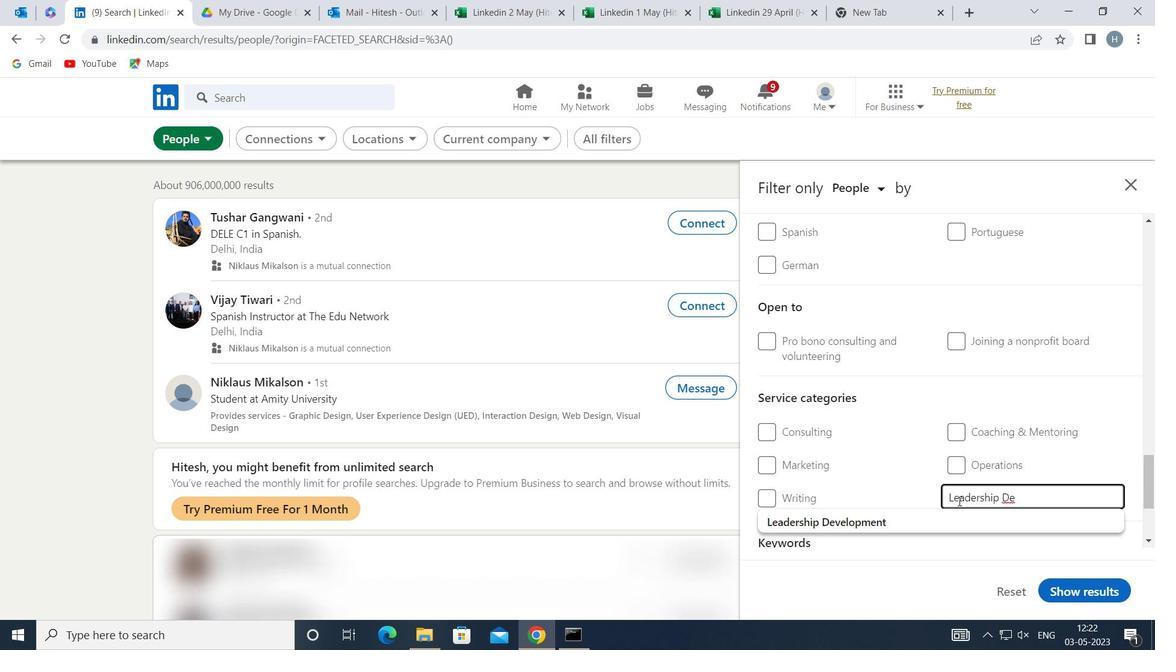 
Action: Mouse pressed left at (936, 518)
Screenshot: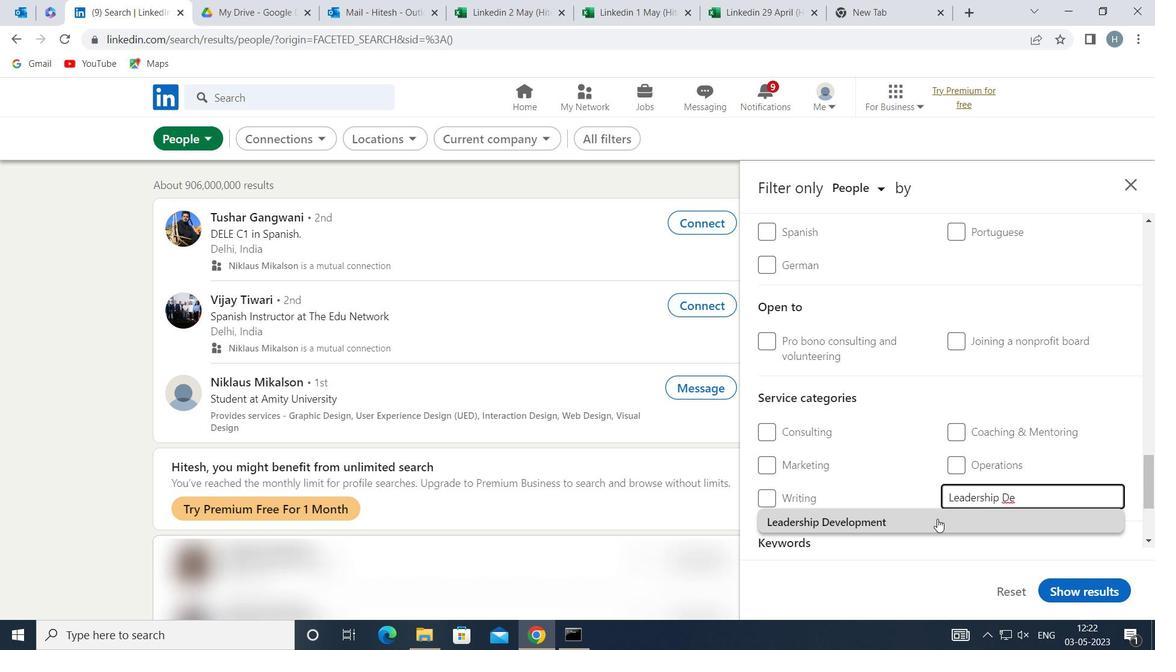 
Action: Mouse moved to (919, 501)
Screenshot: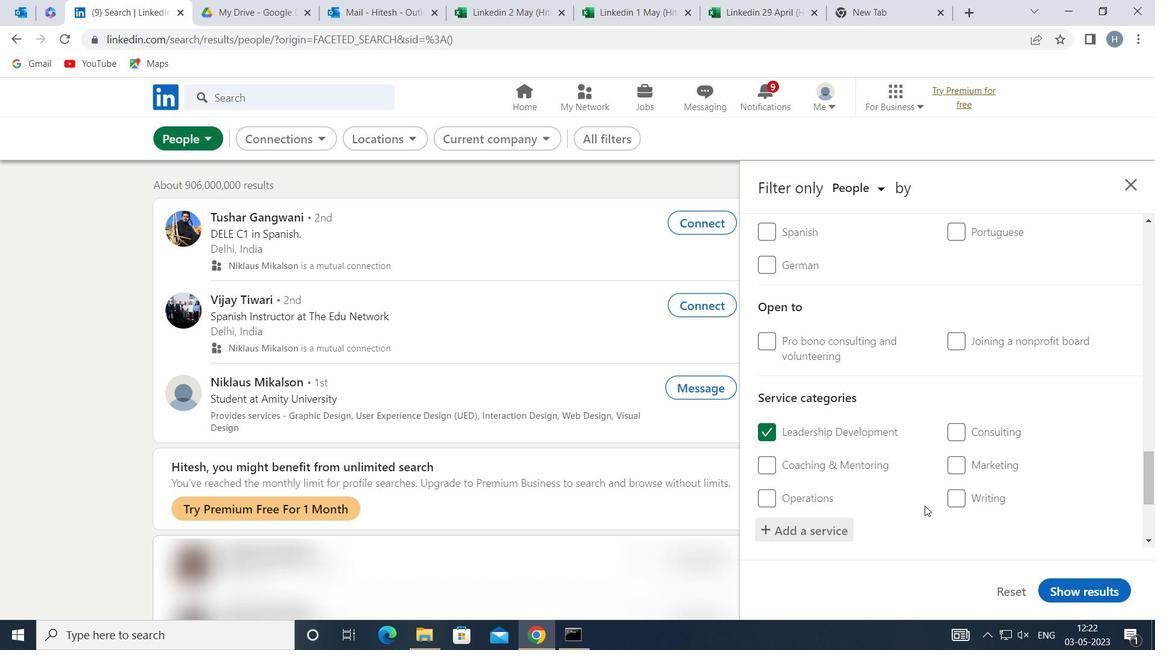 
Action: Mouse scrolled (919, 500) with delta (0, 0)
Screenshot: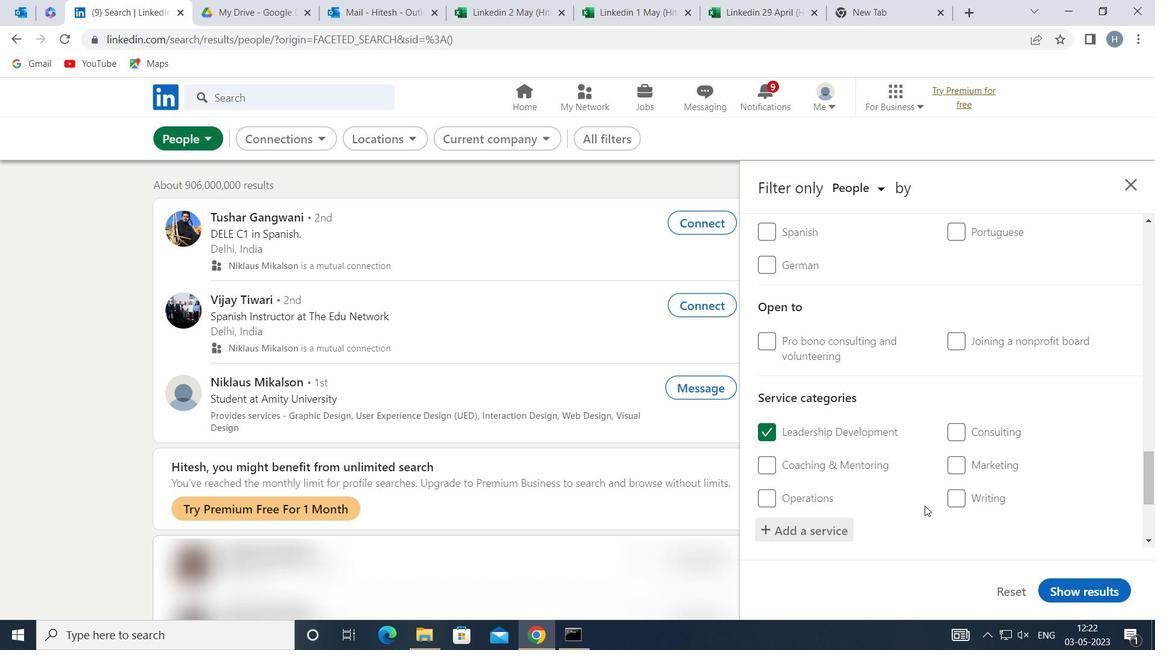 
Action: Mouse moved to (918, 501)
Screenshot: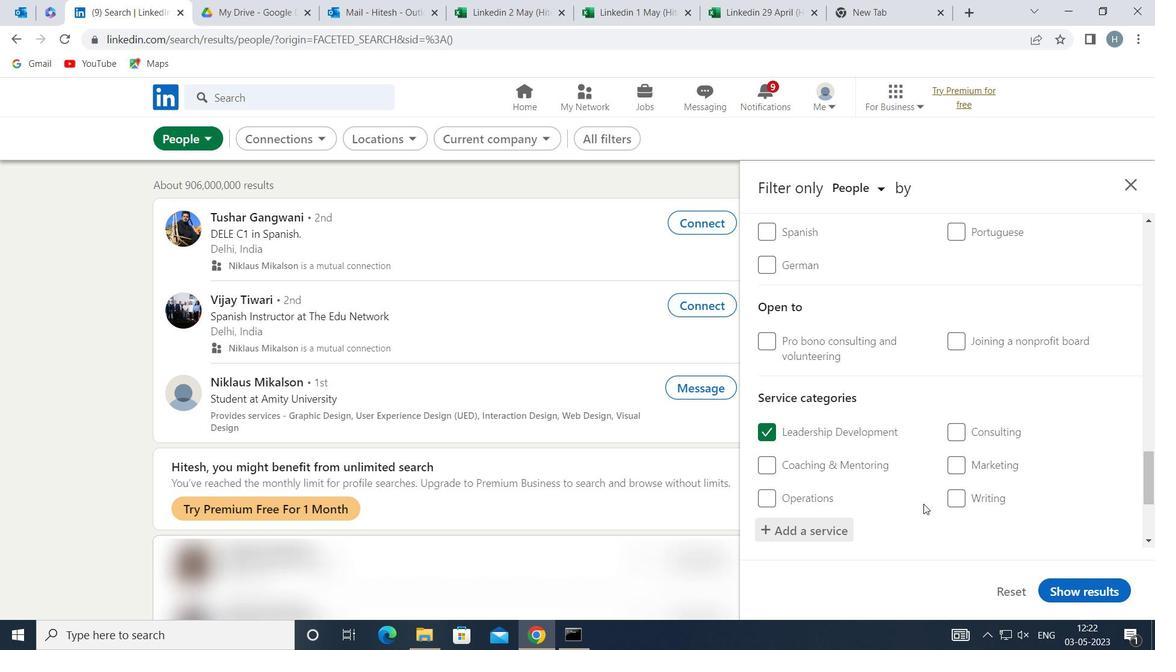 
Action: Mouse scrolled (918, 500) with delta (0, 0)
Screenshot: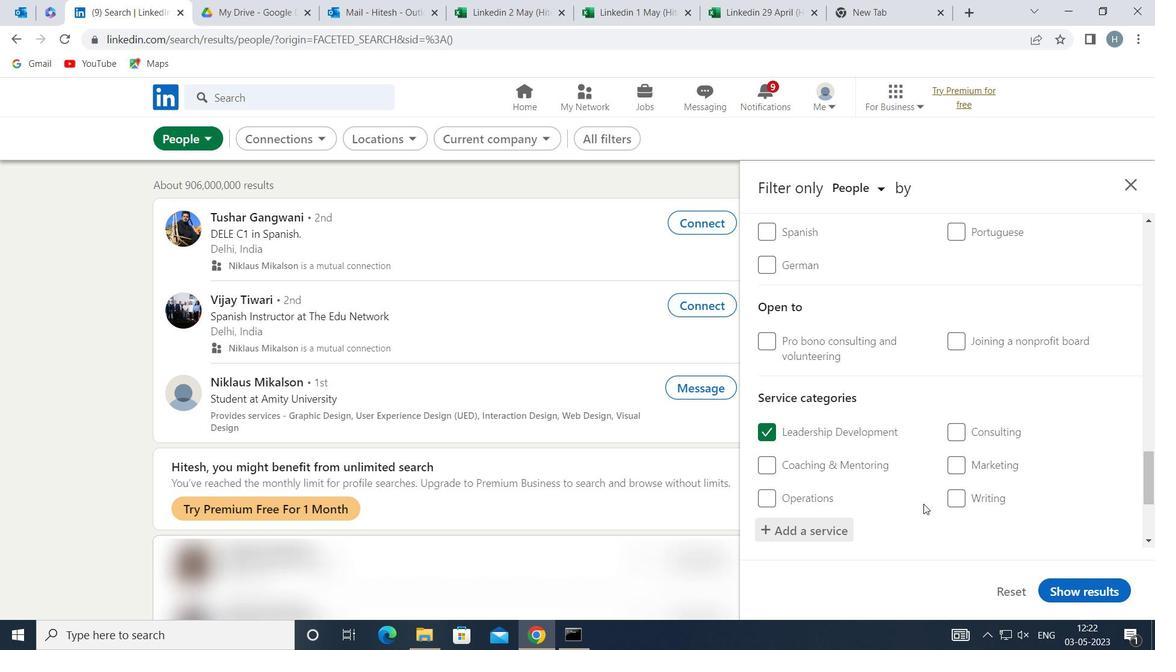 
Action: Mouse moved to (913, 495)
Screenshot: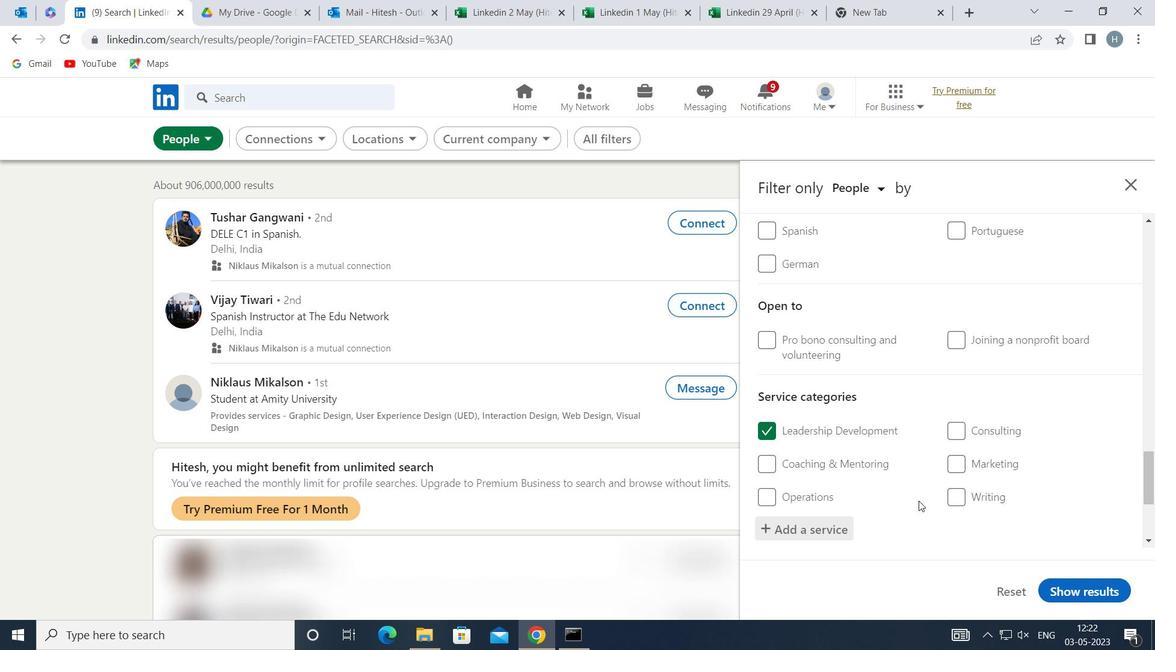 
Action: Mouse scrolled (913, 494) with delta (0, 0)
Screenshot: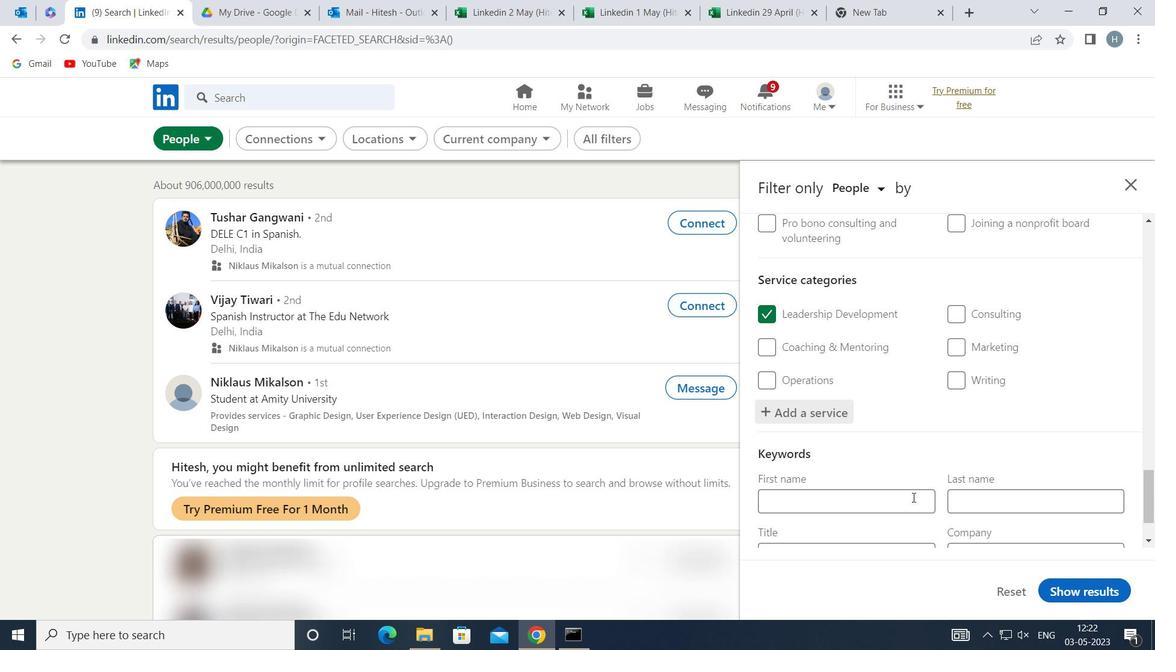 
Action: Mouse scrolled (913, 494) with delta (0, 0)
Screenshot: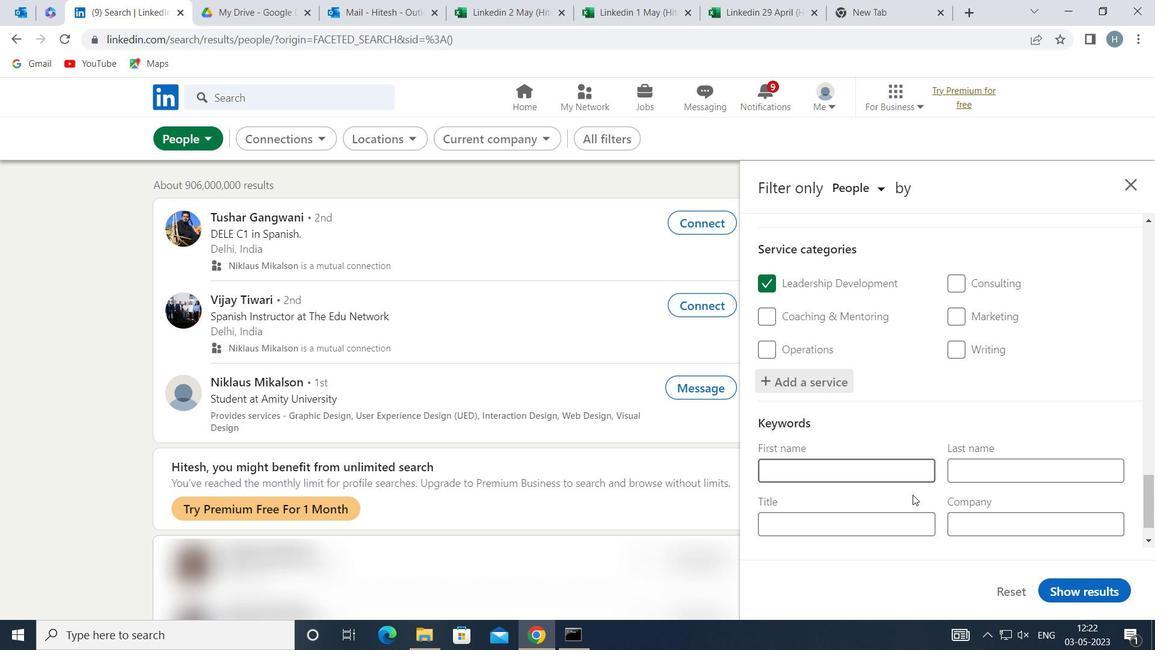 
Action: Mouse moved to (902, 477)
Screenshot: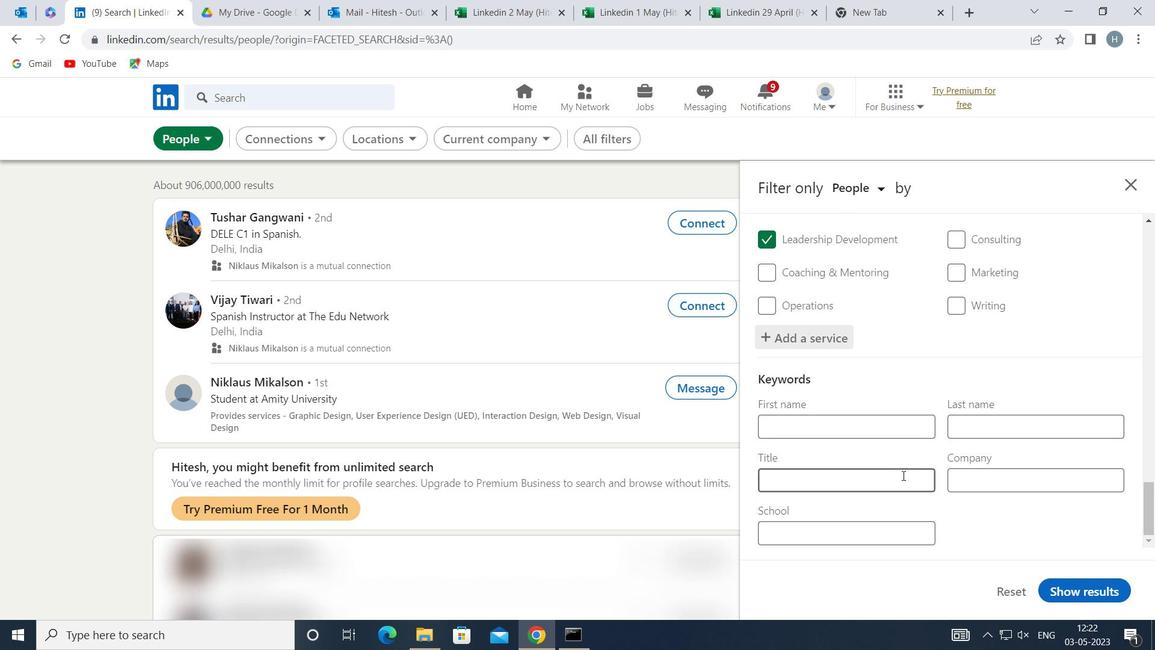 
Action: Mouse pressed left at (902, 477)
Screenshot: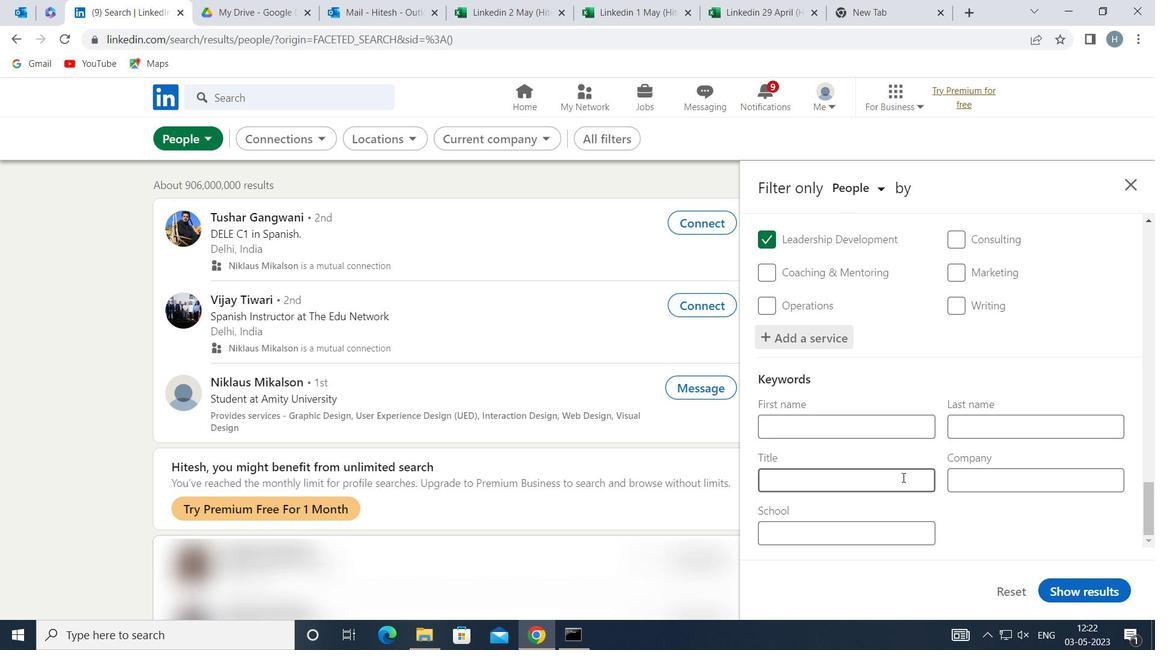 
Action: Key pressed <Key.shift>SALES<Key.space><Key.shift><Key.shift><Key.shift><Key.shift><Key.shift><Key.shift>REPRESENTATIVE
Screenshot: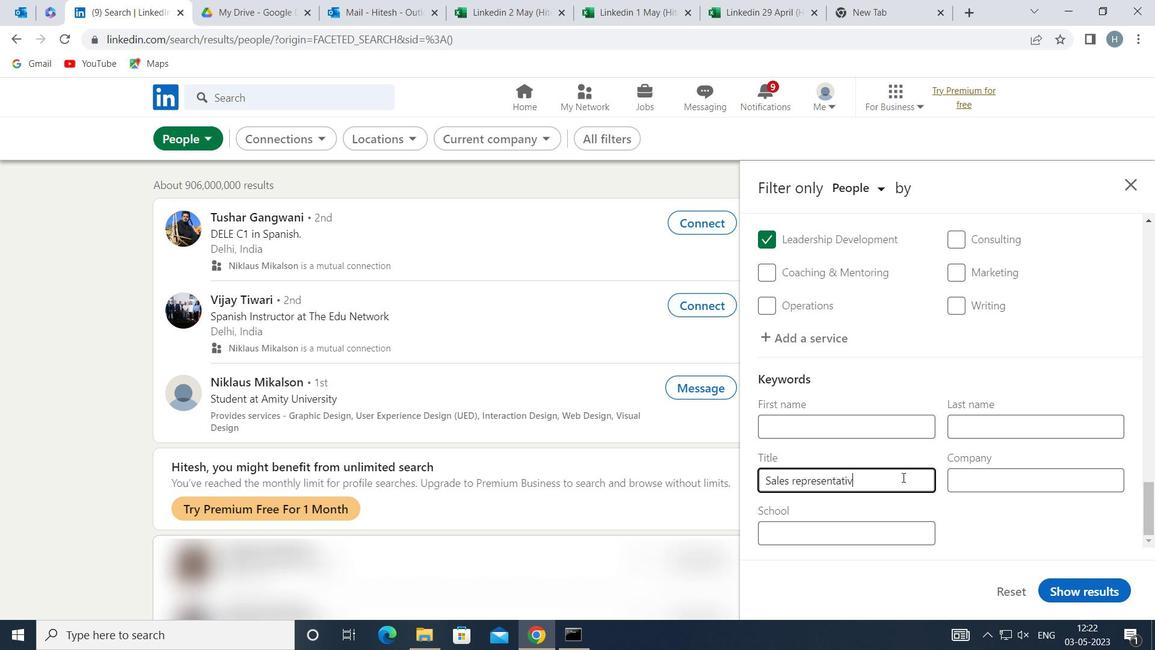 
Action: Mouse moved to (1090, 590)
Screenshot: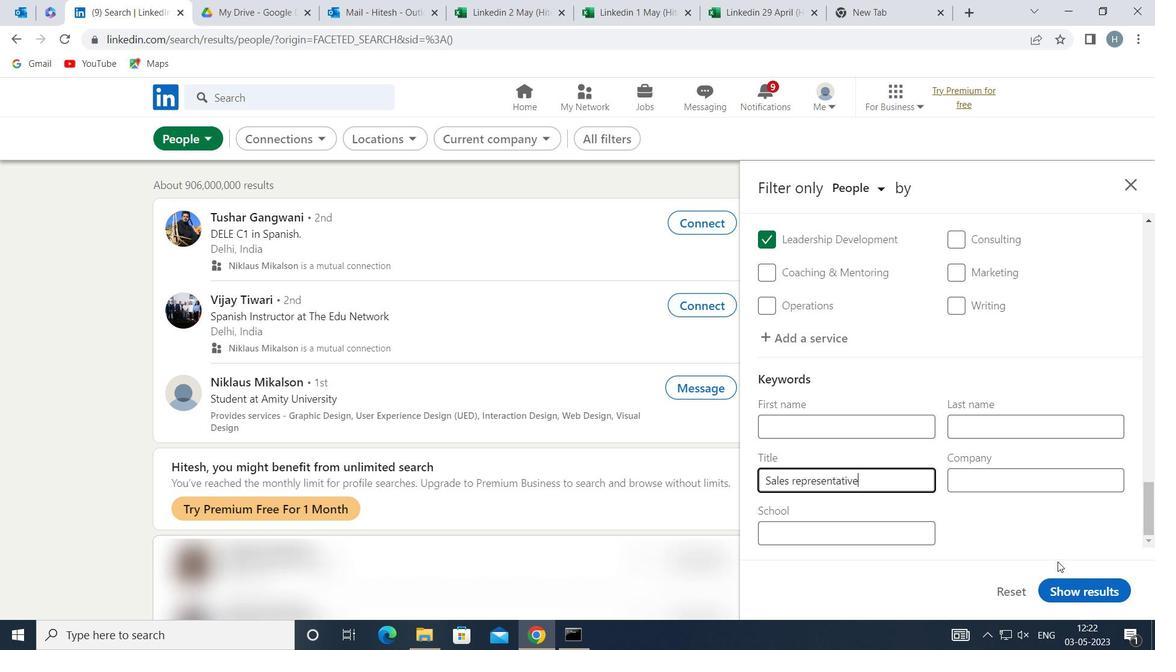 
Action: Mouse pressed left at (1090, 590)
Screenshot: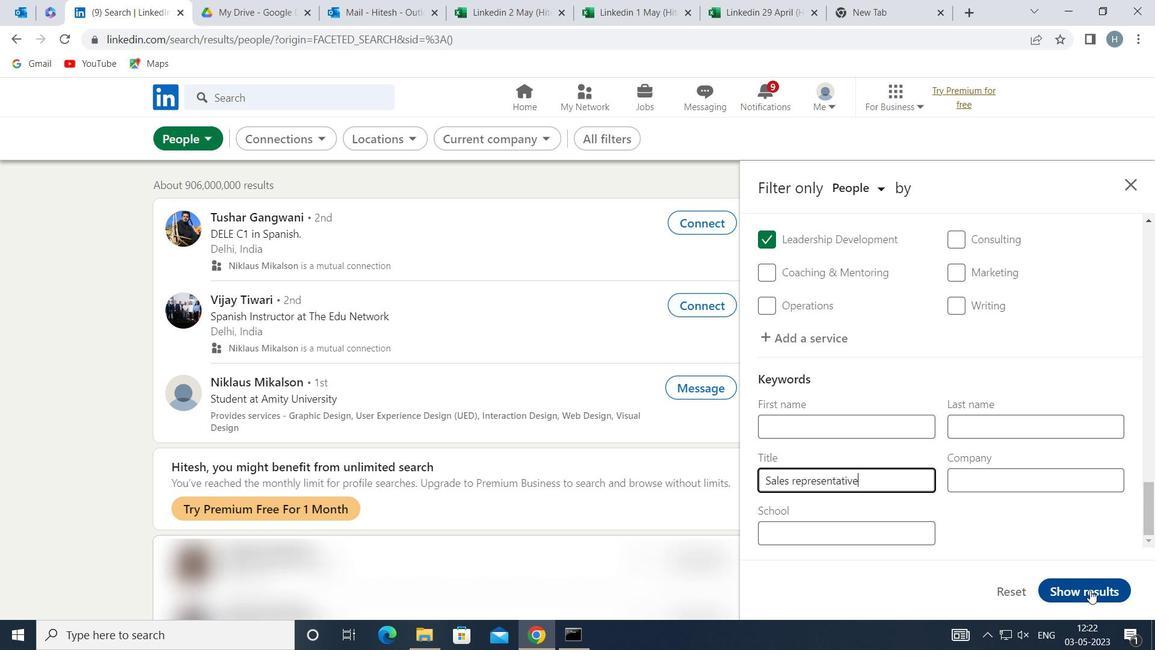 
Action: Mouse moved to (948, 488)
Screenshot: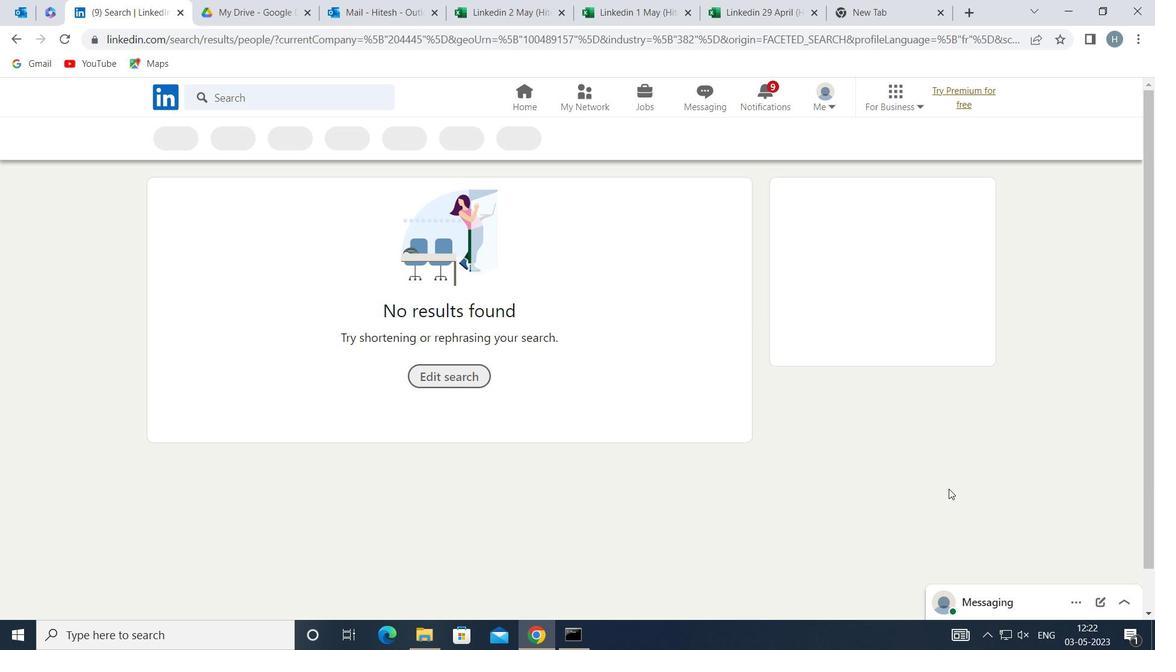 
